 Task: Locate the nearby board game cafe for a game night.
Action: Mouse moved to (102, 78)
Screenshot: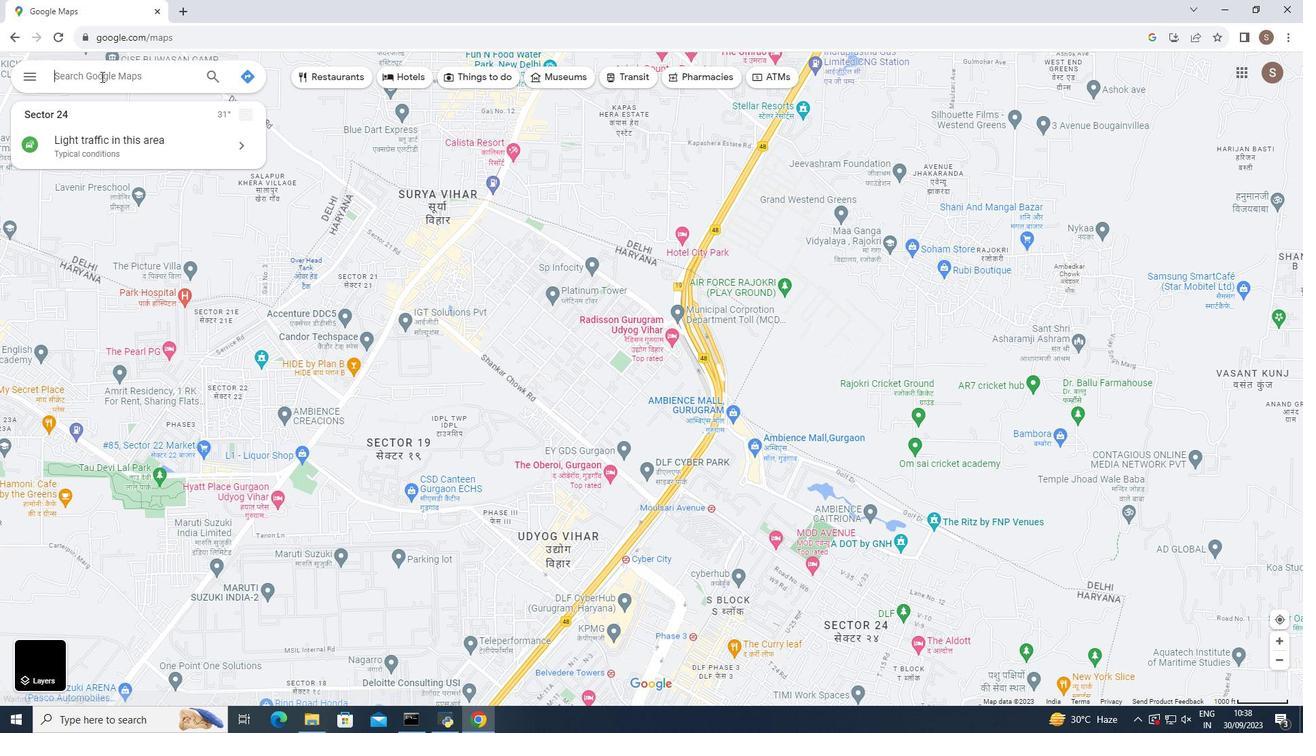 
Action: Mouse pressed left at (102, 78)
Screenshot: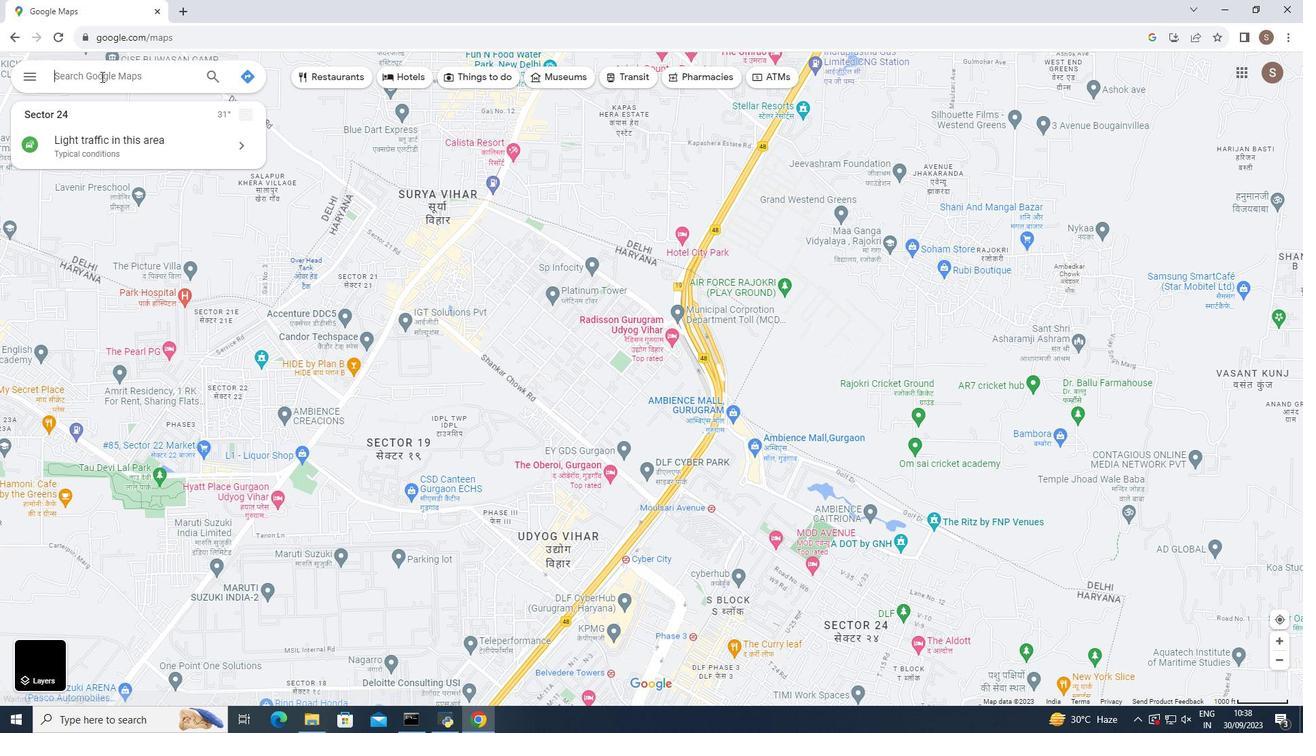 
Action: Key pressed game<Key.space>night
Screenshot: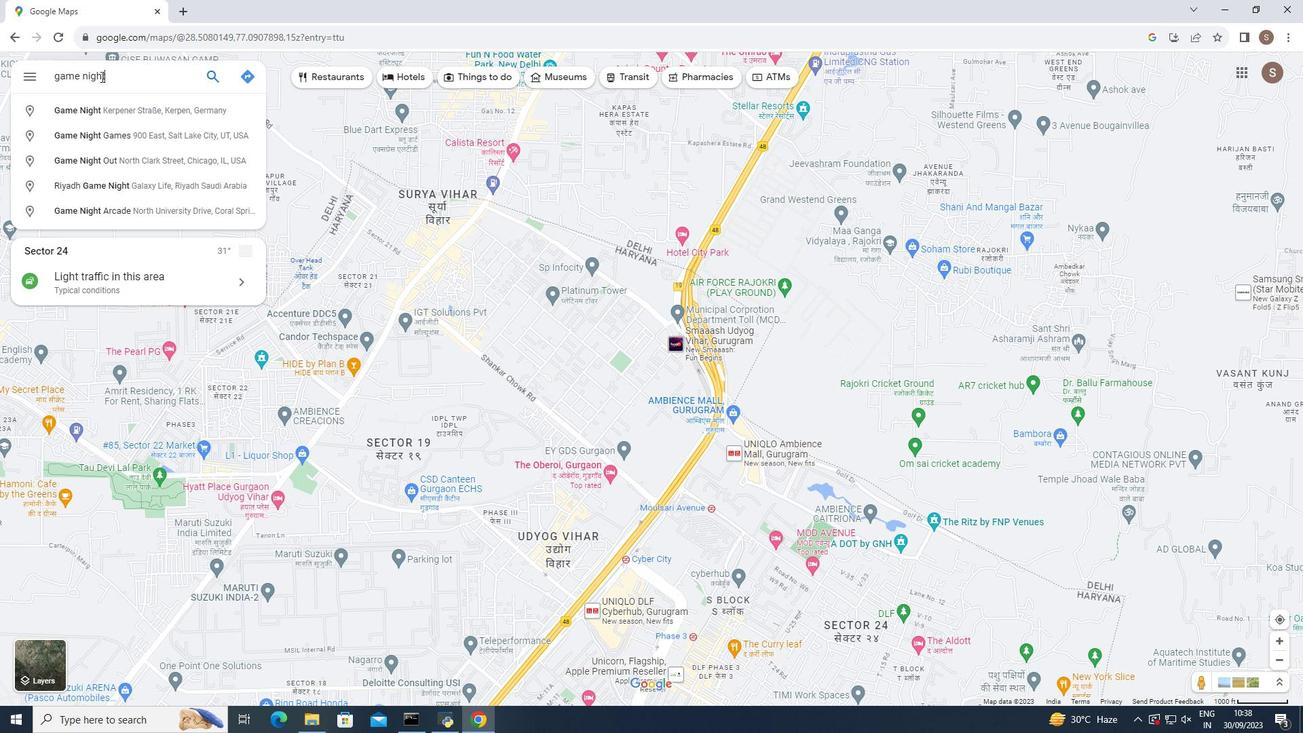 
Action: Mouse moved to (157, 107)
Screenshot: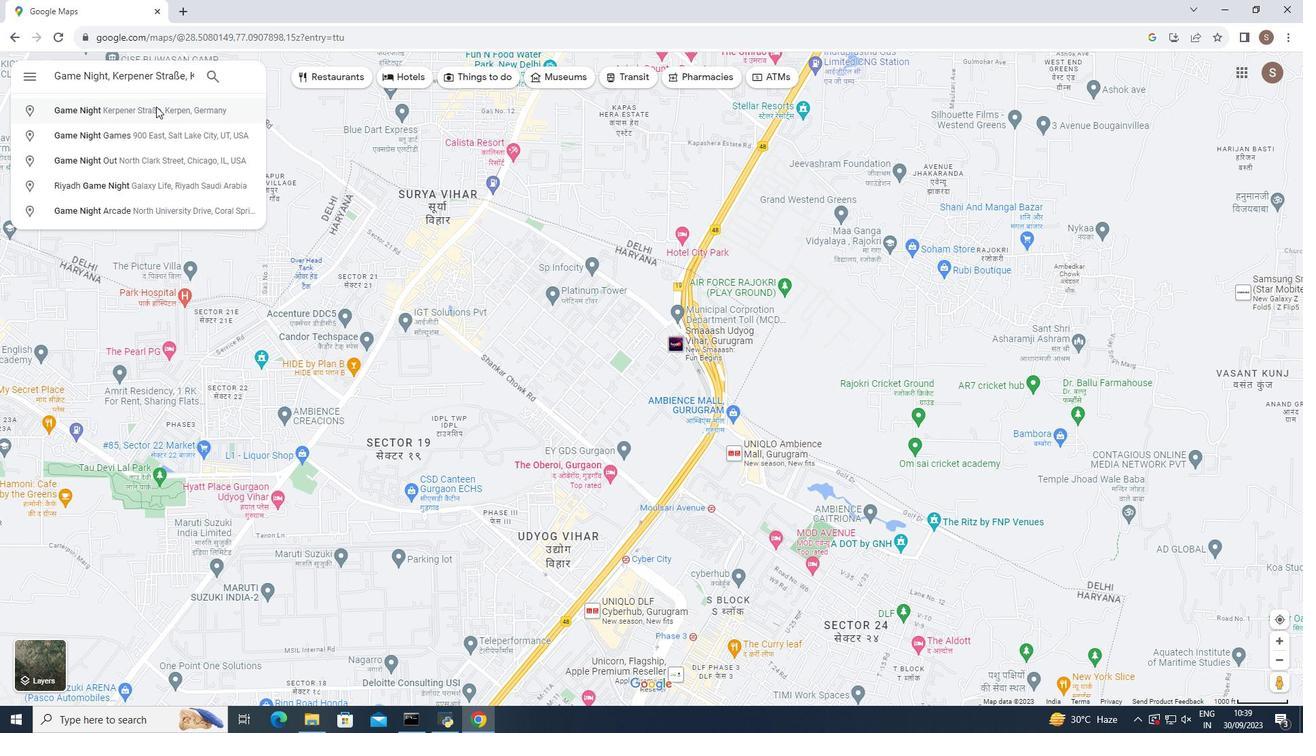 
Action: Mouse pressed left at (157, 107)
Screenshot: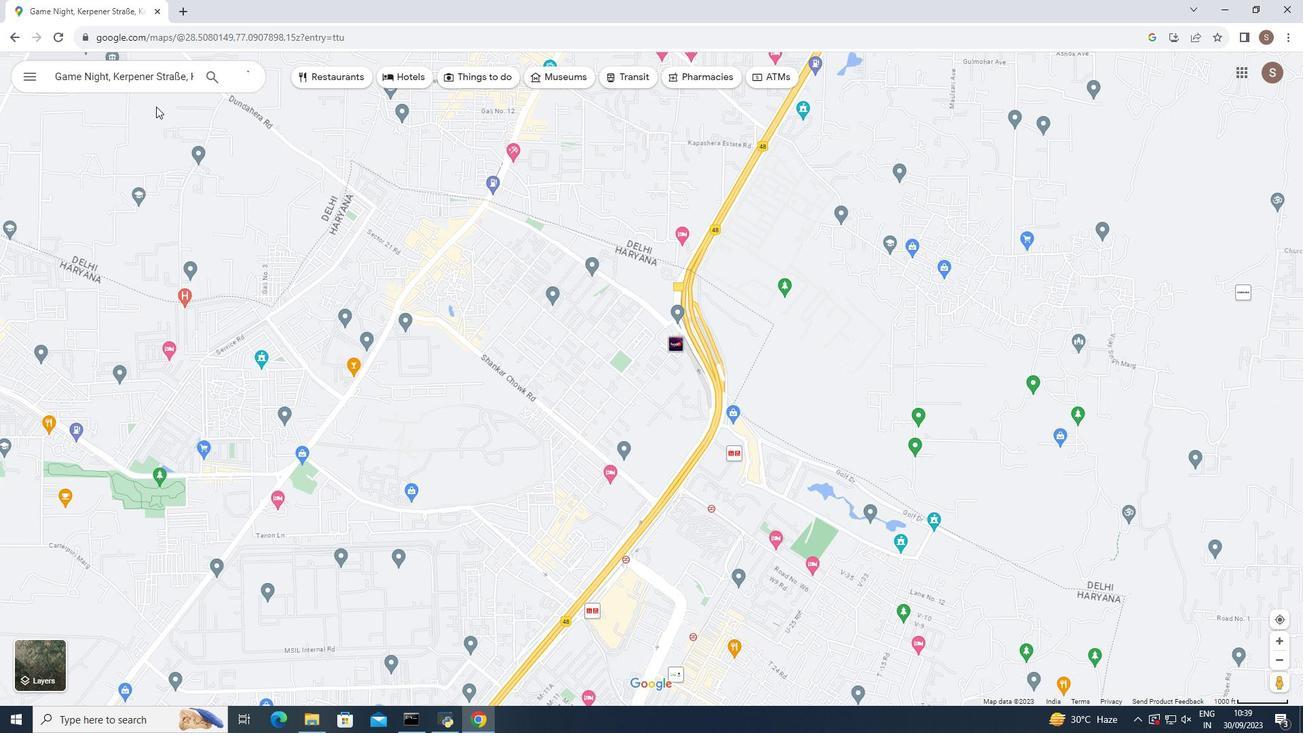 
Action: Mouse moved to (140, 335)
Screenshot: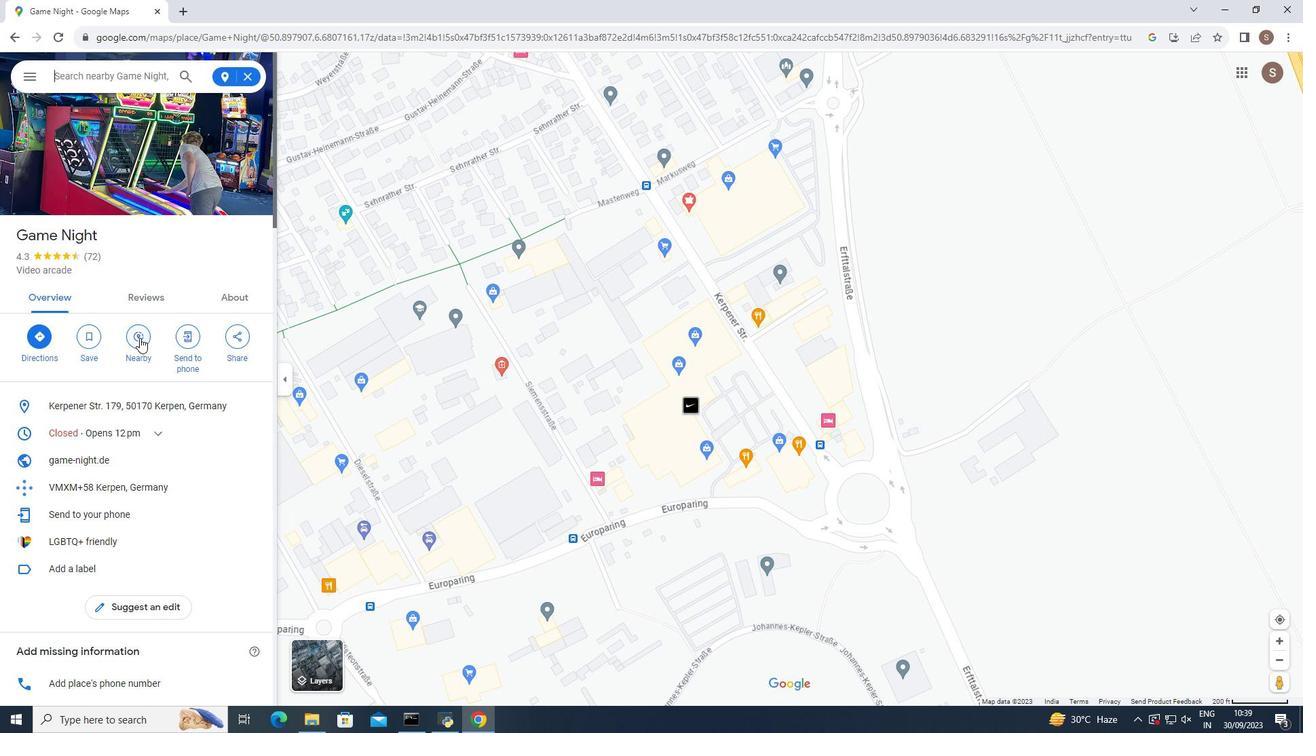 
Action: Mouse pressed left at (140, 335)
Screenshot: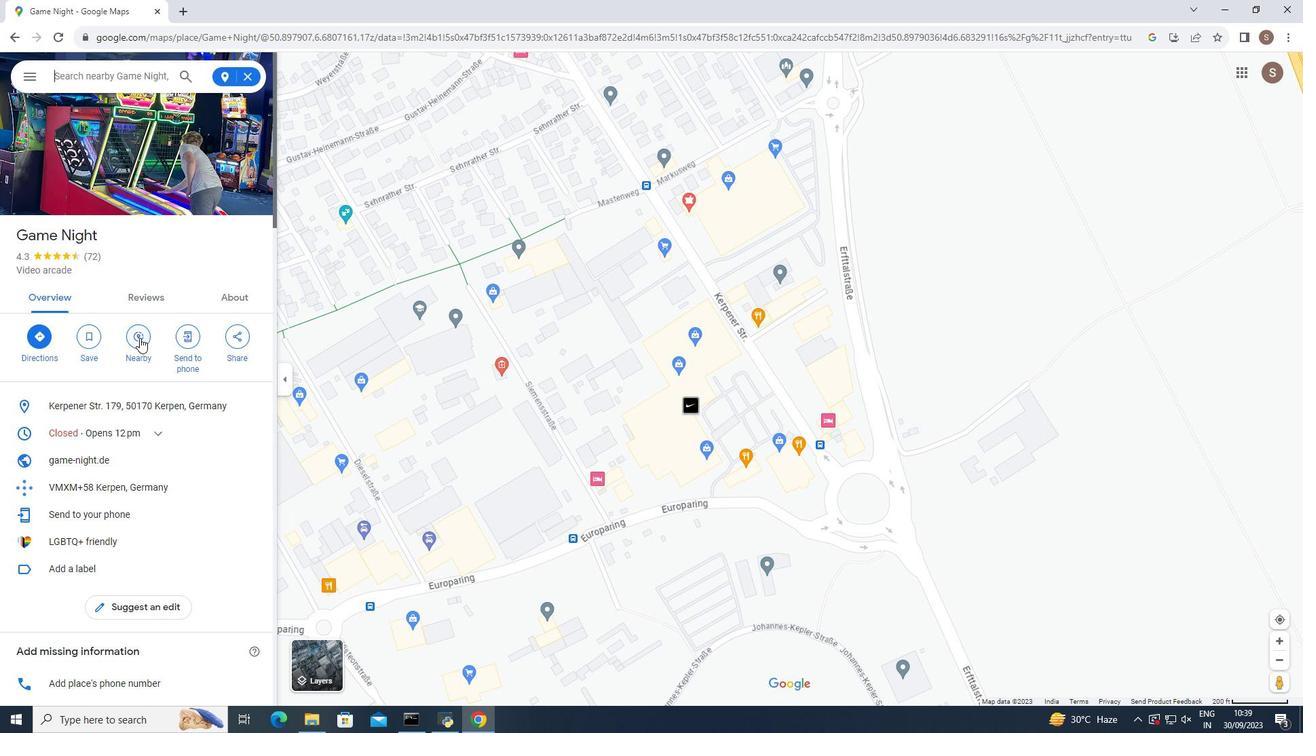 
Action: Mouse moved to (102, 76)
Screenshot: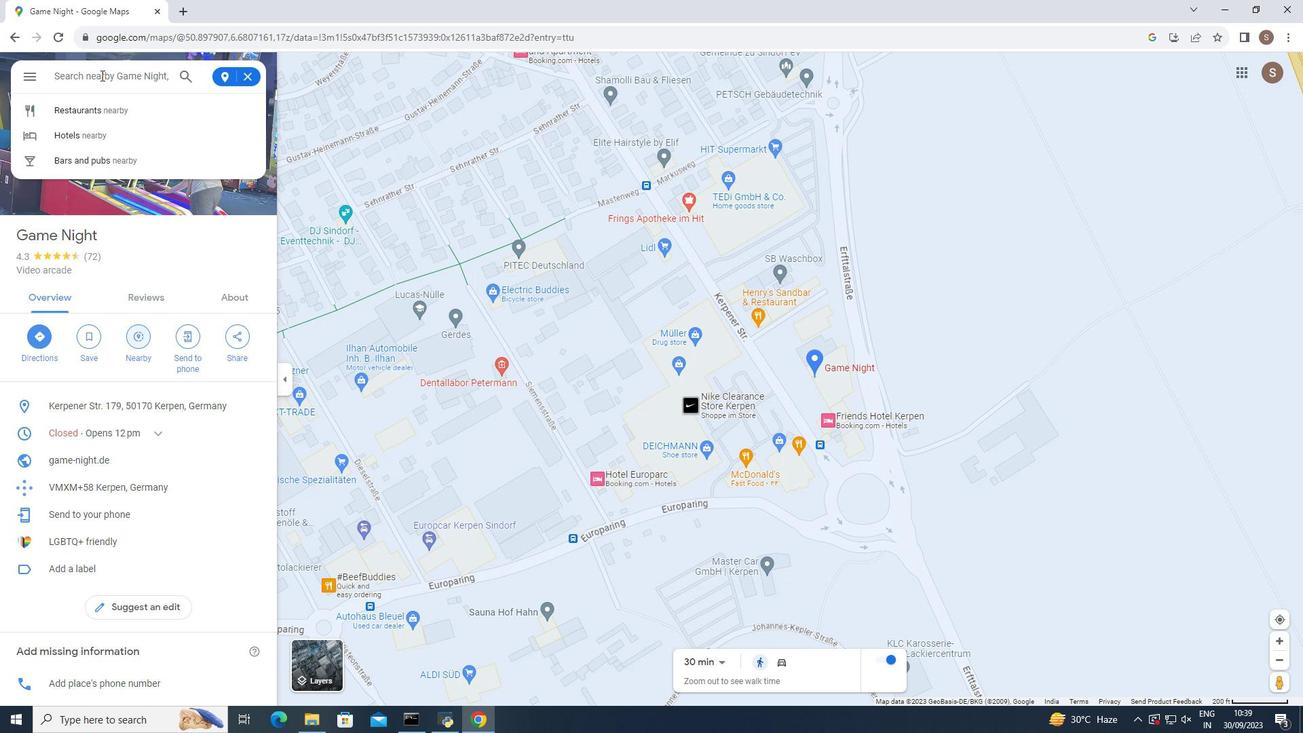 
Action: Mouse pressed left at (102, 76)
Screenshot: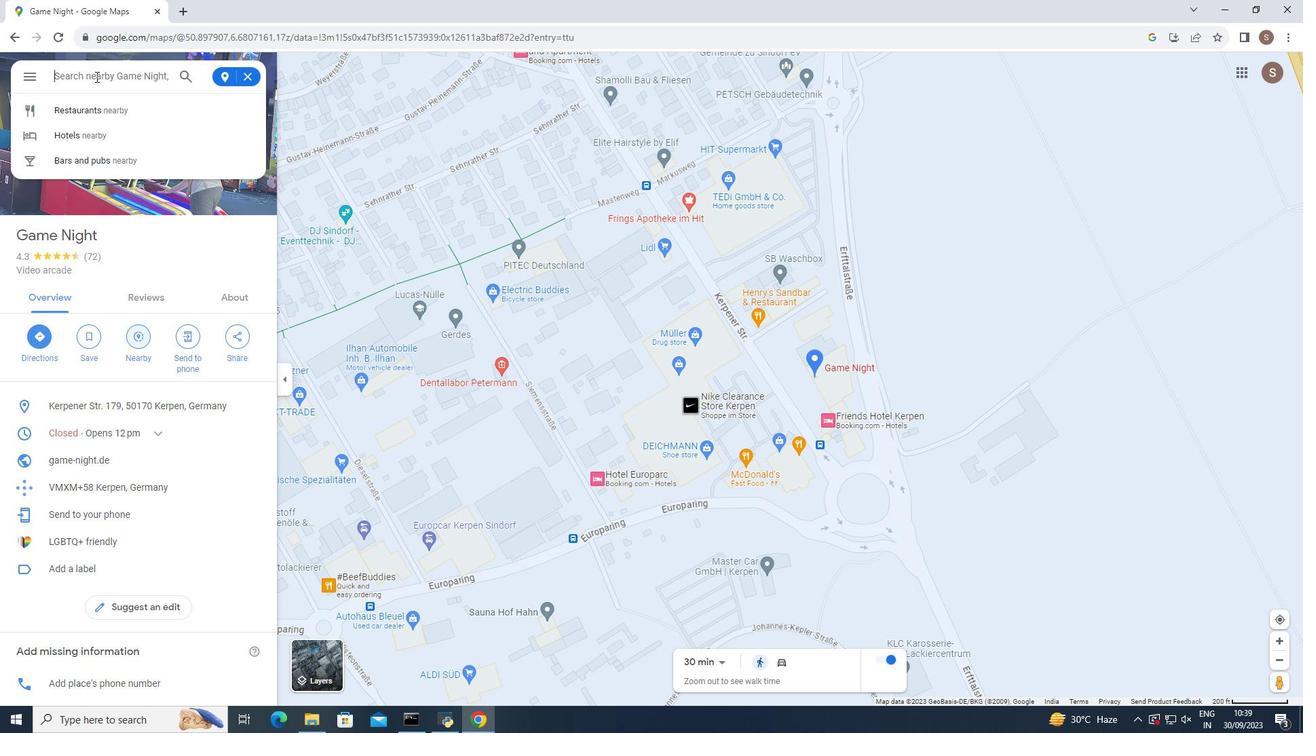 
Action: Mouse moved to (97, 78)
Screenshot: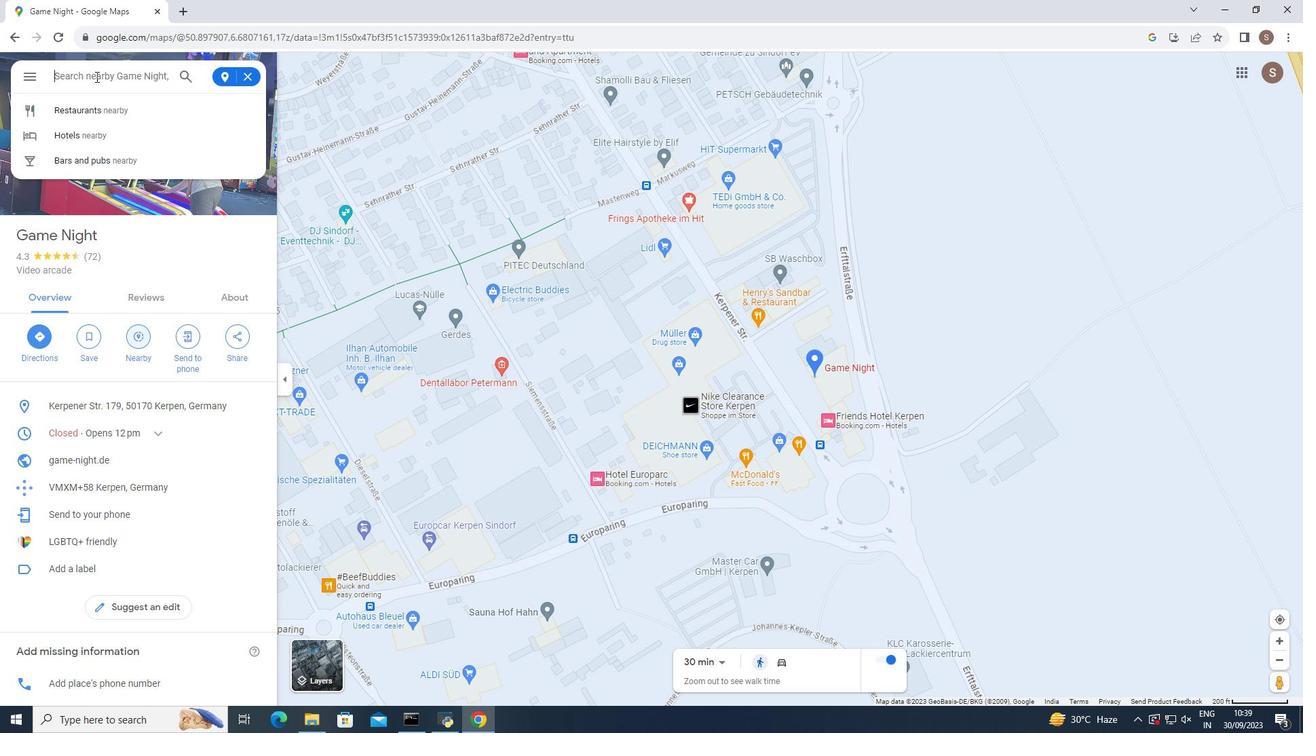 
Action: Key pressed board<Key.space>game<Key.space>cafe
Screenshot: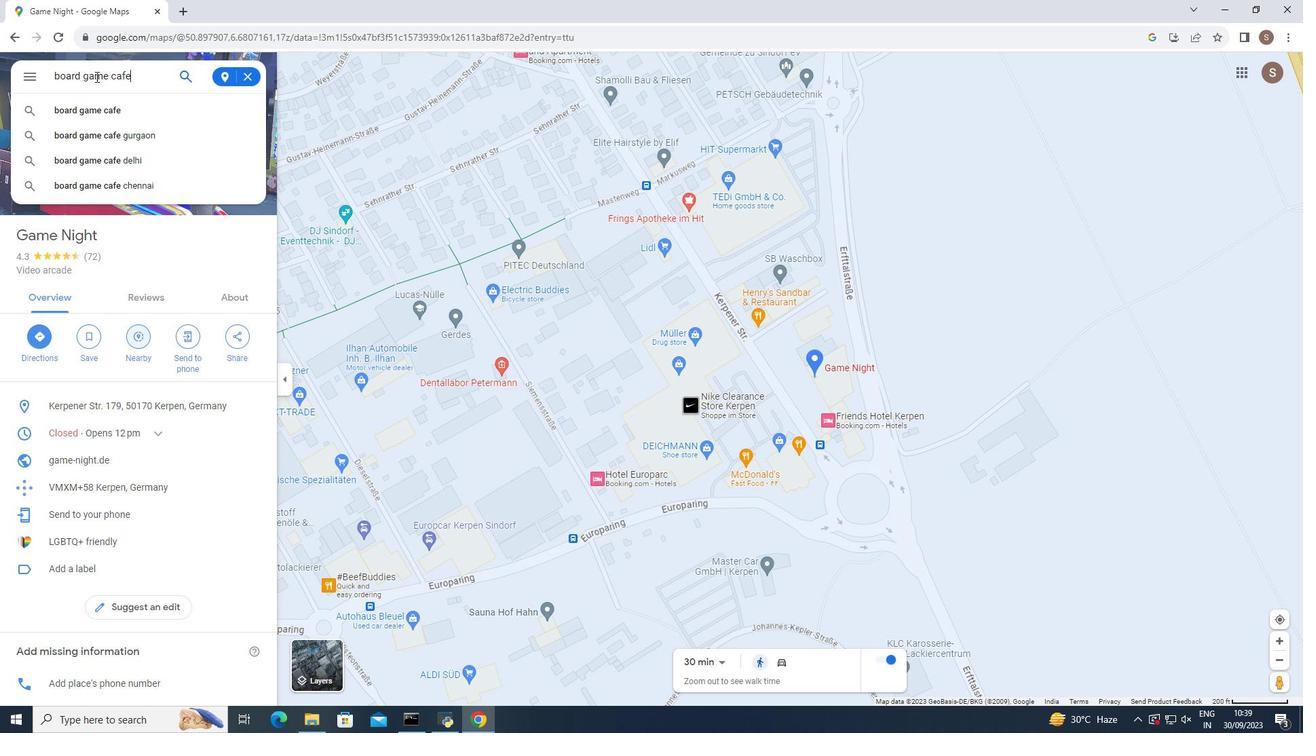 
Action: Mouse moved to (184, 70)
Screenshot: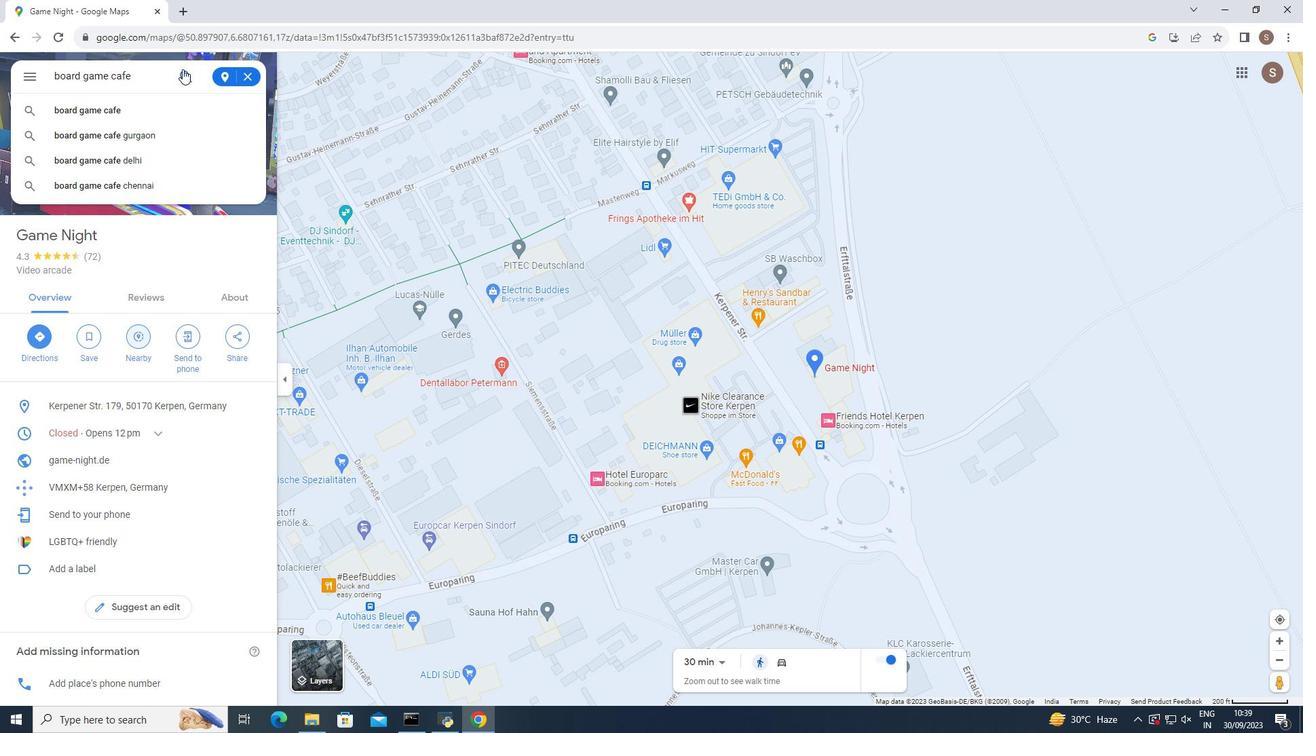 
Action: Mouse pressed left at (184, 70)
Screenshot: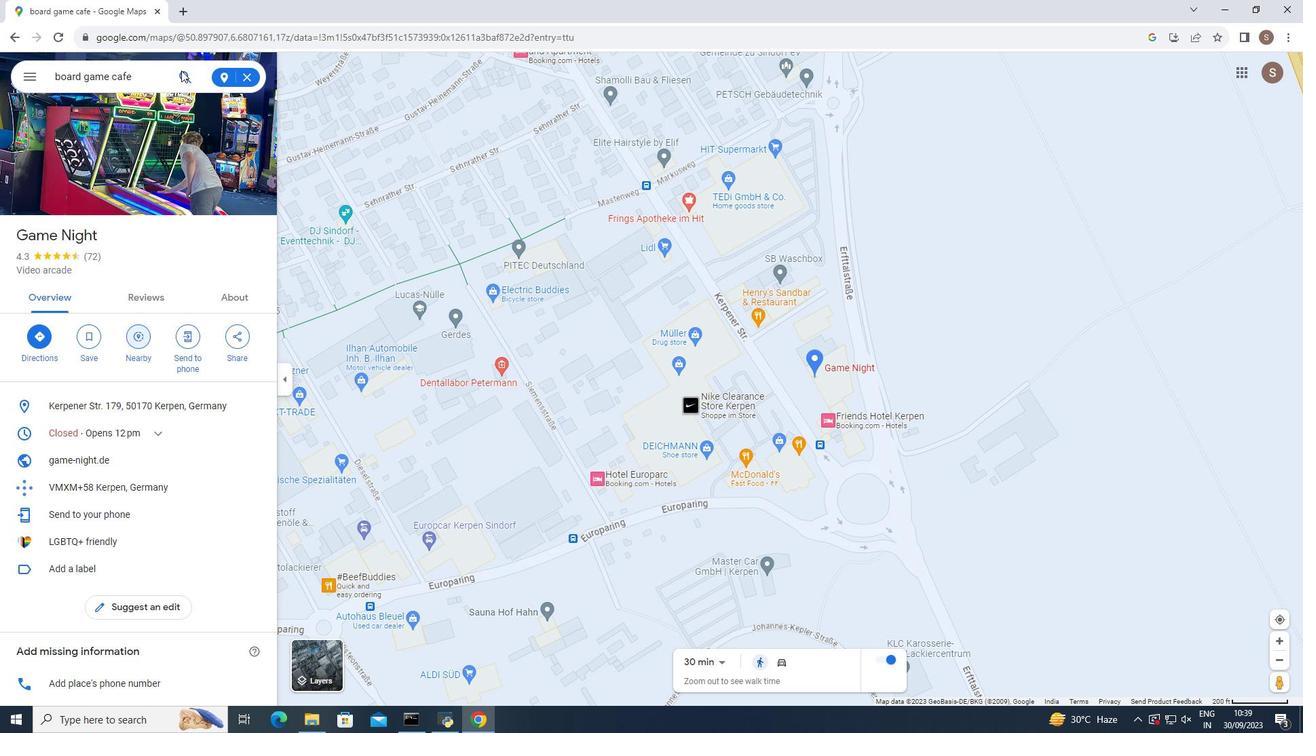 
Action: Mouse moved to (78, 126)
Screenshot: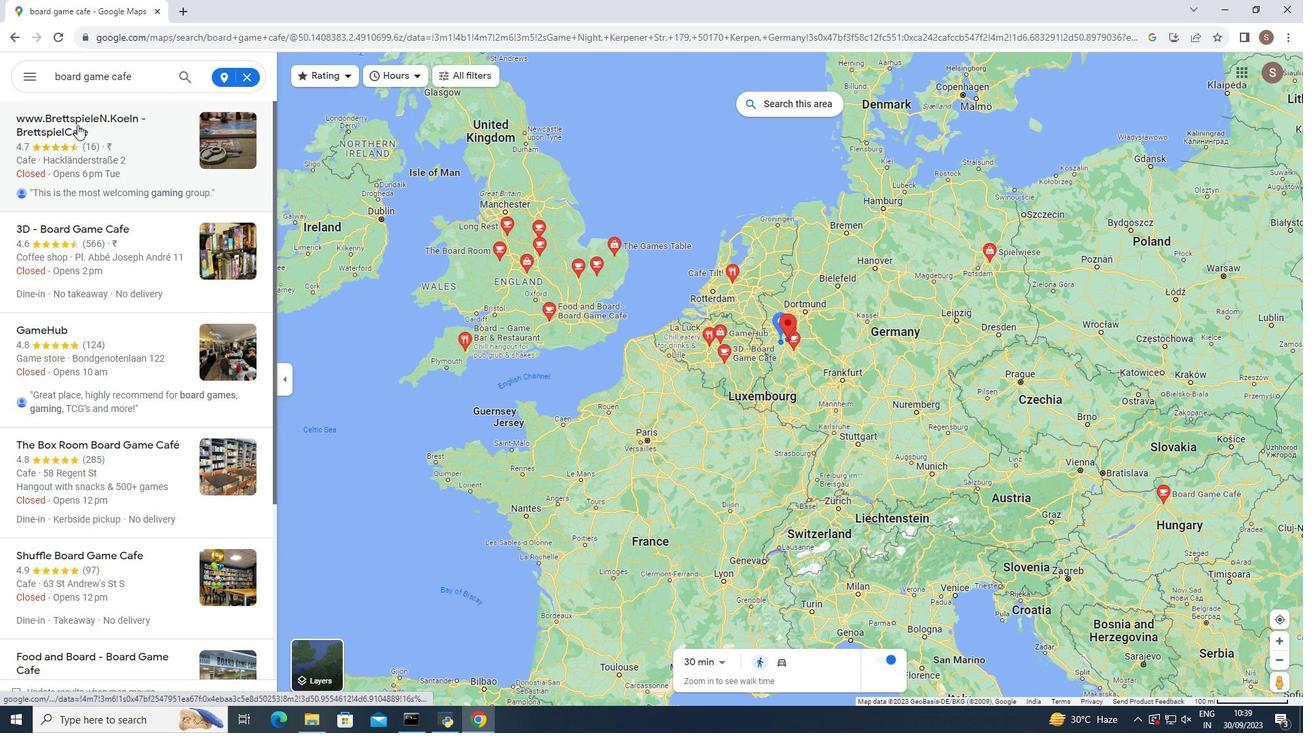 
Action: Mouse pressed left at (78, 126)
Screenshot: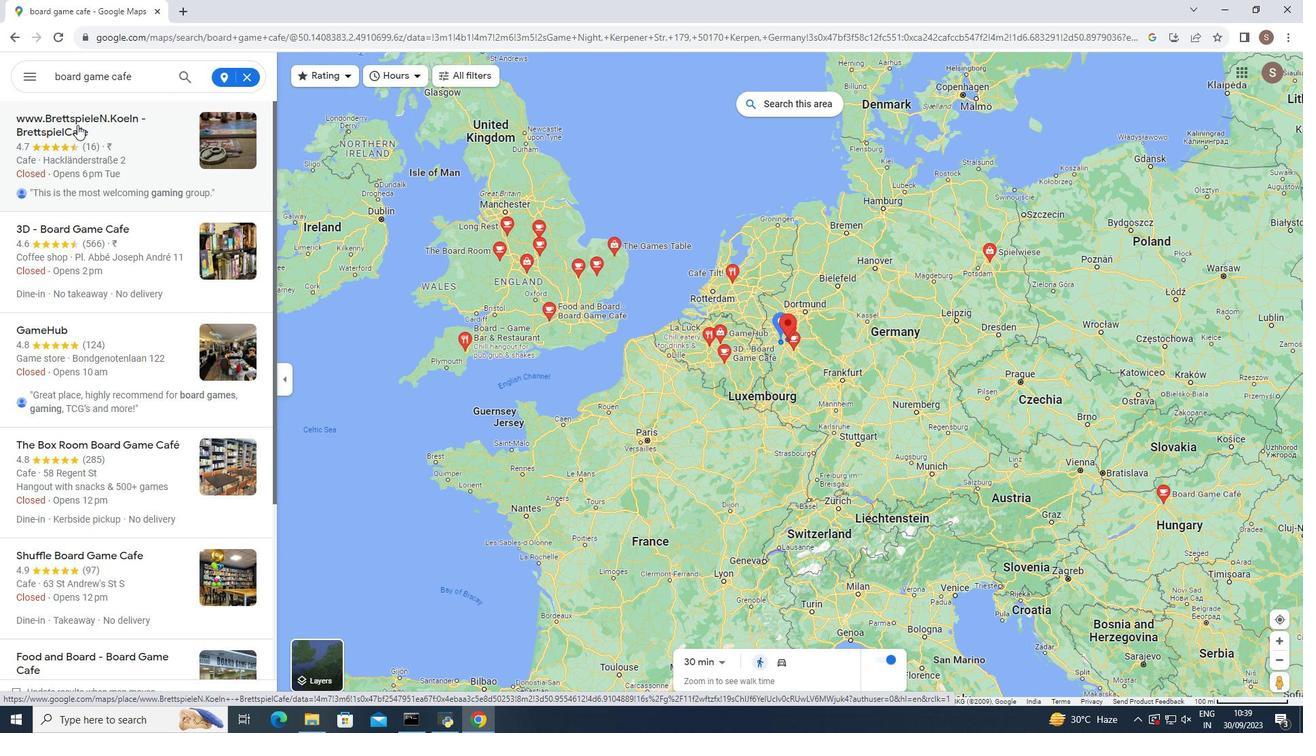 
Action: Mouse moved to (400, 355)
Screenshot: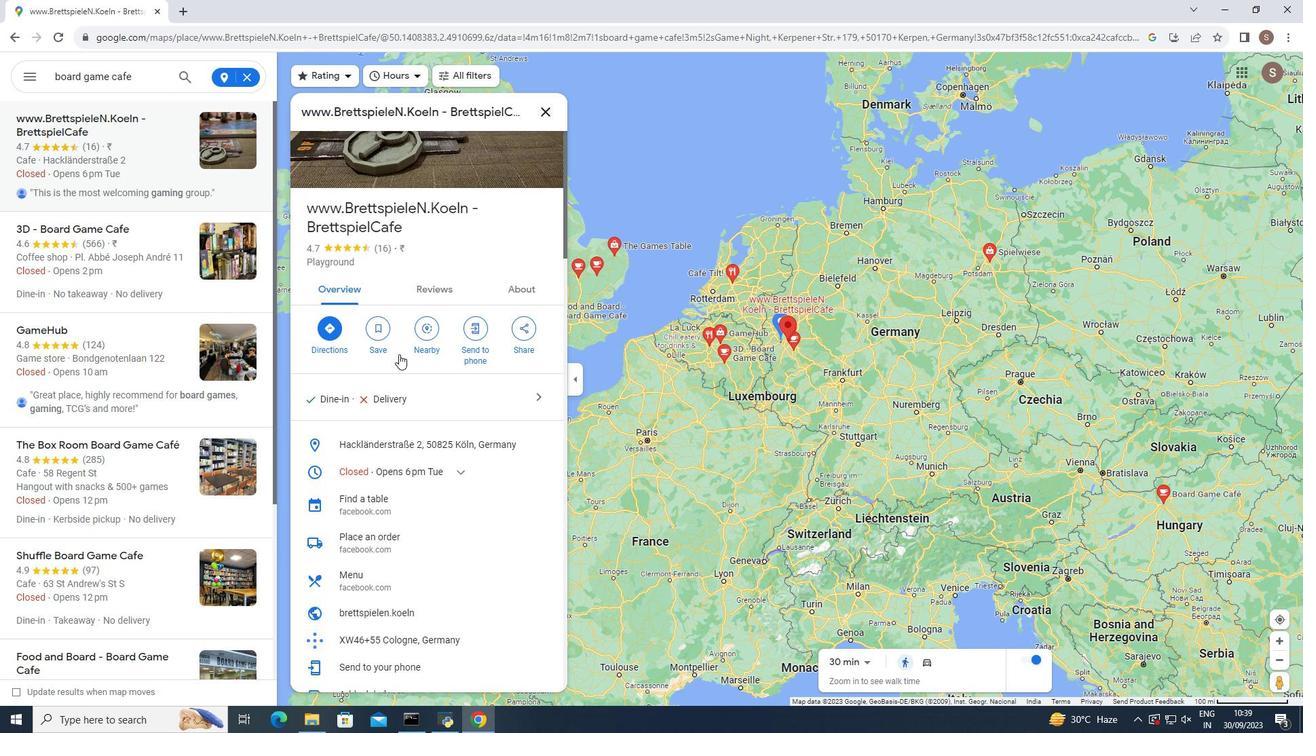 
Action: Mouse scrolled (400, 355) with delta (0, 0)
Screenshot: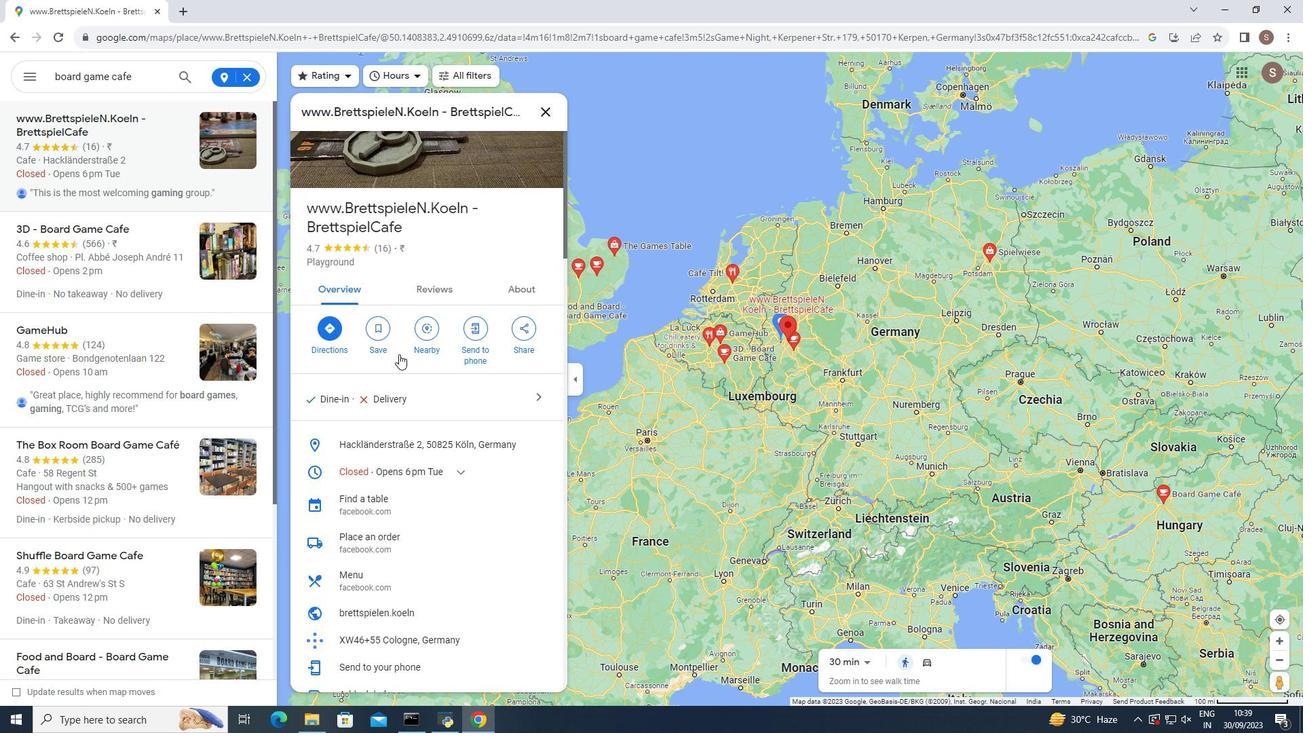 
Action: Mouse scrolled (400, 355) with delta (0, 0)
Screenshot: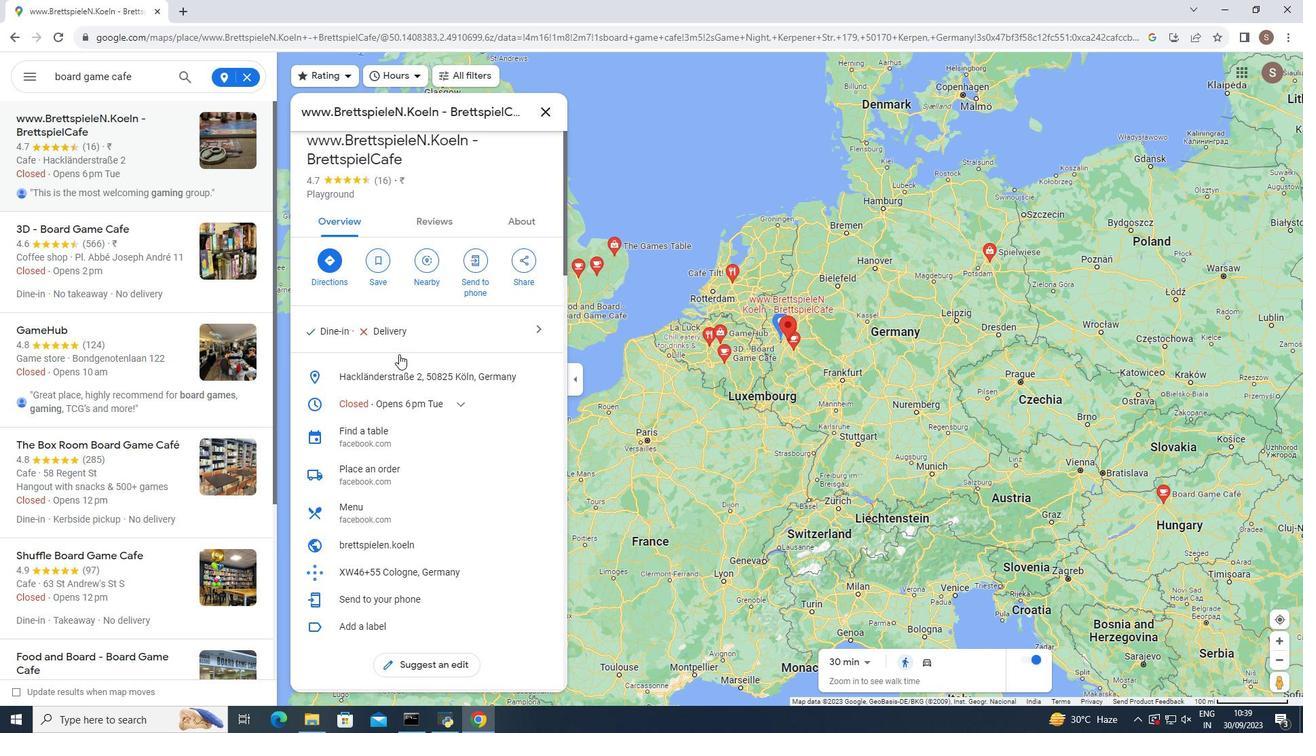 
Action: Mouse scrolled (400, 355) with delta (0, 0)
Screenshot: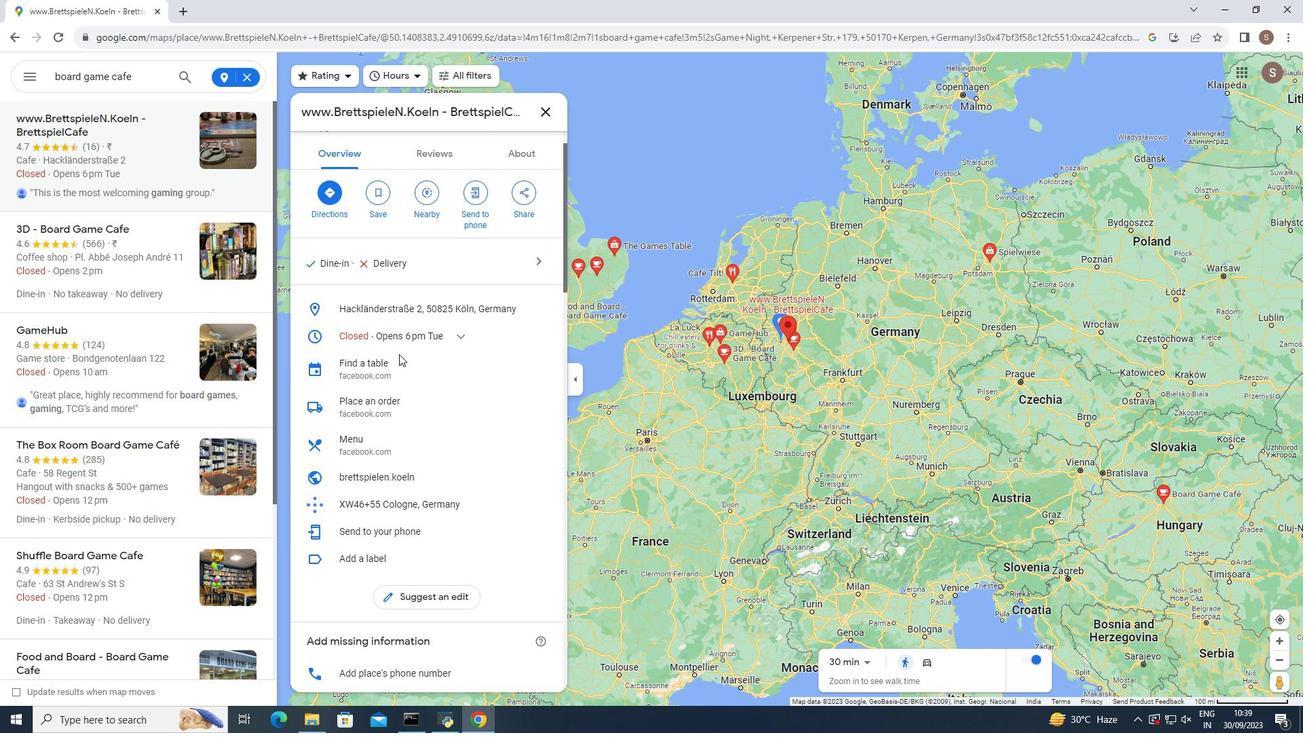 
Action: Mouse scrolled (400, 355) with delta (0, 0)
Screenshot: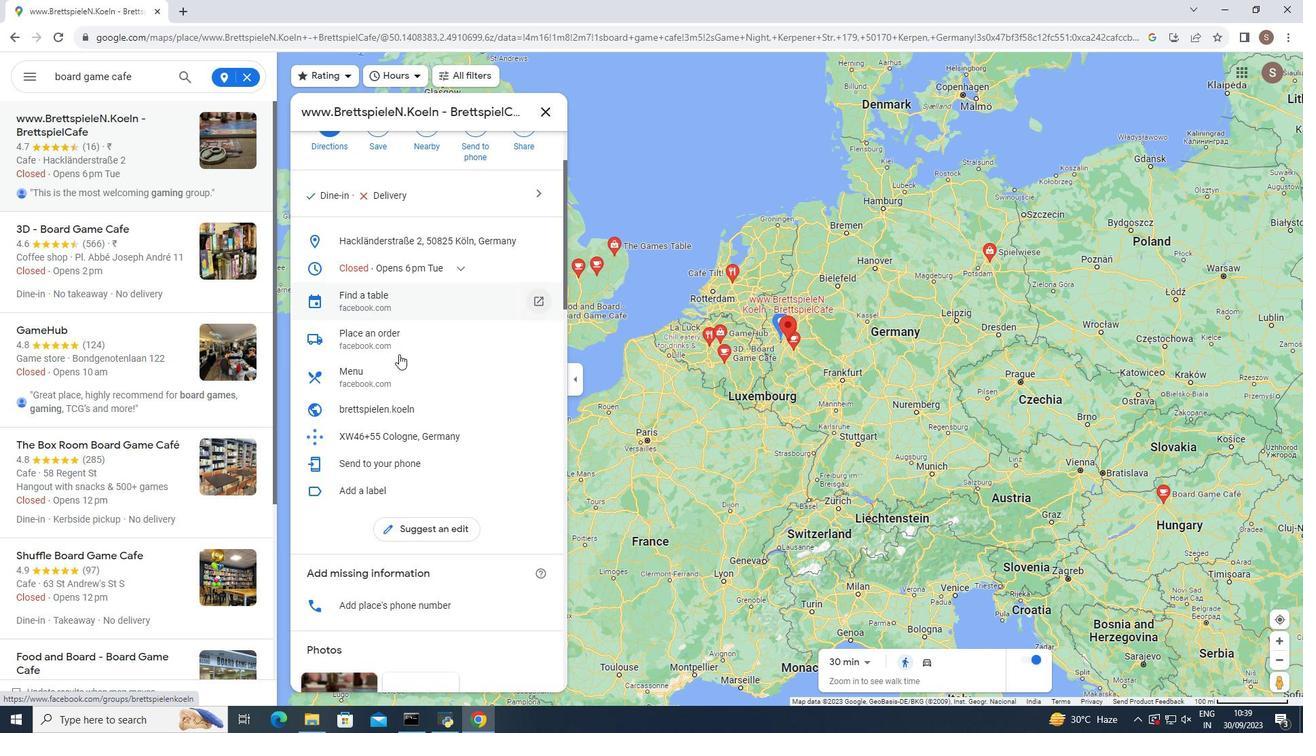 
Action: Mouse scrolled (400, 355) with delta (0, 0)
Screenshot: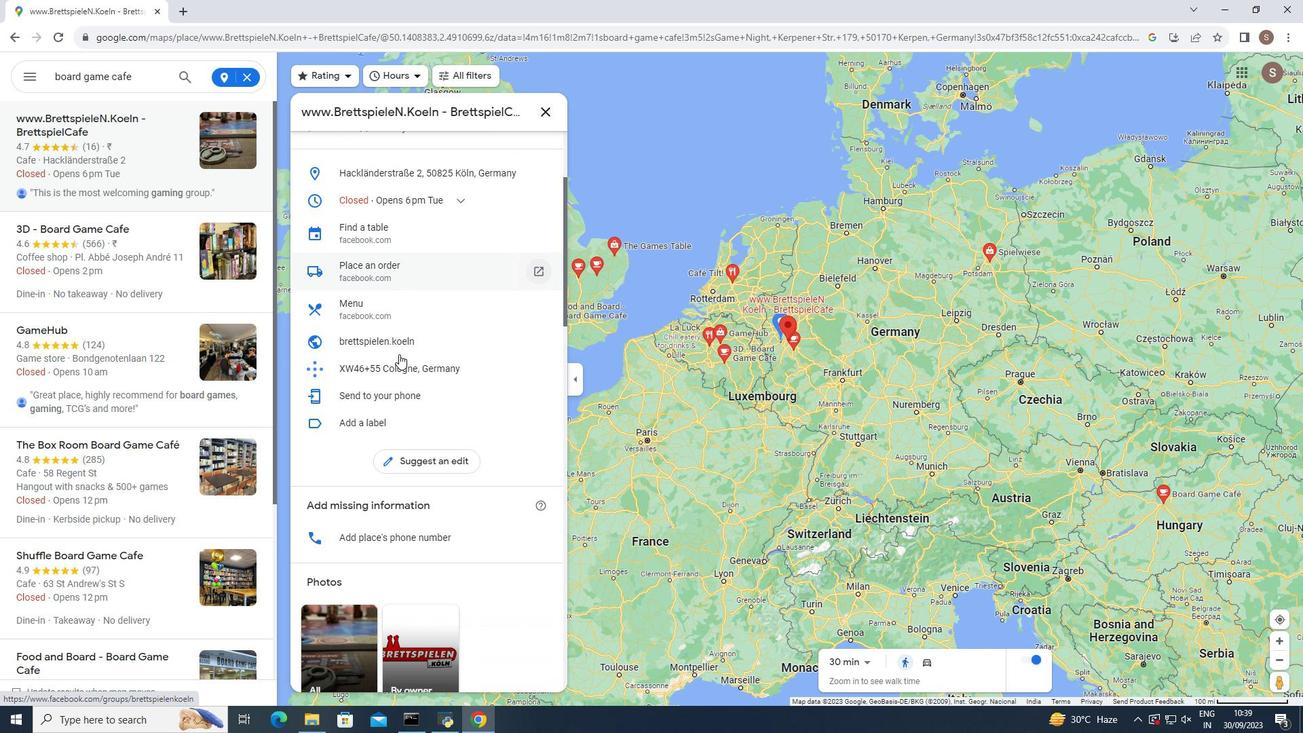 
Action: Mouse scrolled (400, 355) with delta (0, 0)
Screenshot: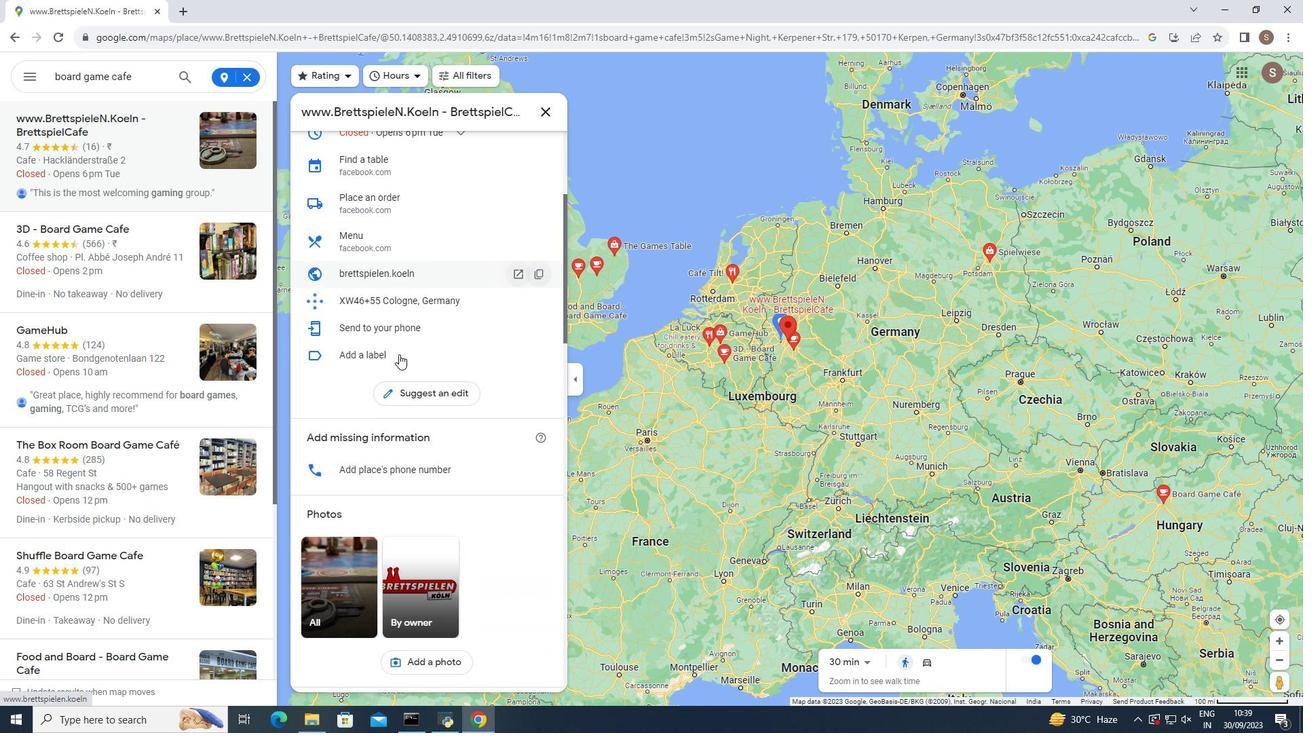 
Action: Mouse scrolled (400, 355) with delta (0, 0)
Screenshot: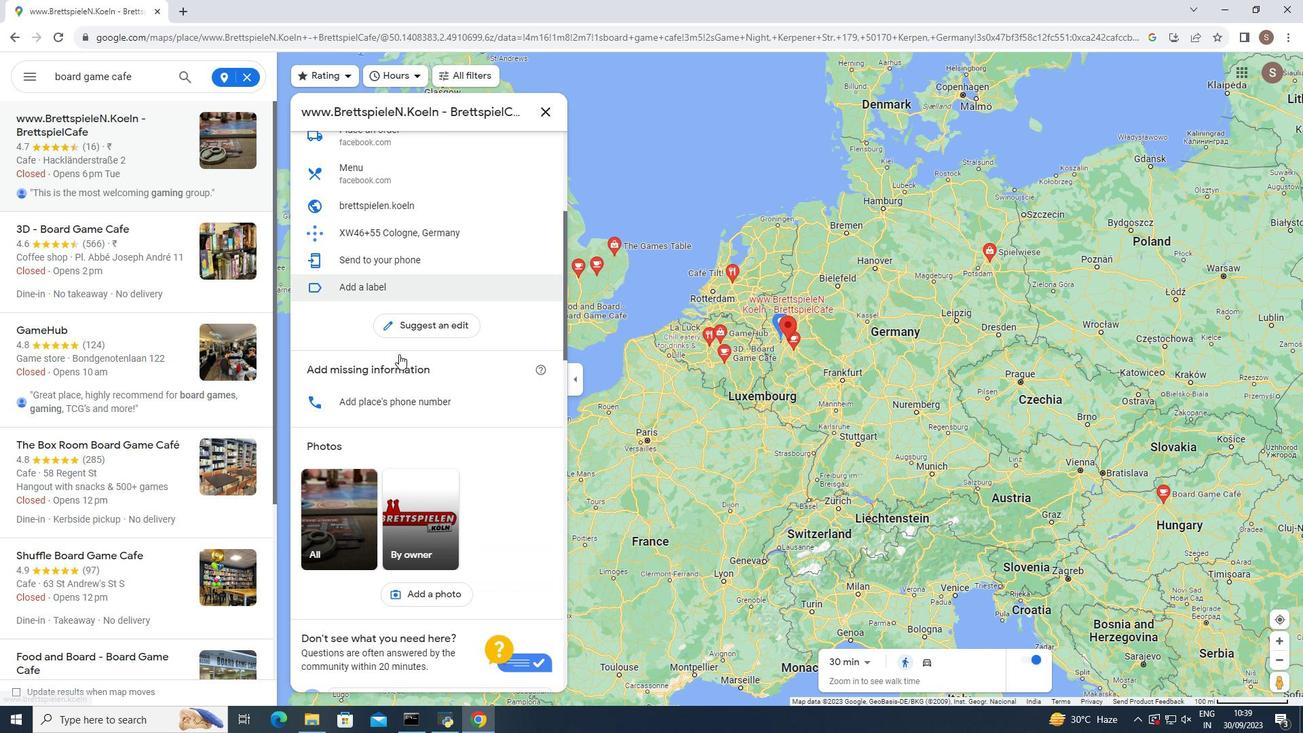 
Action: Mouse scrolled (400, 355) with delta (0, 0)
Screenshot: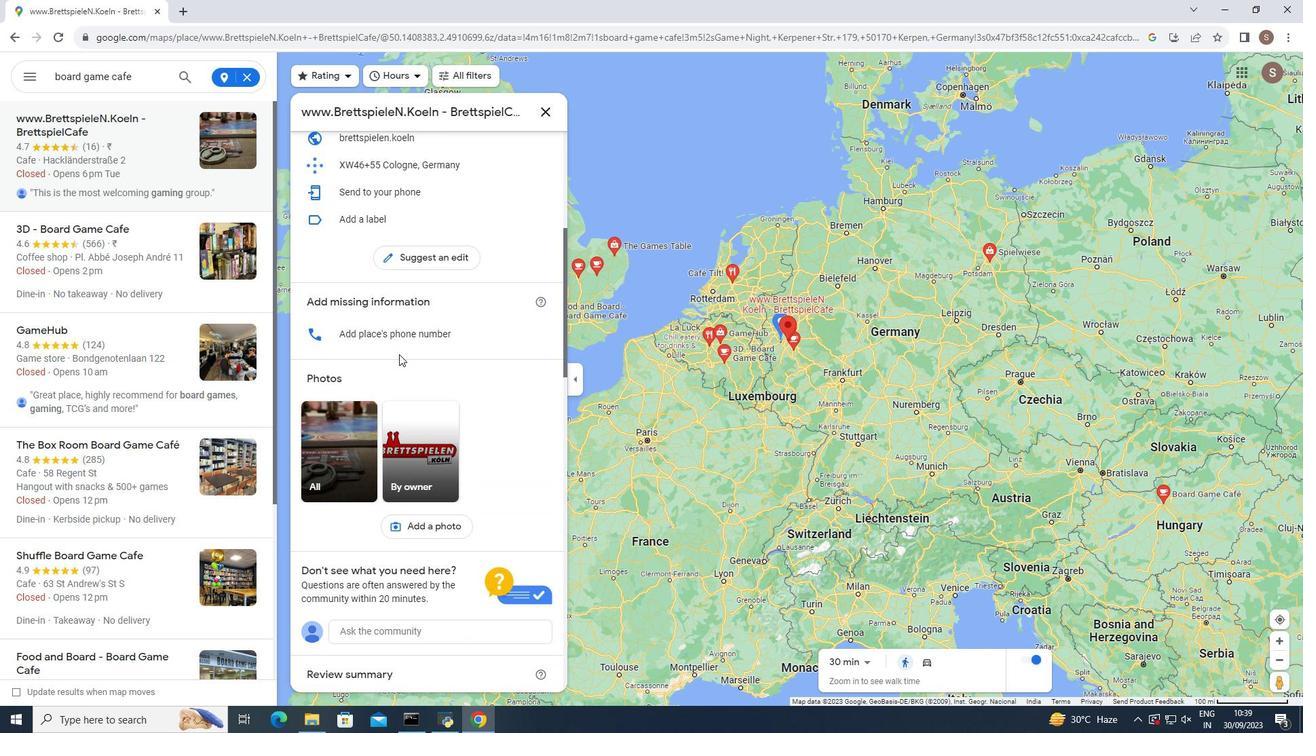 
Action: Mouse scrolled (400, 355) with delta (0, 0)
Screenshot: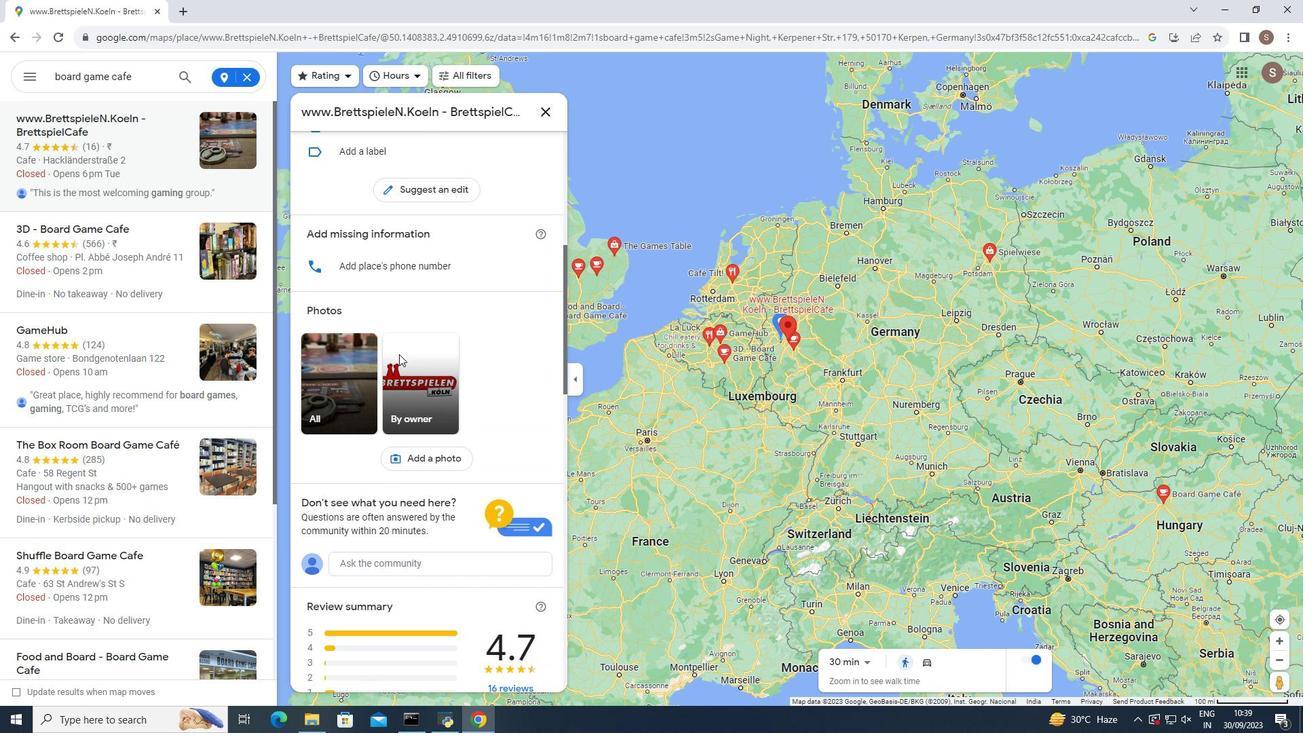
Action: Mouse scrolled (400, 355) with delta (0, 0)
Screenshot: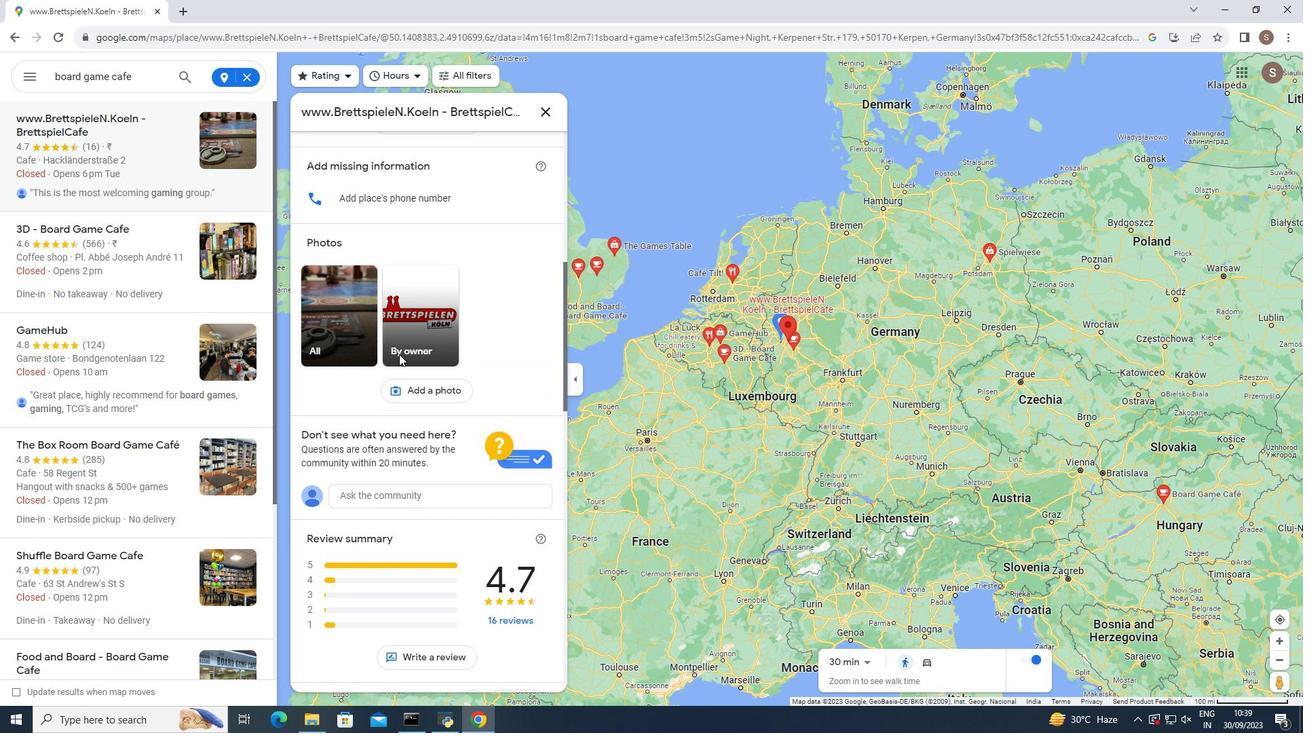 
Action: Mouse scrolled (400, 355) with delta (0, 0)
Screenshot: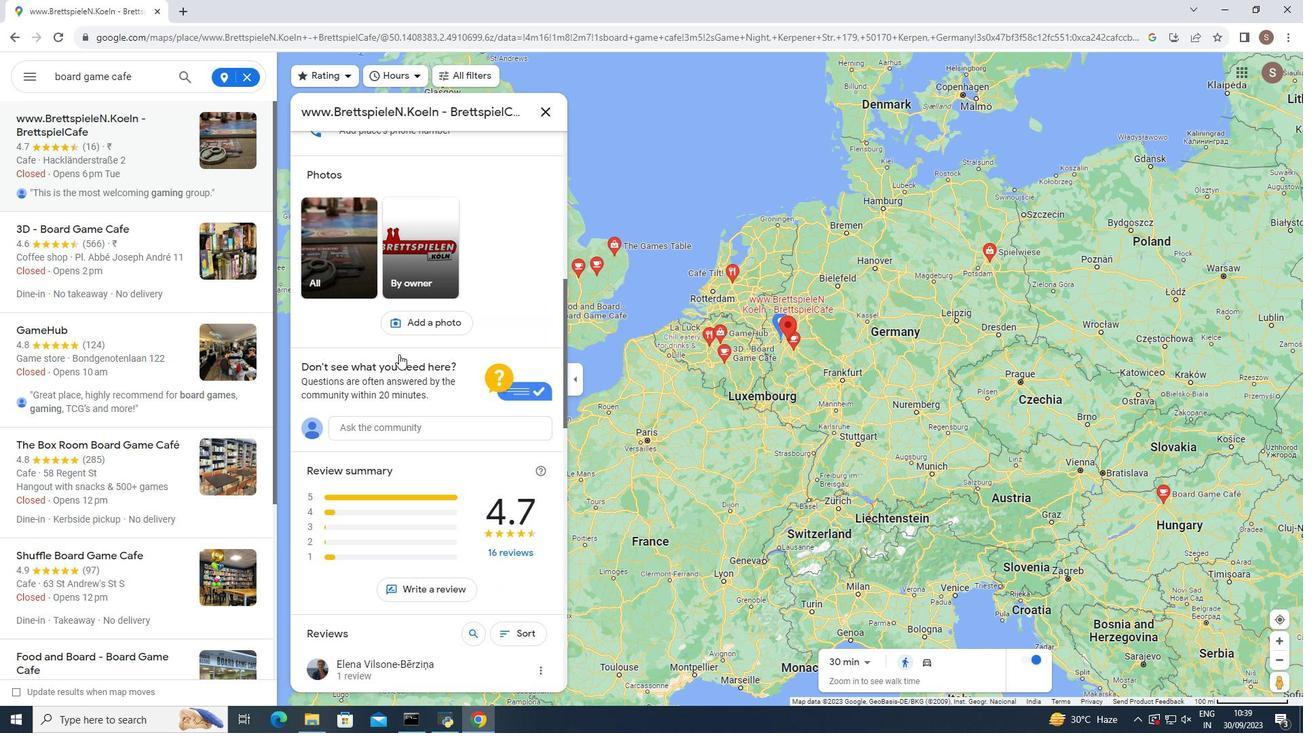 
Action: Mouse scrolled (400, 355) with delta (0, 0)
Screenshot: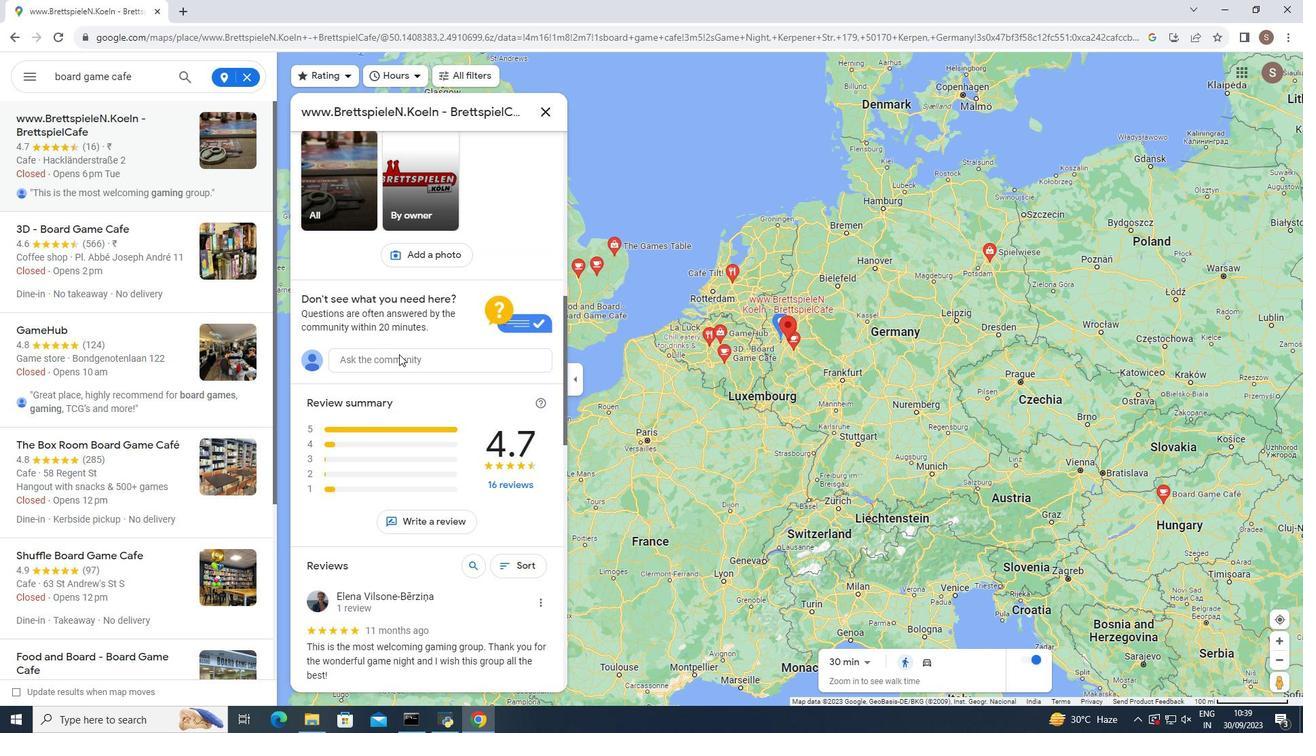 
Action: Mouse scrolled (400, 355) with delta (0, 0)
Screenshot: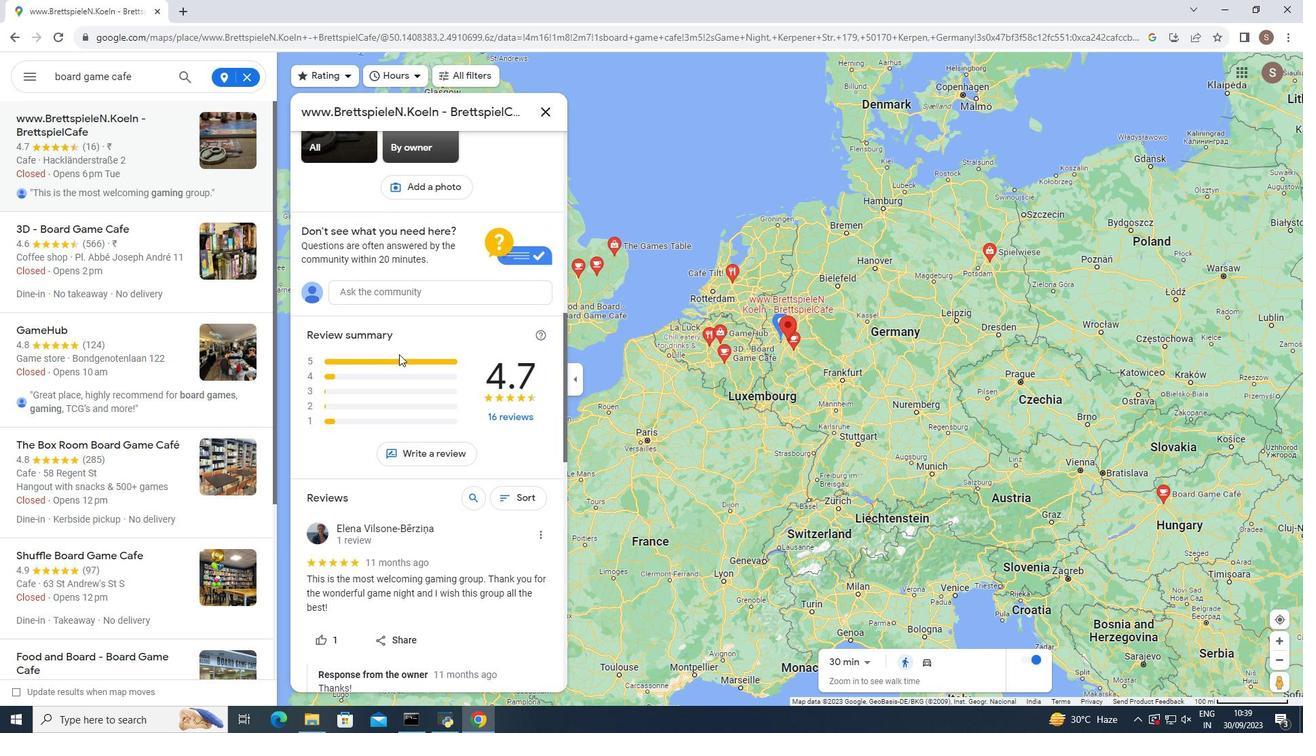 
Action: Mouse scrolled (400, 355) with delta (0, 0)
Screenshot: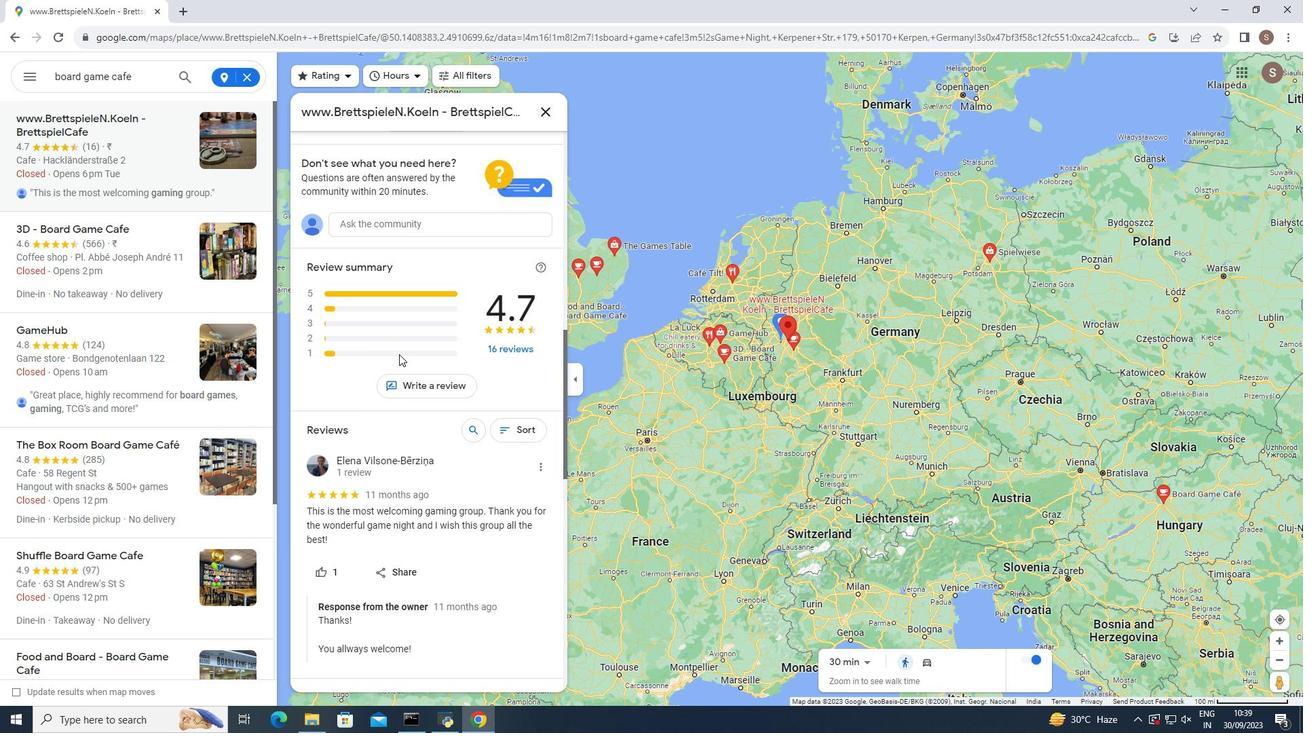 
Action: Mouse scrolled (400, 355) with delta (0, 0)
Screenshot: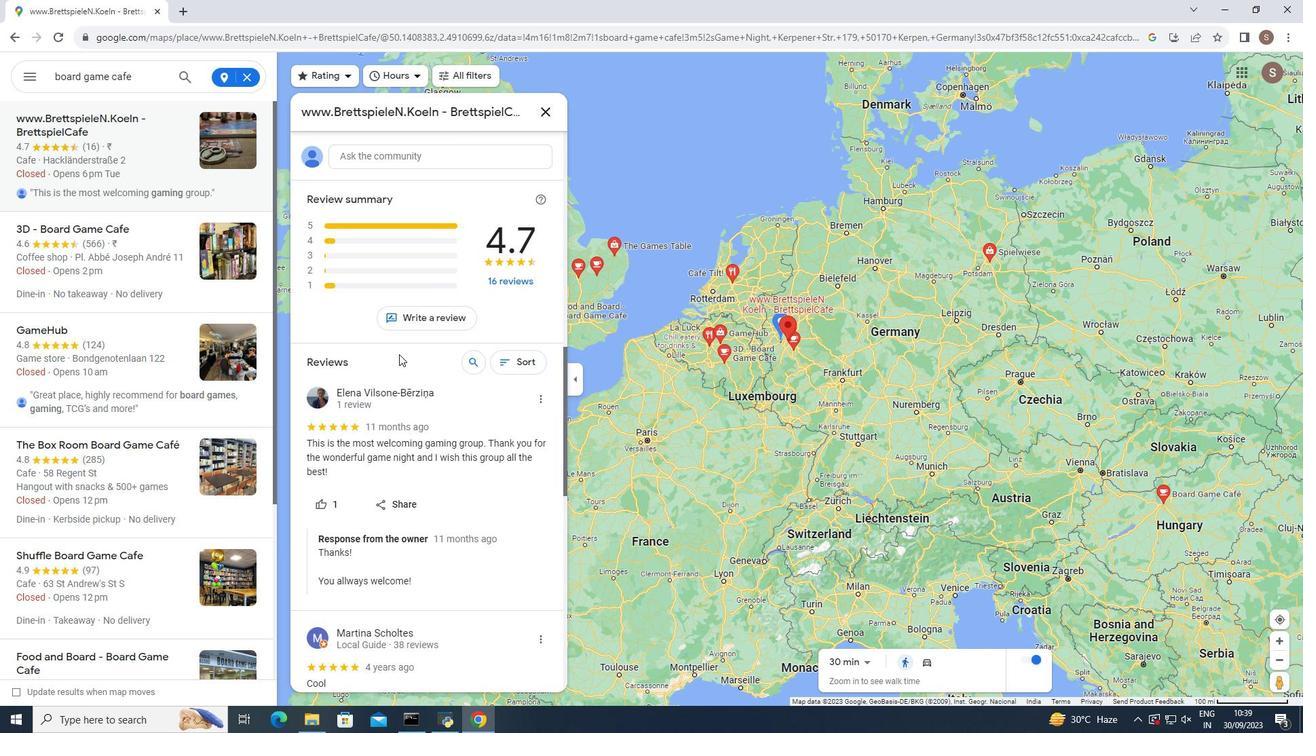 
Action: Mouse scrolled (400, 355) with delta (0, 0)
Screenshot: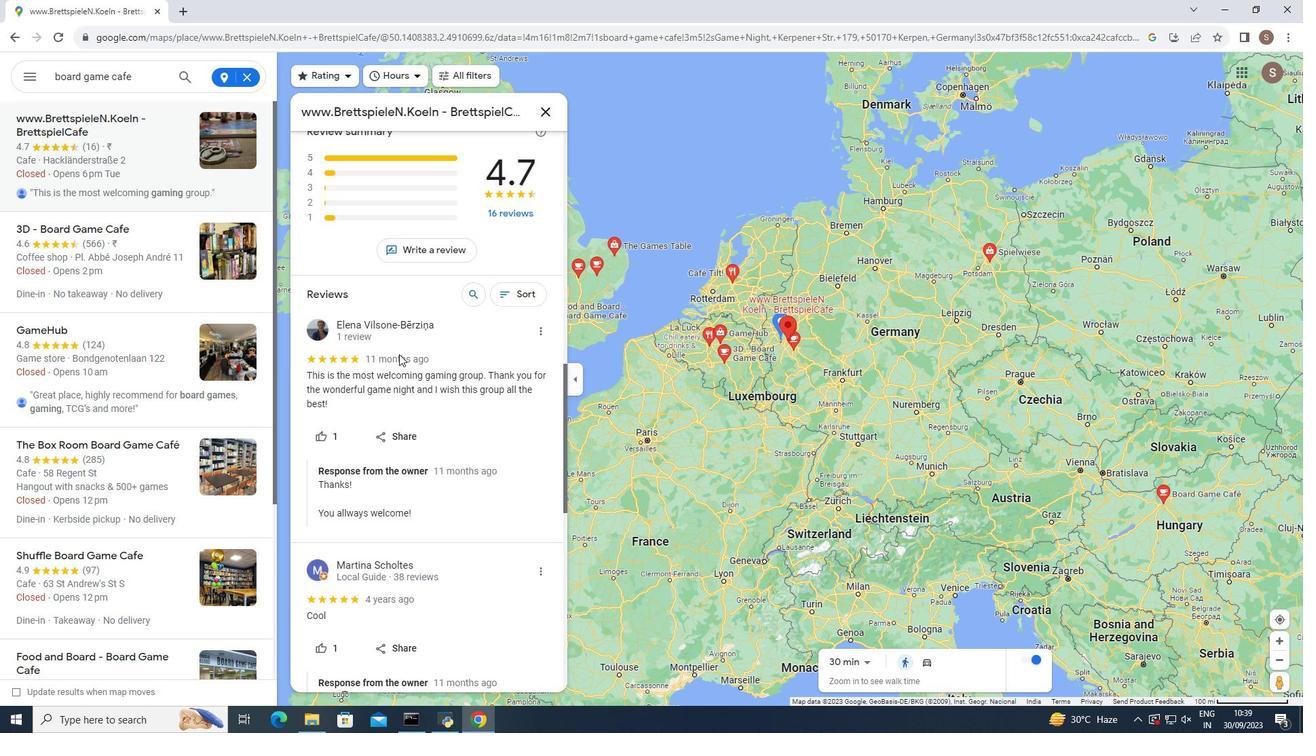 
Action: Mouse scrolled (400, 355) with delta (0, 0)
Screenshot: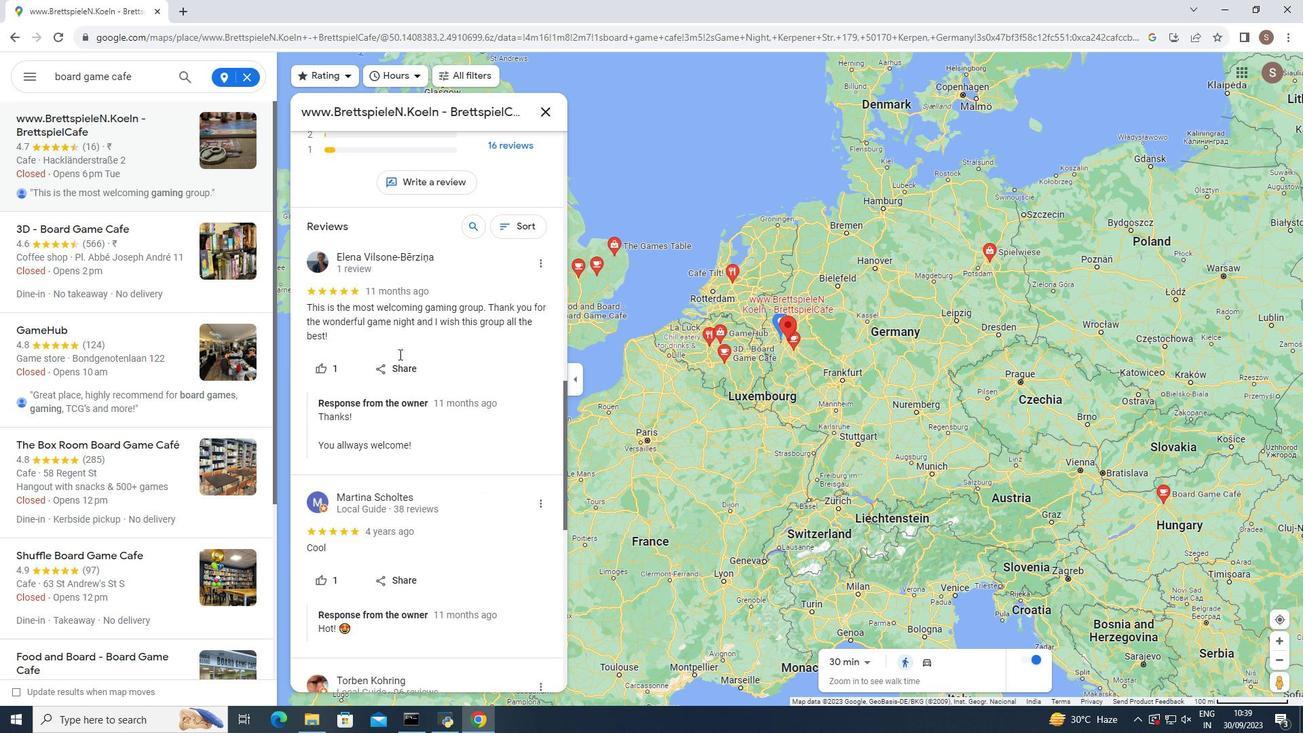 
Action: Mouse moved to (339, 341)
Screenshot: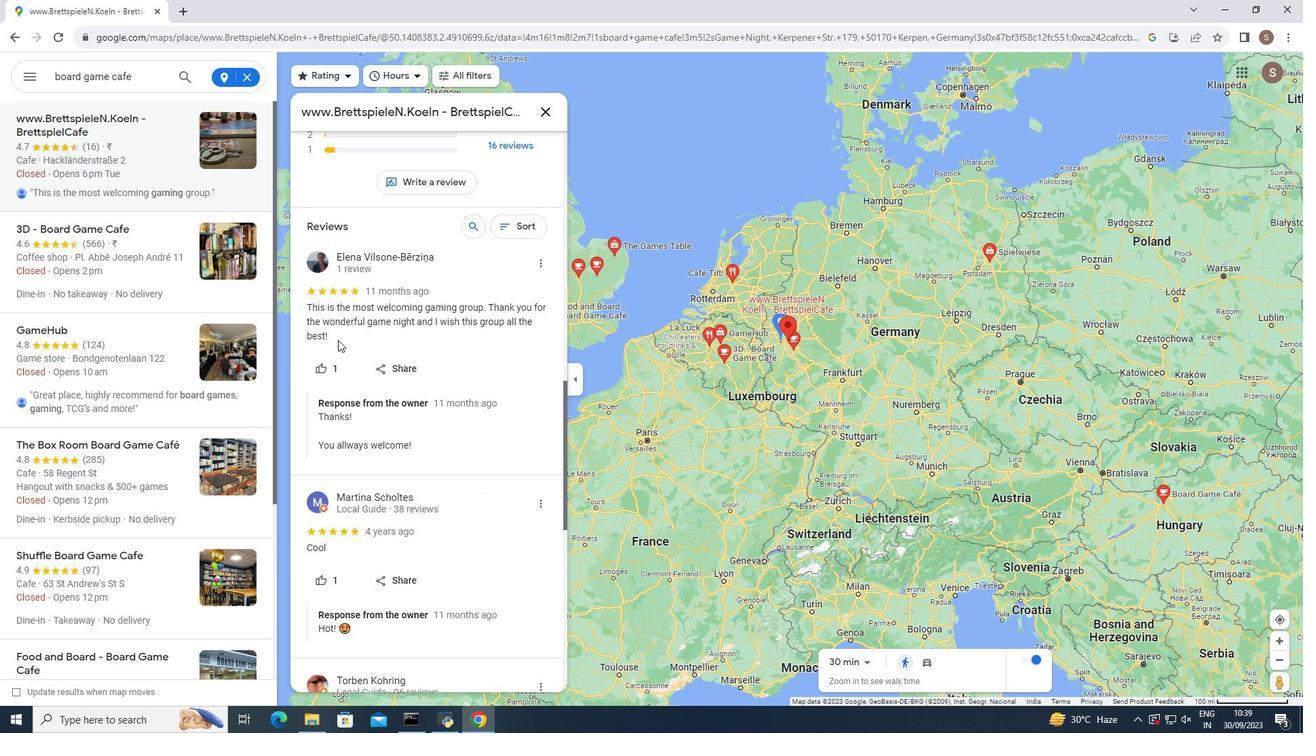
Action: Mouse scrolled (339, 340) with delta (0, 0)
Screenshot: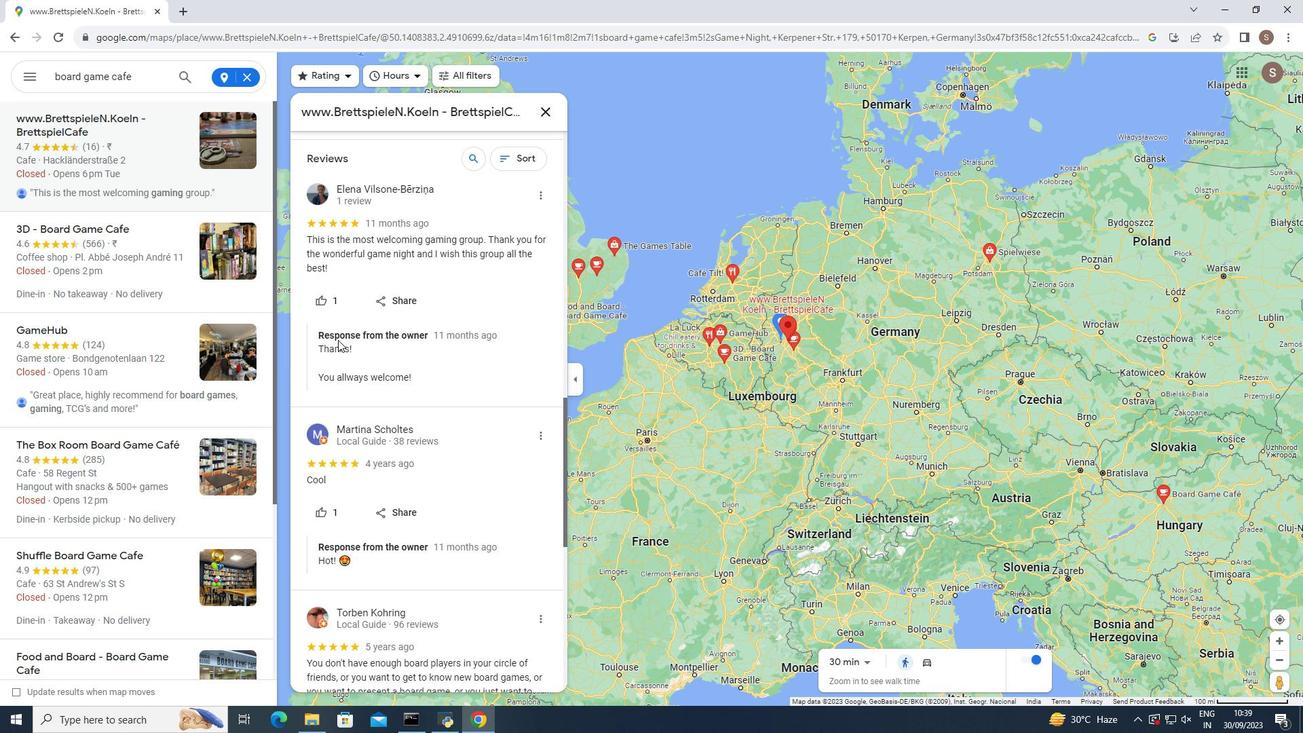
Action: Mouse scrolled (339, 340) with delta (0, 0)
Screenshot: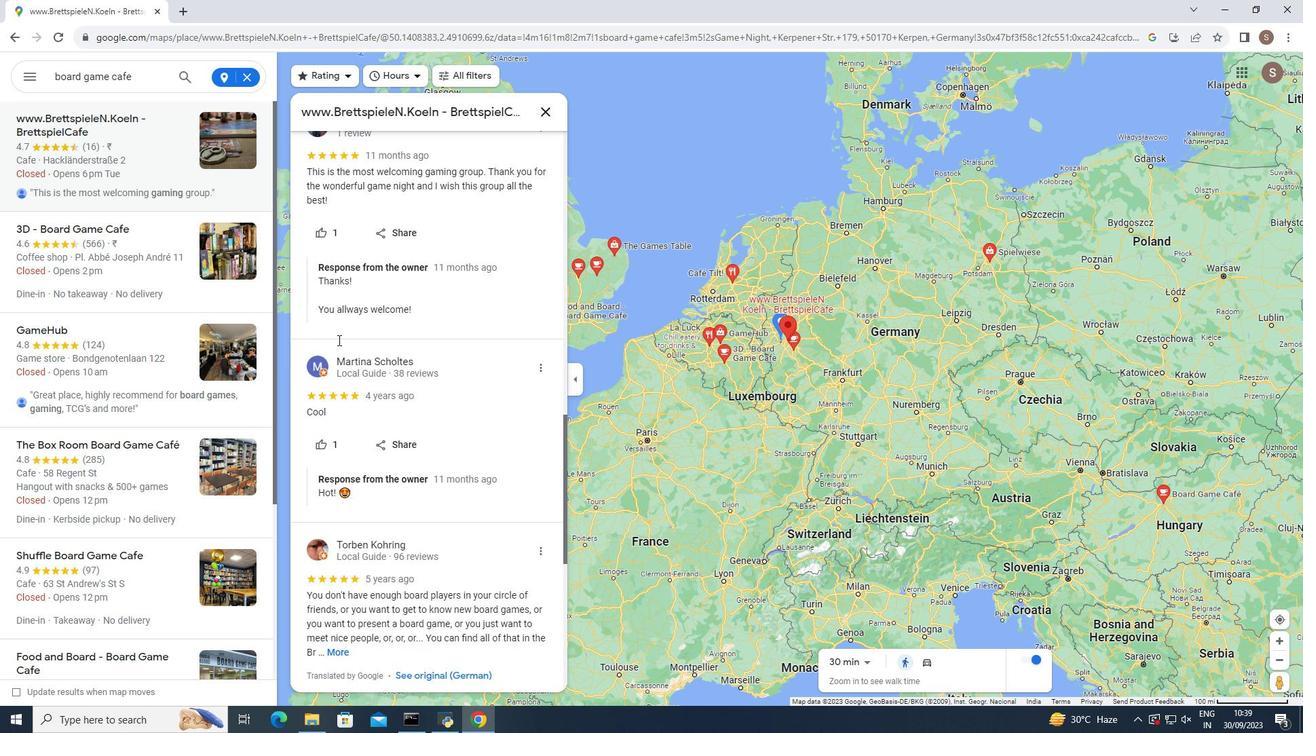
Action: Mouse moved to (338, 340)
Screenshot: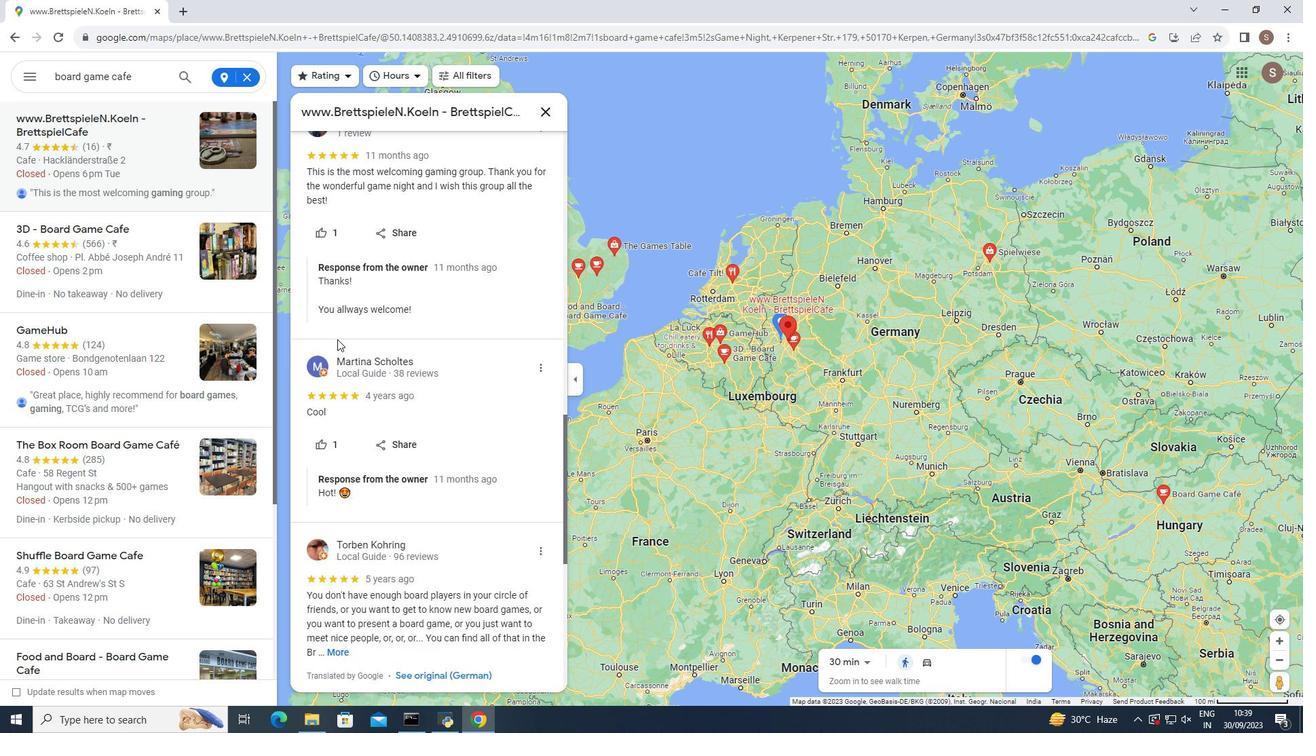 
Action: Mouse scrolled (338, 340) with delta (0, 0)
Screenshot: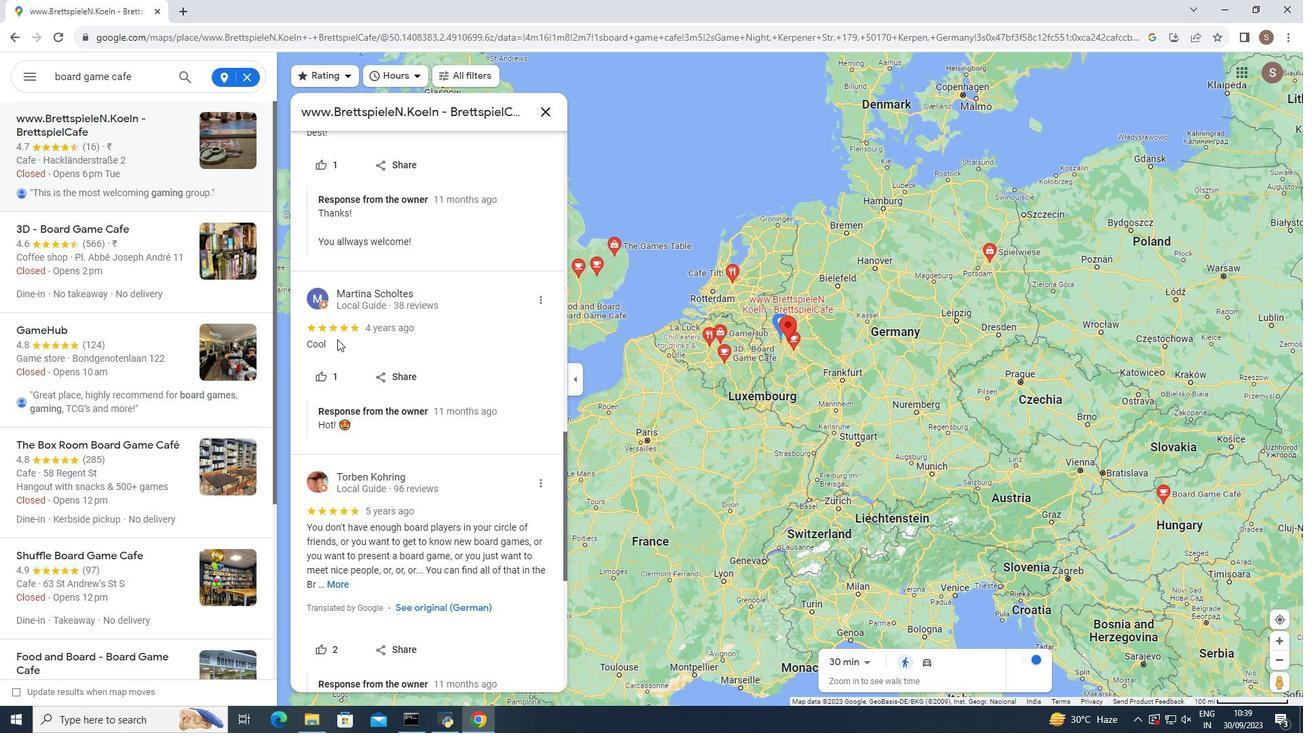 
Action: Mouse scrolled (338, 340) with delta (0, 0)
Screenshot: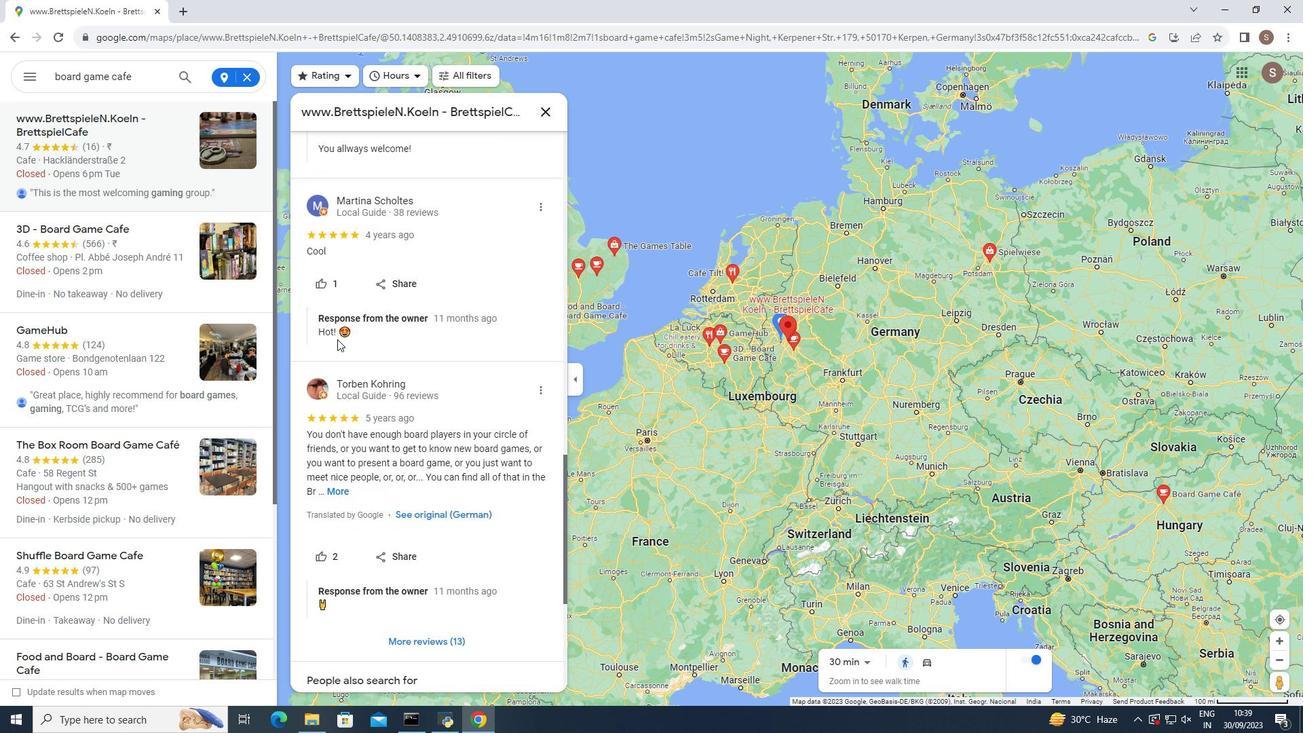 
Action: Mouse scrolled (338, 340) with delta (0, 0)
Screenshot: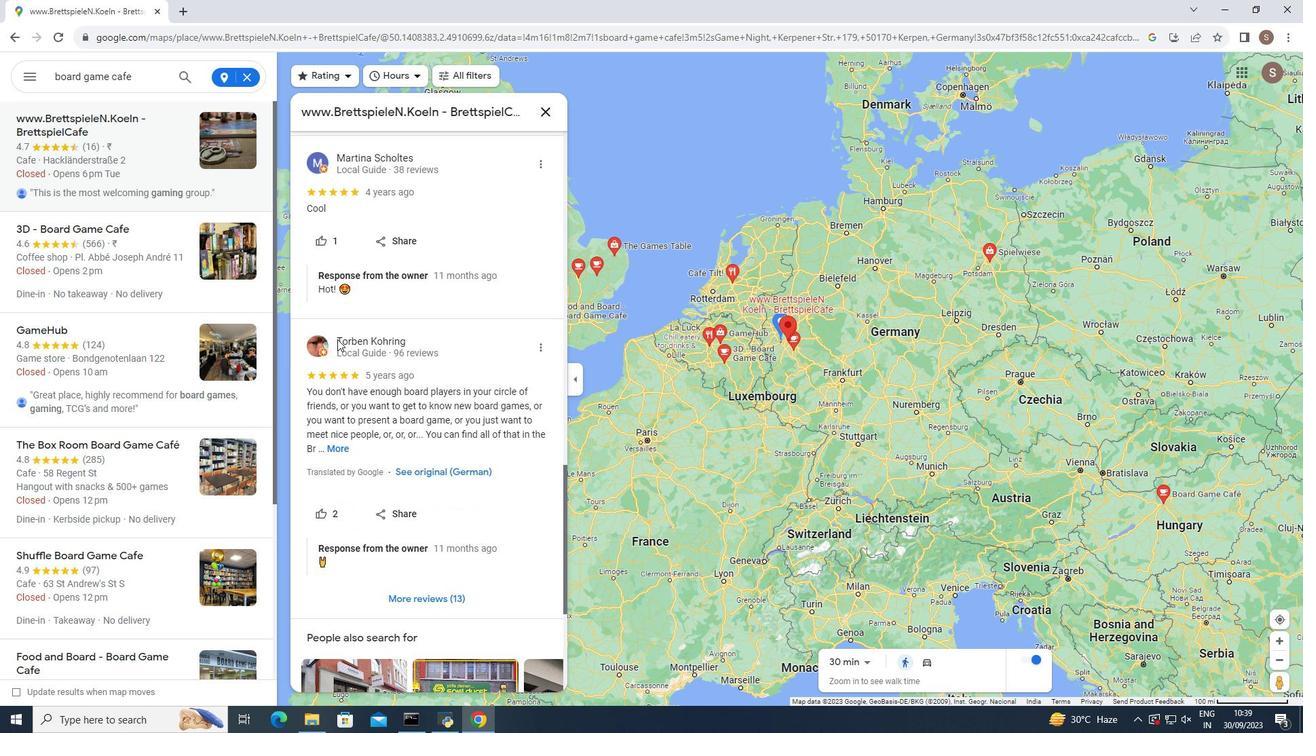 
Action: Mouse scrolled (338, 340) with delta (0, 0)
Screenshot: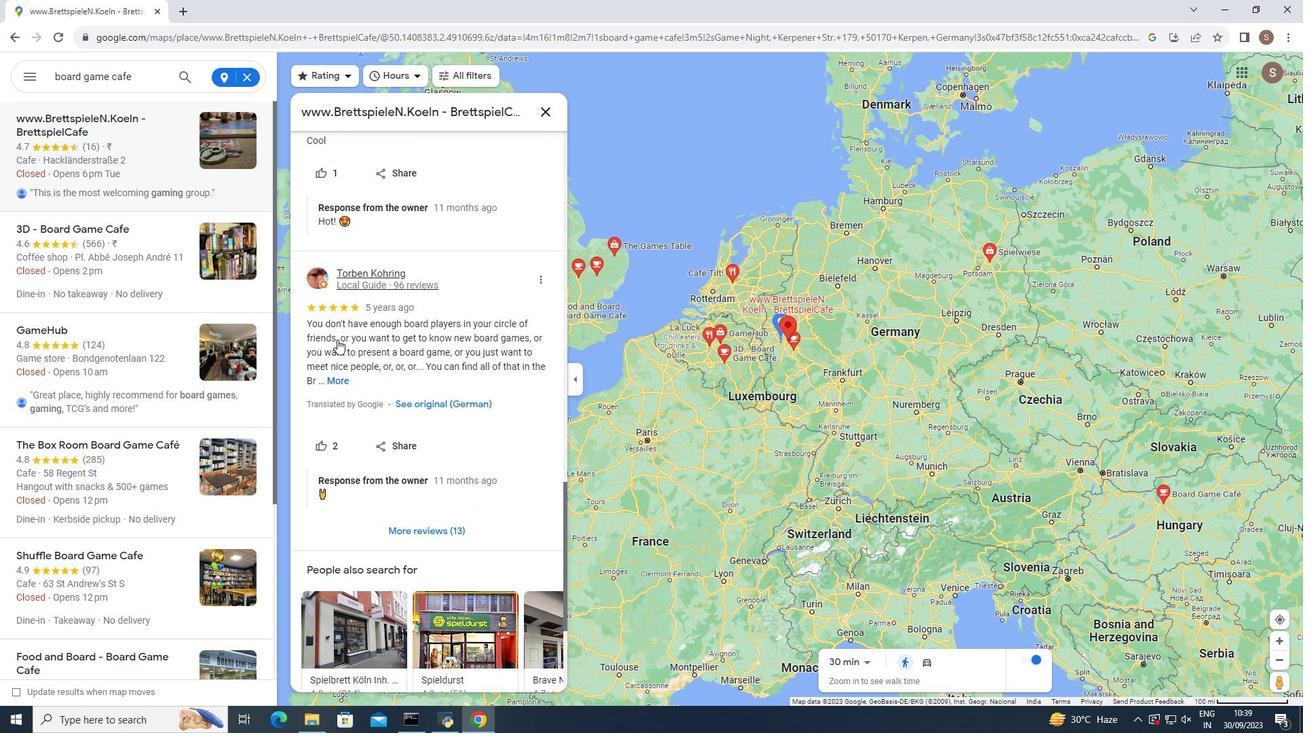 
Action: Mouse moved to (338, 340)
Screenshot: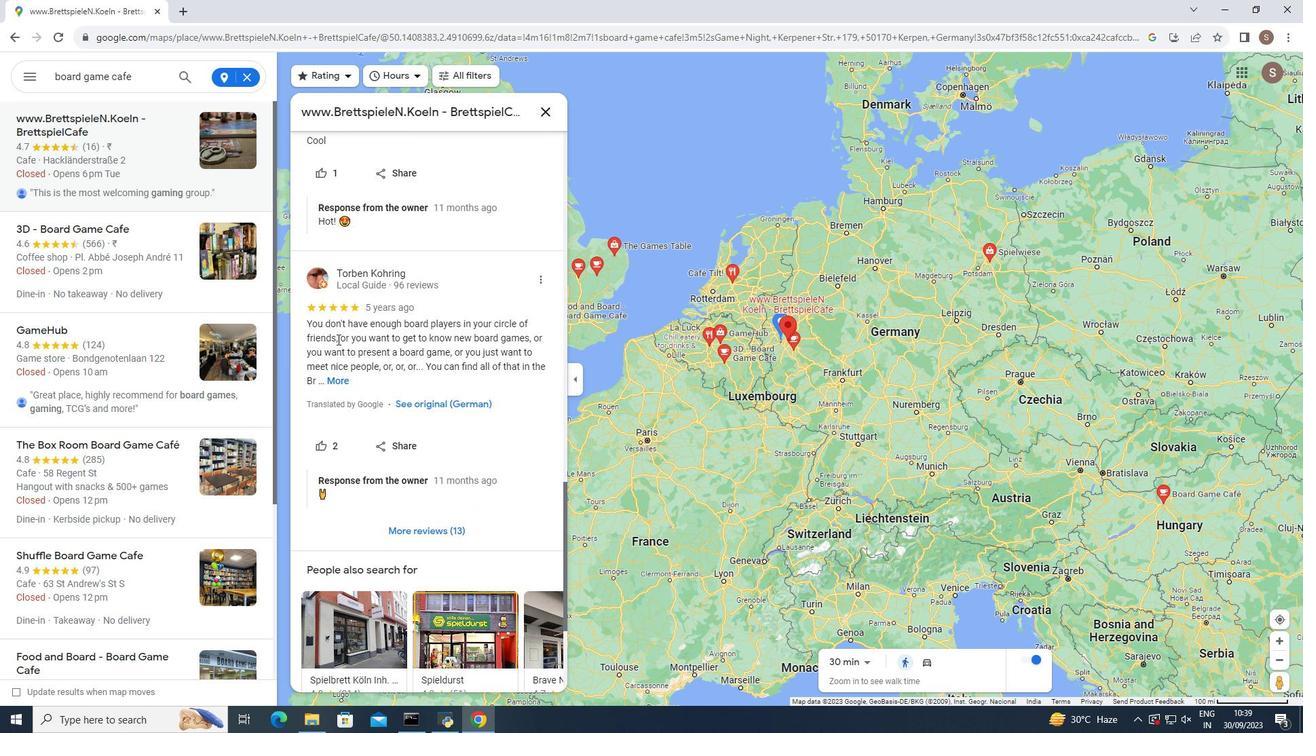 
Action: Mouse scrolled (338, 340) with delta (0, 0)
Screenshot: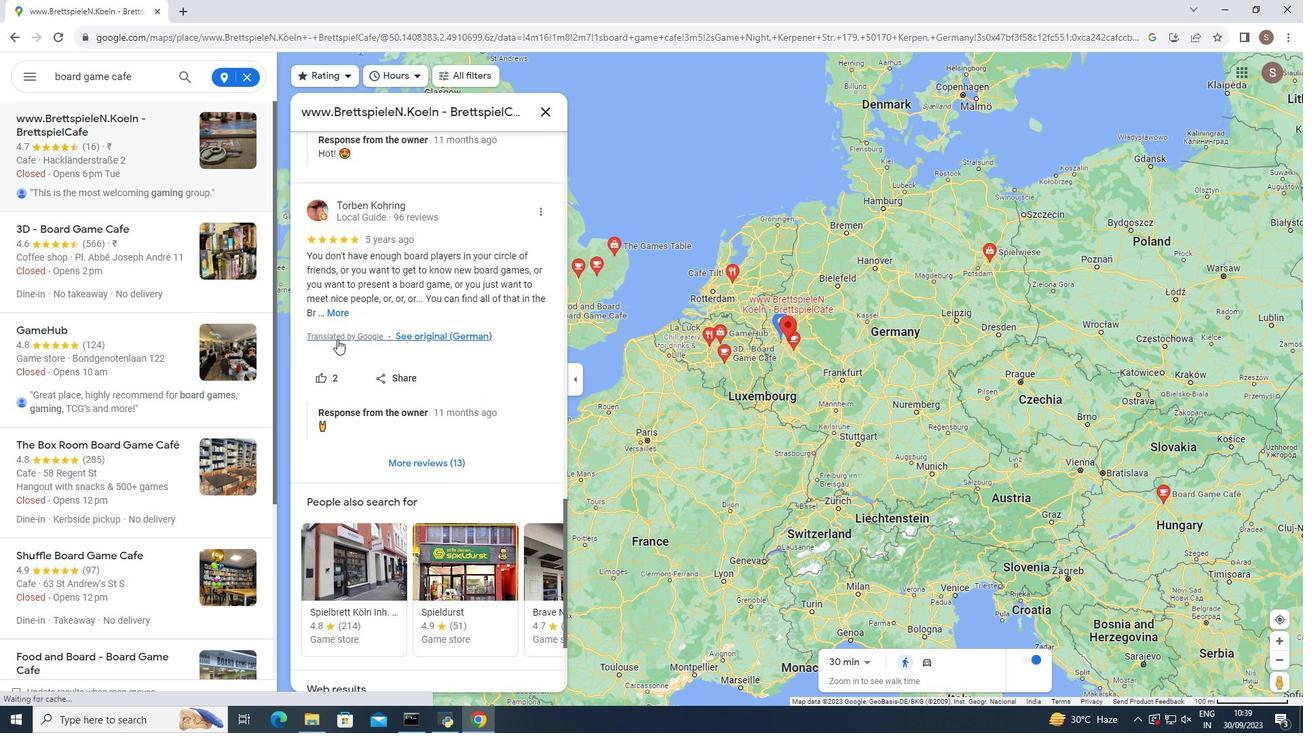 
Action: Mouse scrolled (338, 340) with delta (0, 0)
Screenshot: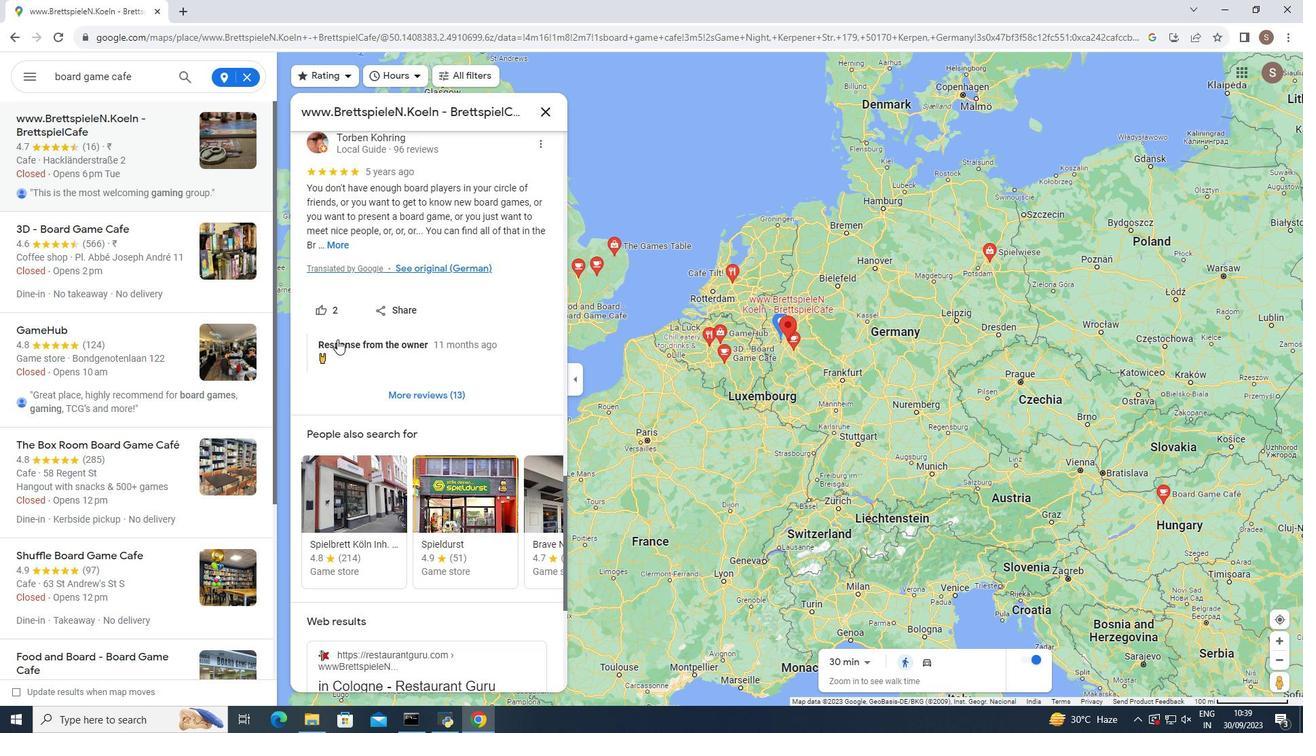 
Action: Mouse moved to (339, 339)
Screenshot: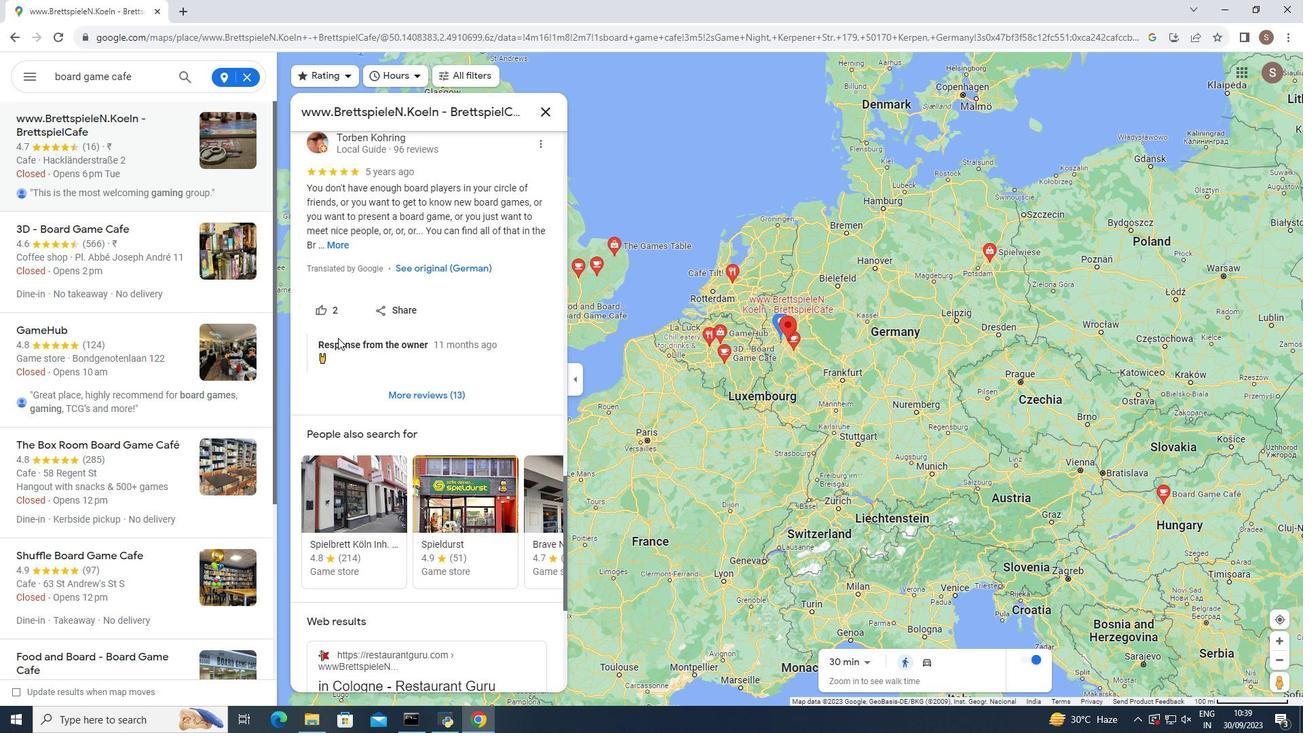 
Action: Mouse scrolled (339, 338) with delta (0, 0)
Screenshot: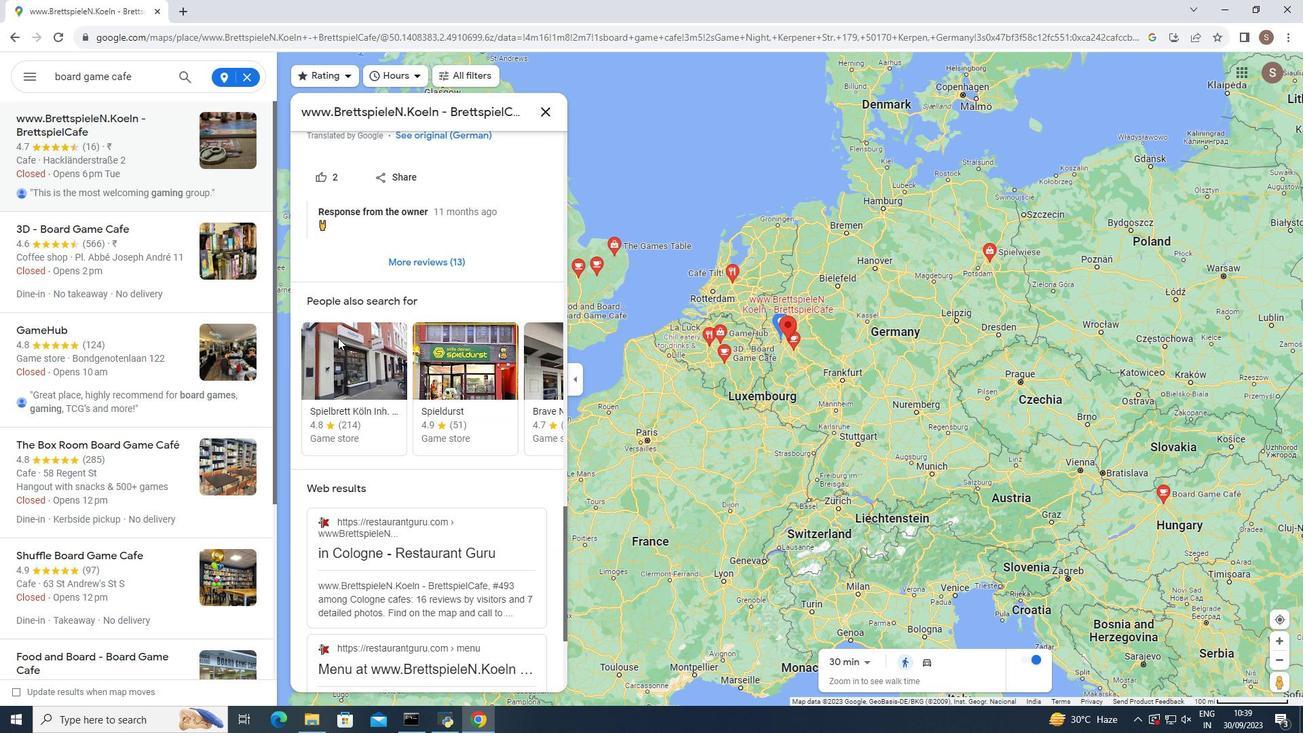 
Action: Mouse scrolled (339, 338) with delta (0, 0)
Screenshot: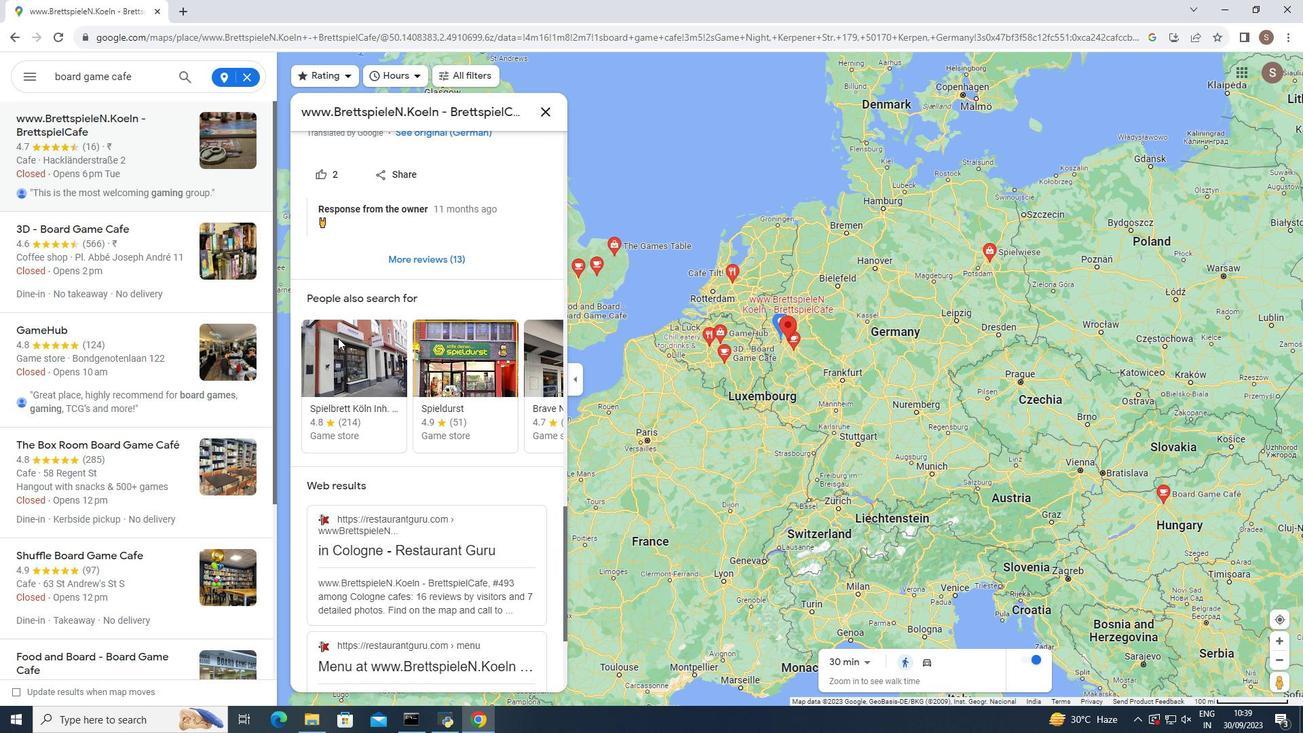 
Action: Mouse scrolled (339, 338) with delta (0, 0)
Screenshot: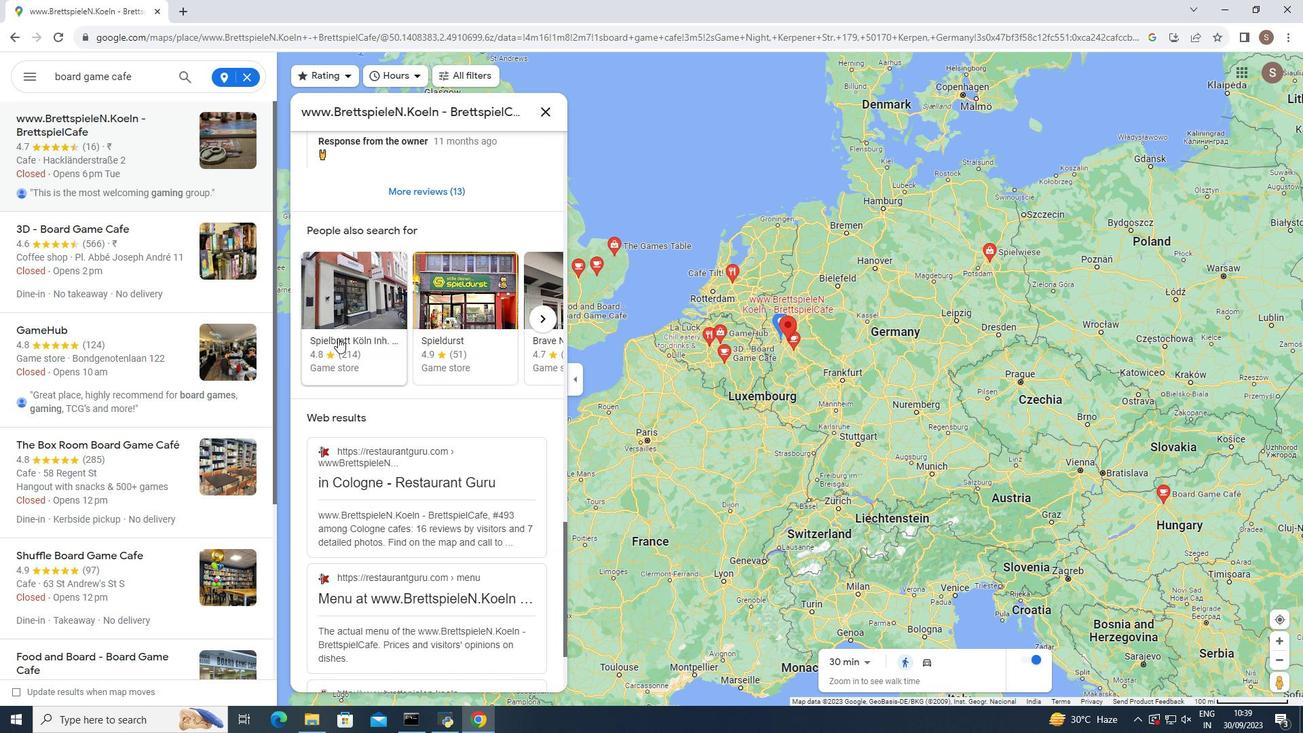 
Action: Mouse scrolled (339, 338) with delta (0, 0)
Screenshot: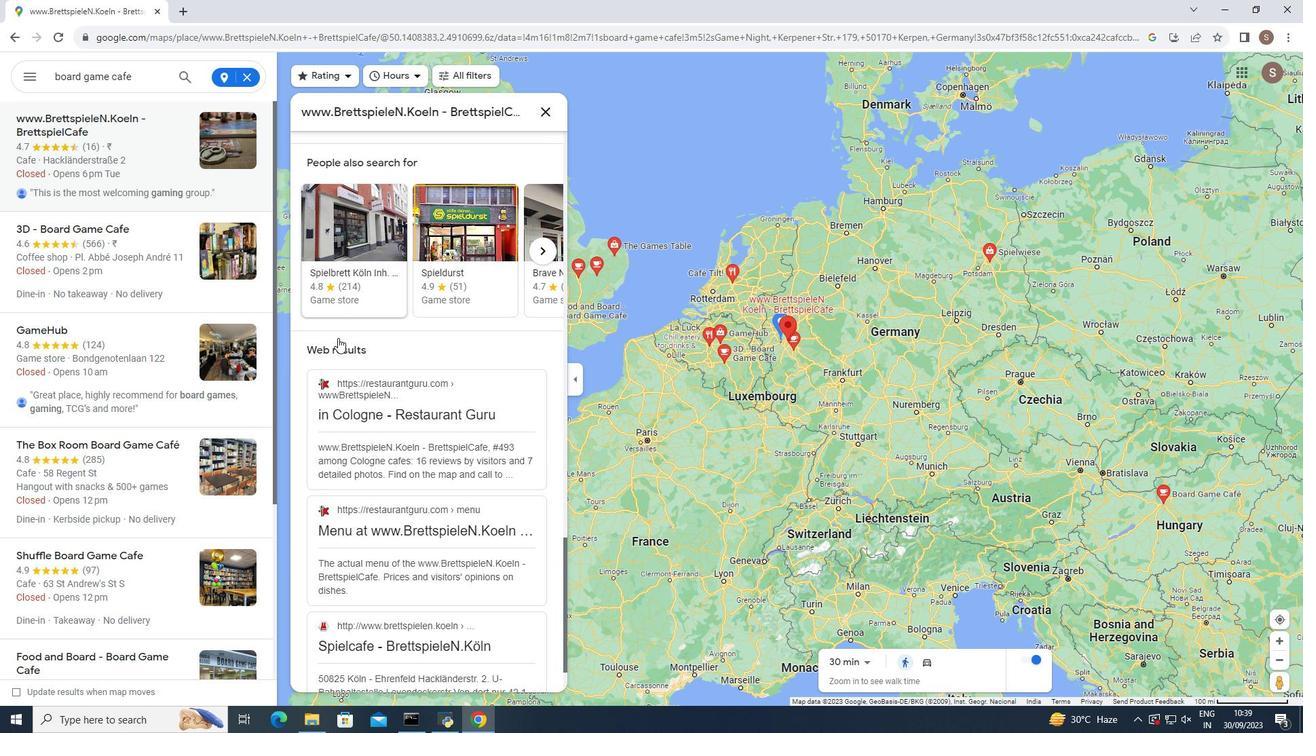 
Action: Mouse scrolled (339, 338) with delta (0, 0)
Screenshot: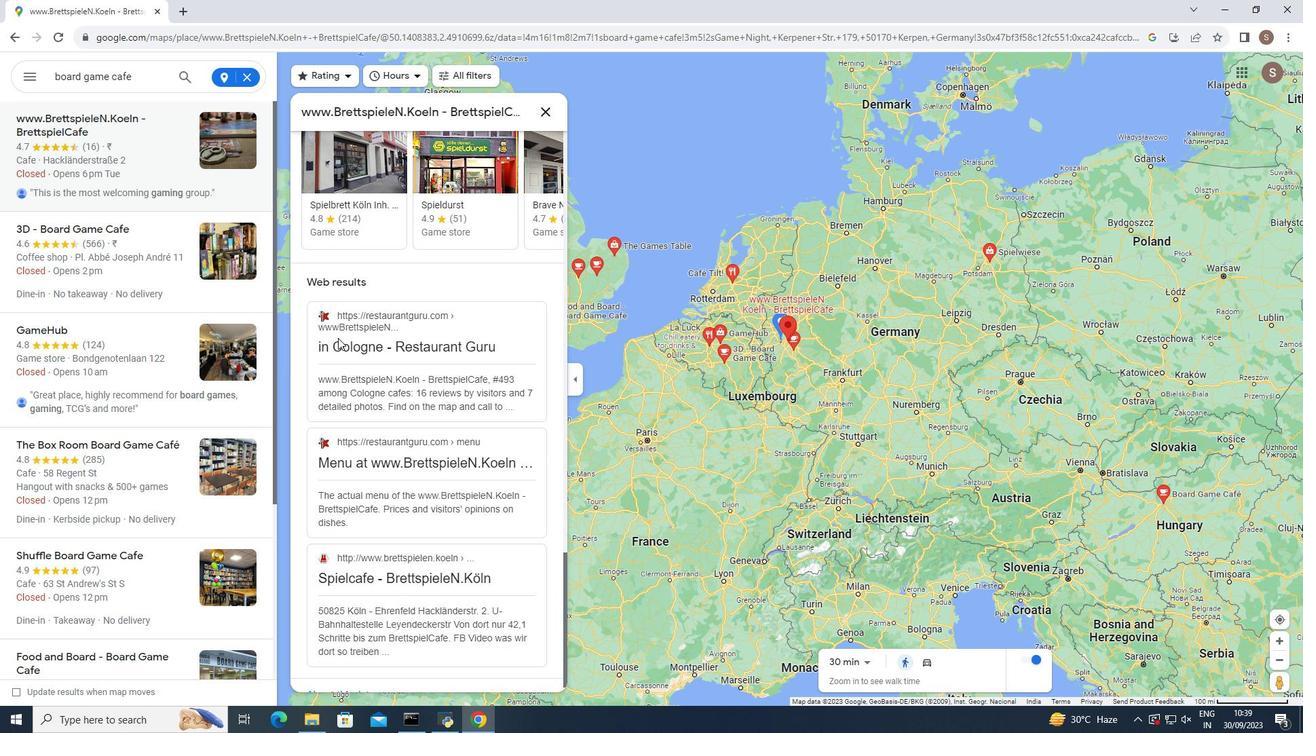 
Action: Mouse moved to (340, 338)
Screenshot: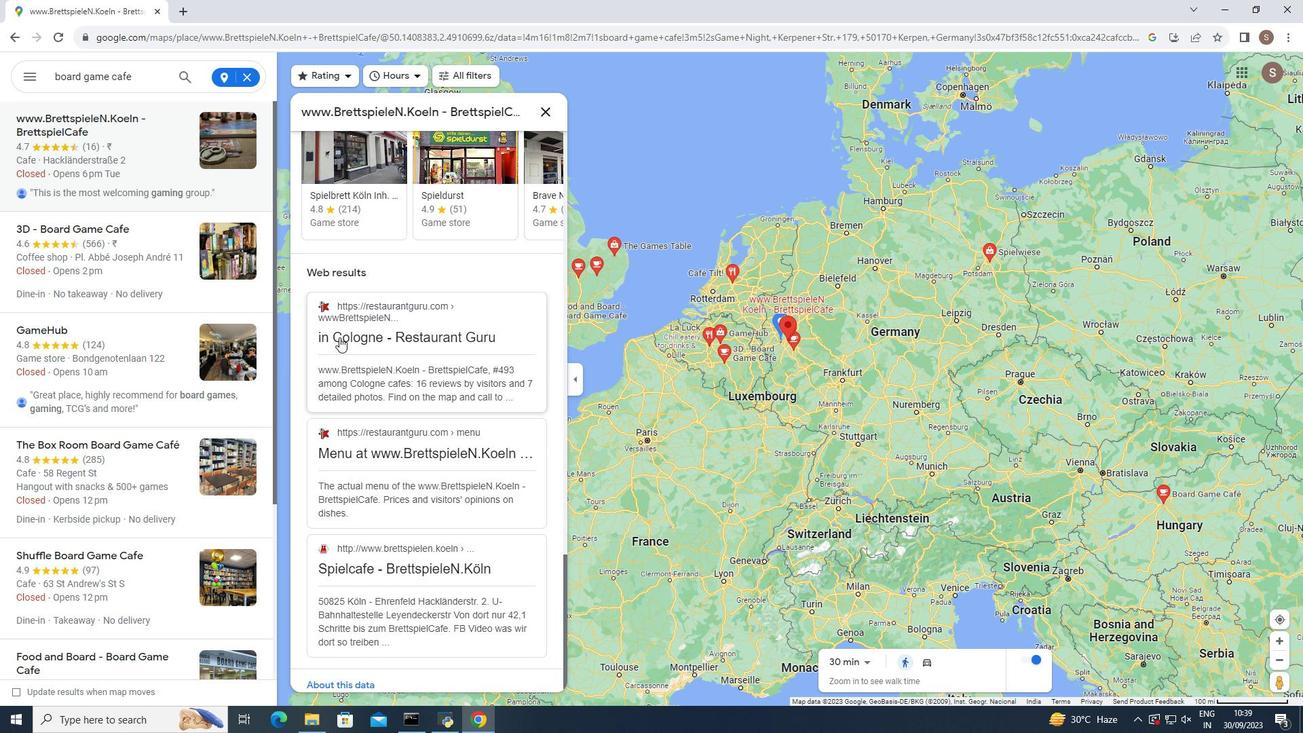 
Action: Mouse scrolled (340, 338) with delta (0, 0)
Screenshot: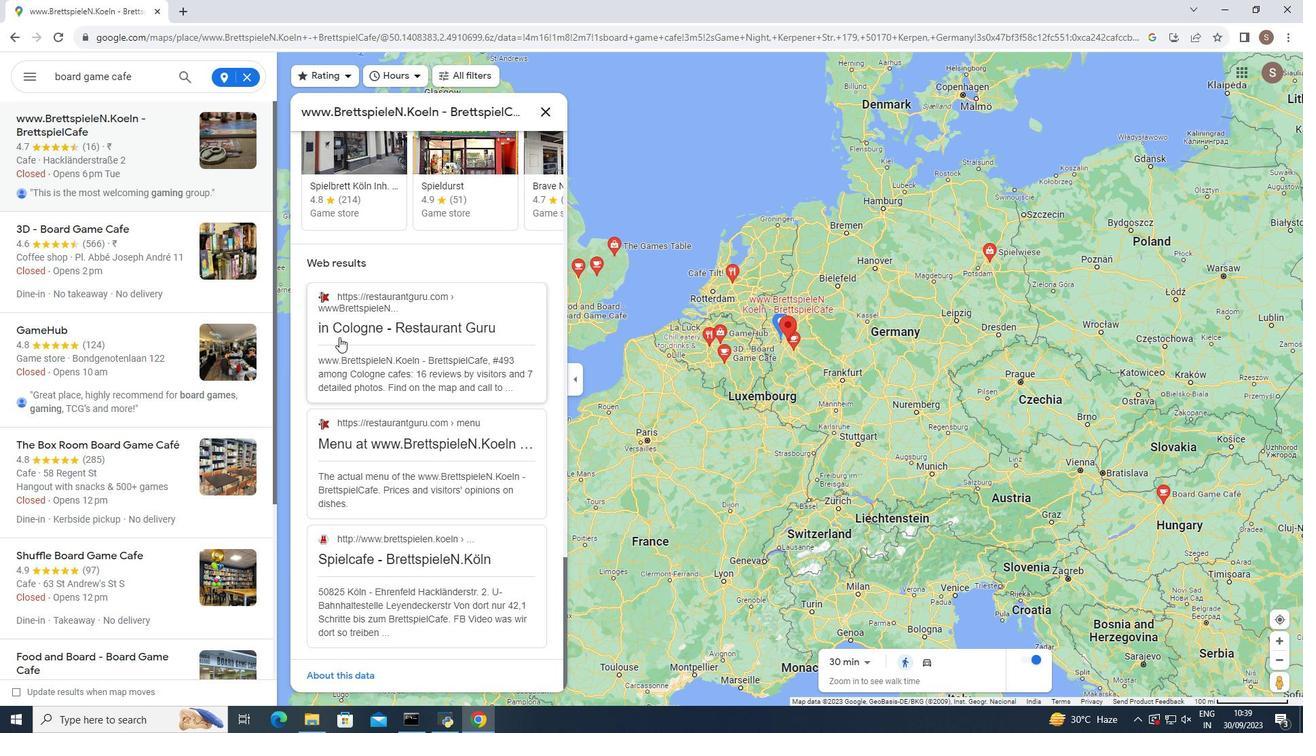 
Action: Mouse moved to (341, 338)
Screenshot: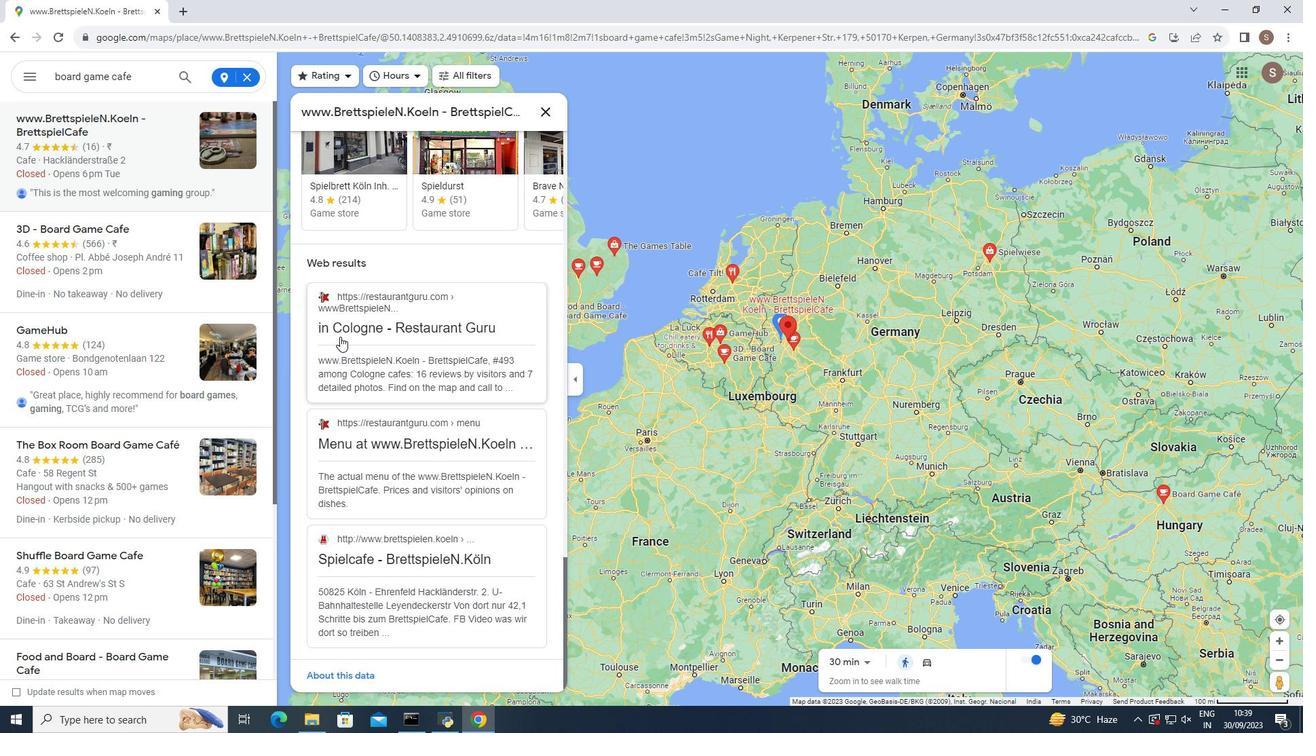 
Action: Mouse scrolled (341, 337) with delta (0, 0)
Screenshot: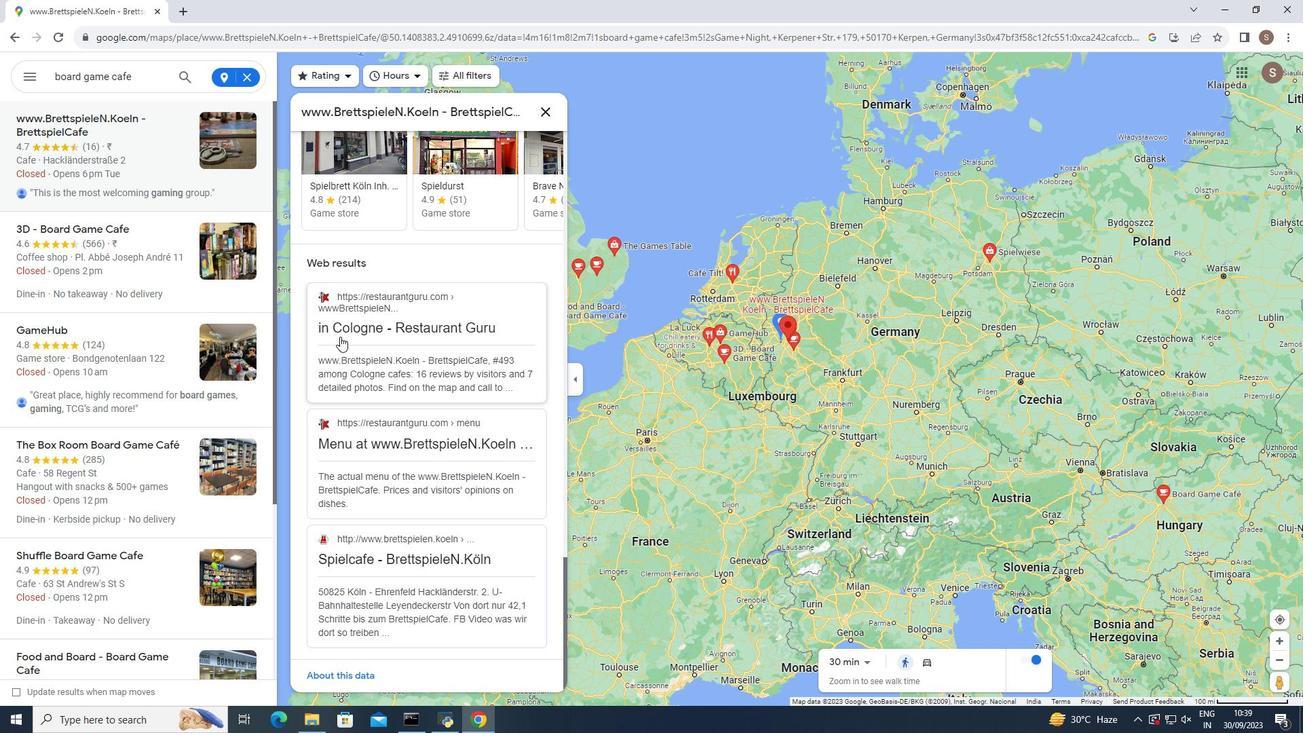 
Action: Mouse moved to (540, 104)
Screenshot: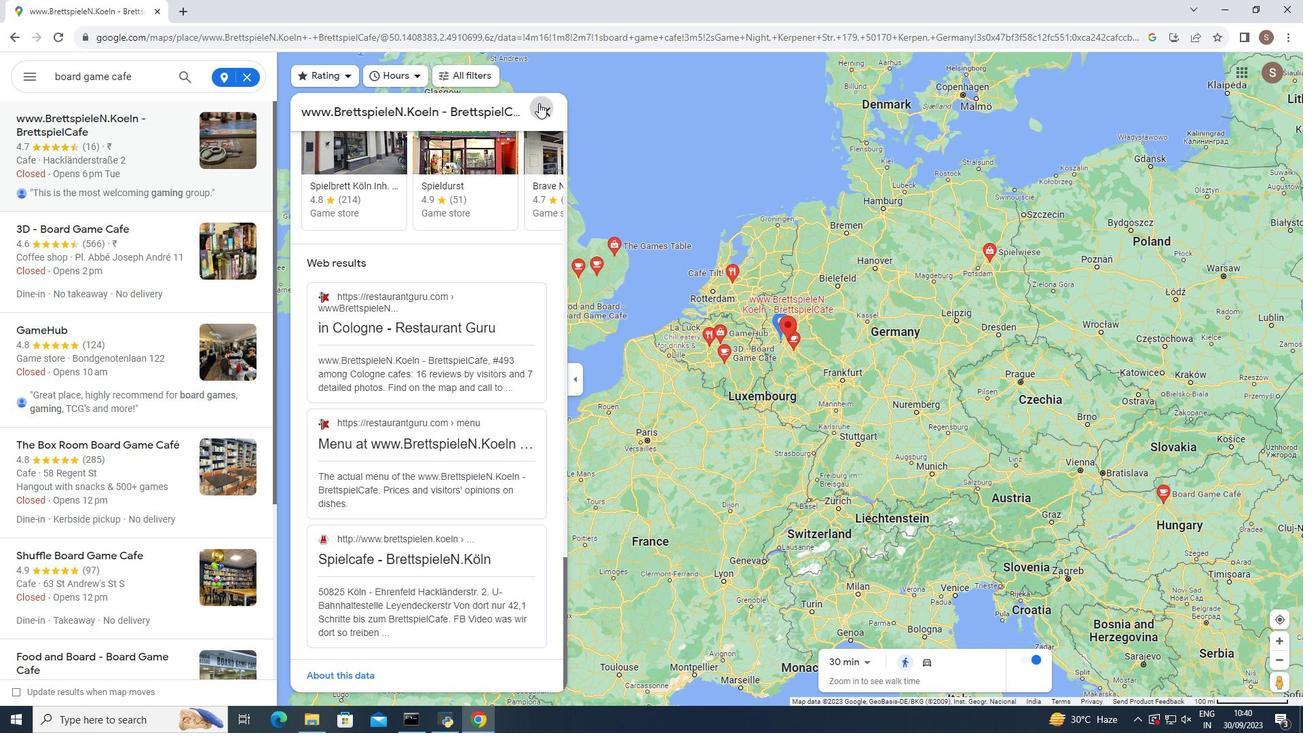 
Action: Mouse pressed left at (540, 104)
Screenshot: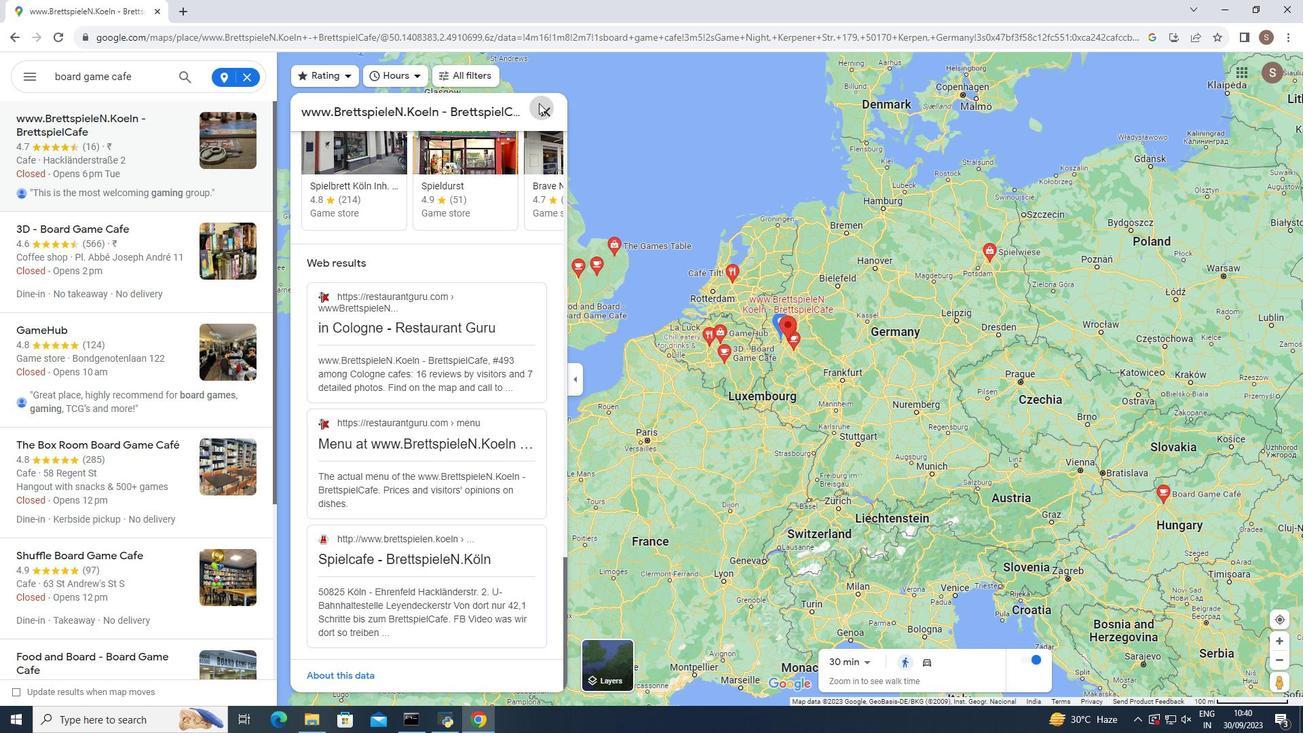 
Action: Mouse moved to (795, 349)
Screenshot: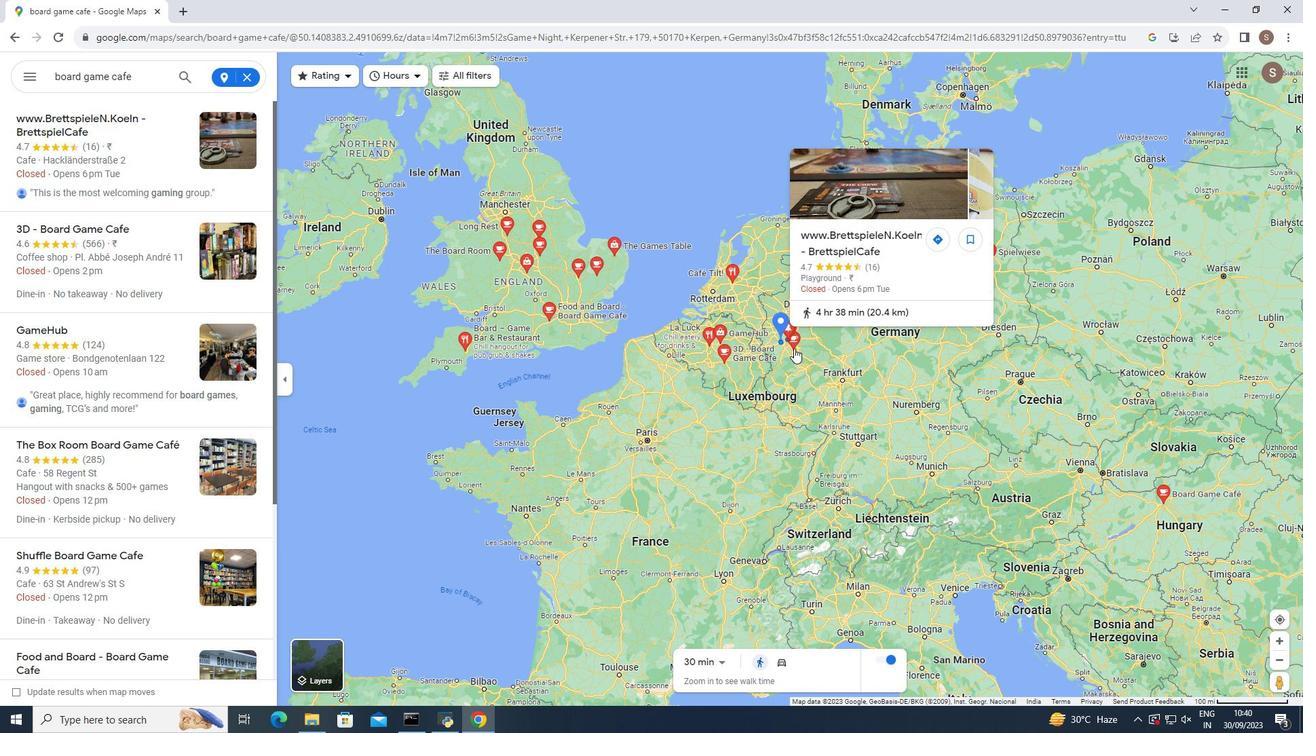 
Action: Mouse pressed left at (795, 349)
Screenshot: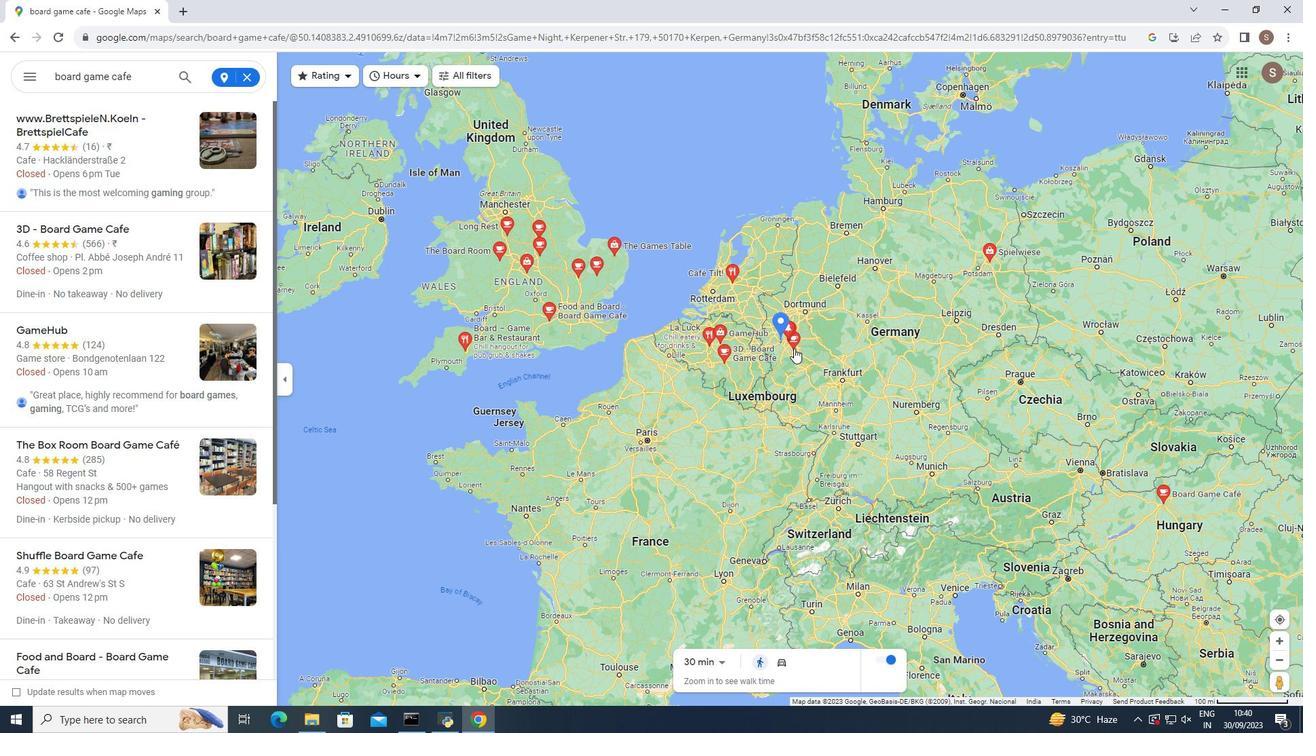 
Action: Mouse moved to (484, 442)
Screenshot: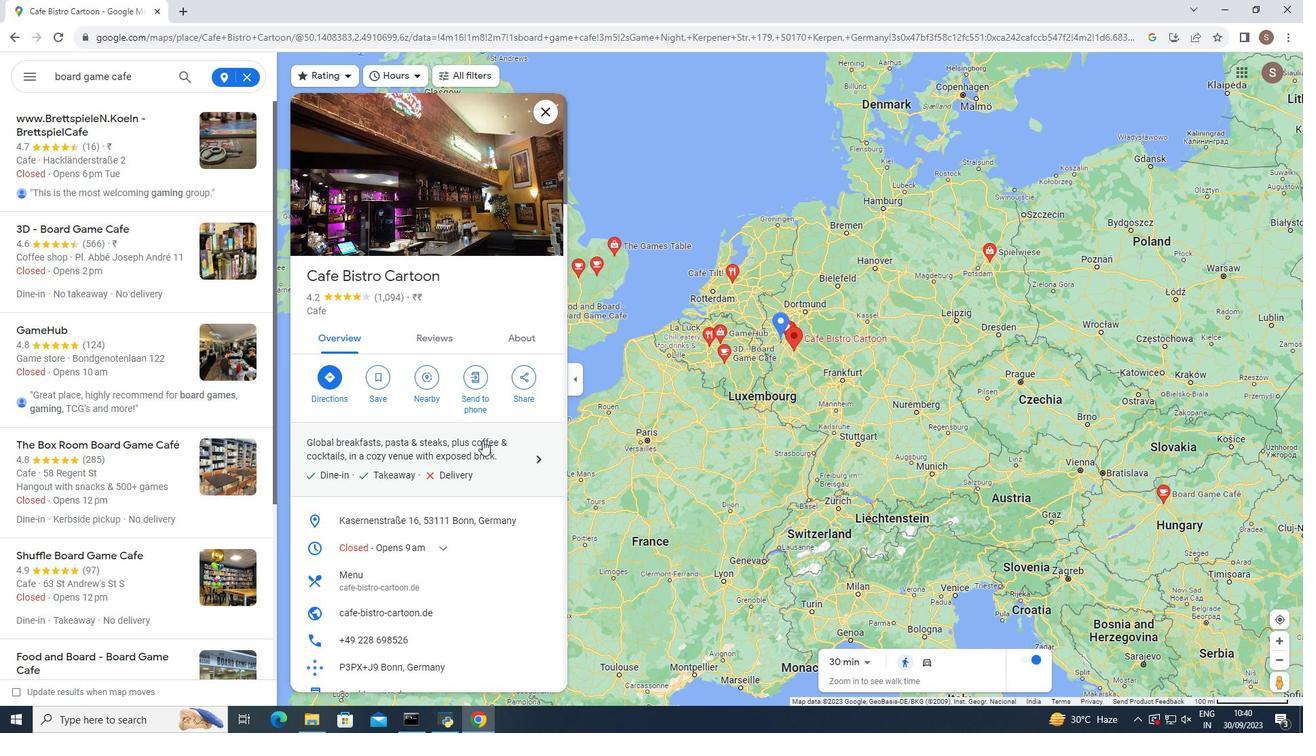 
Action: Mouse scrolled (484, 441) with delta (0, 0)
Screenshot: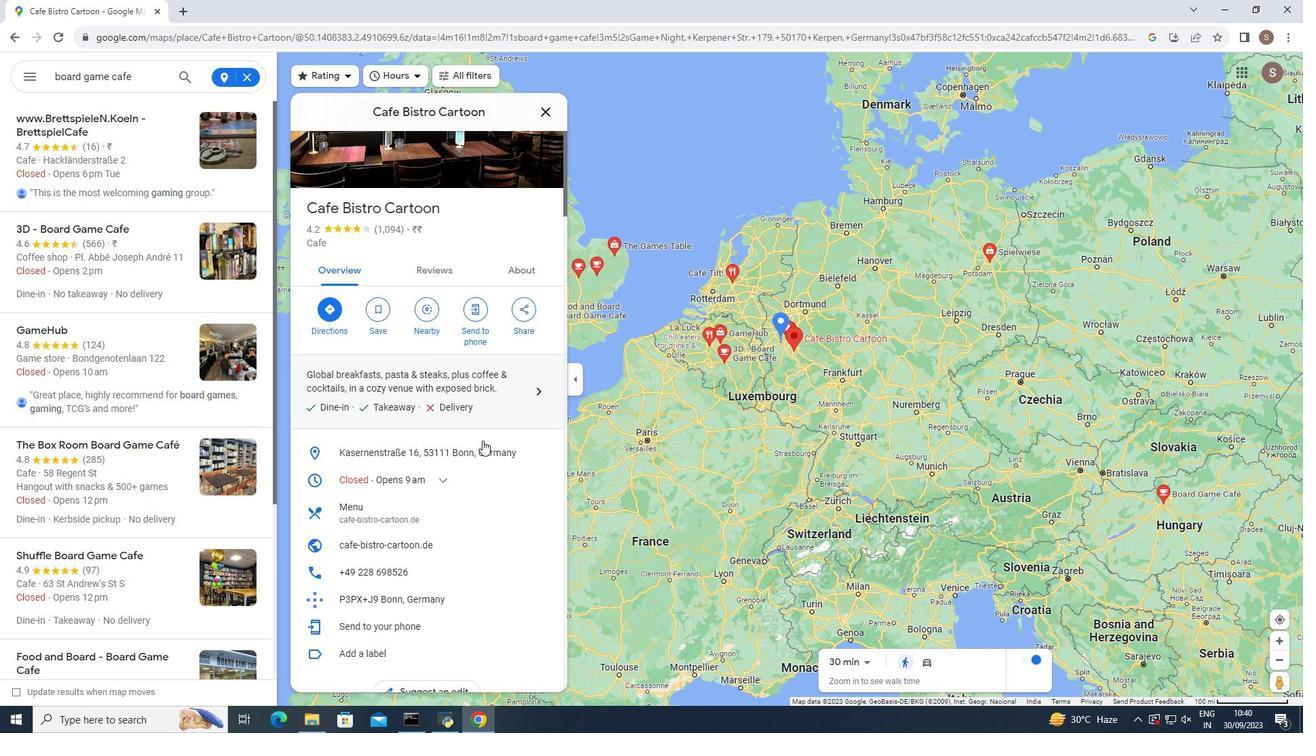 
Action: Mouse scrolled (484, 441) with delta (0, 0)
Screenshot: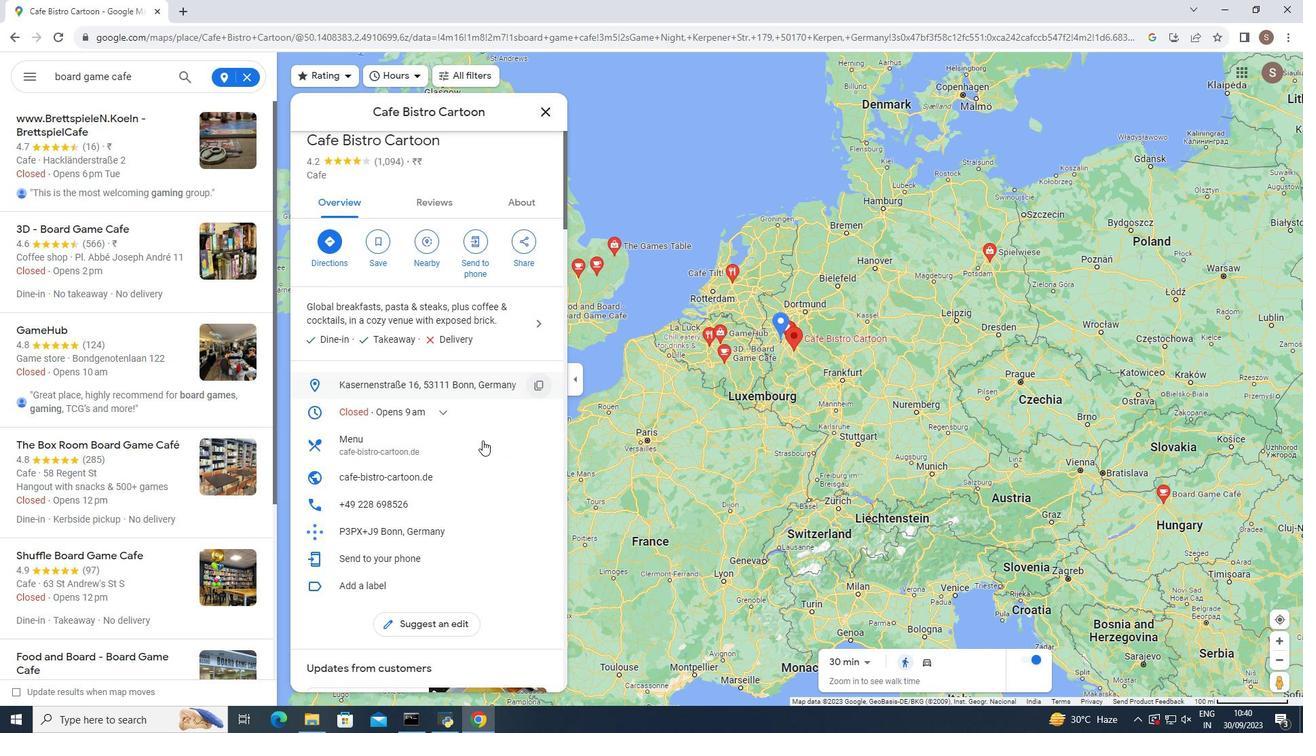 
Action: Mouse scrolled (484, 441) with delta (0, 0)
Screenshot: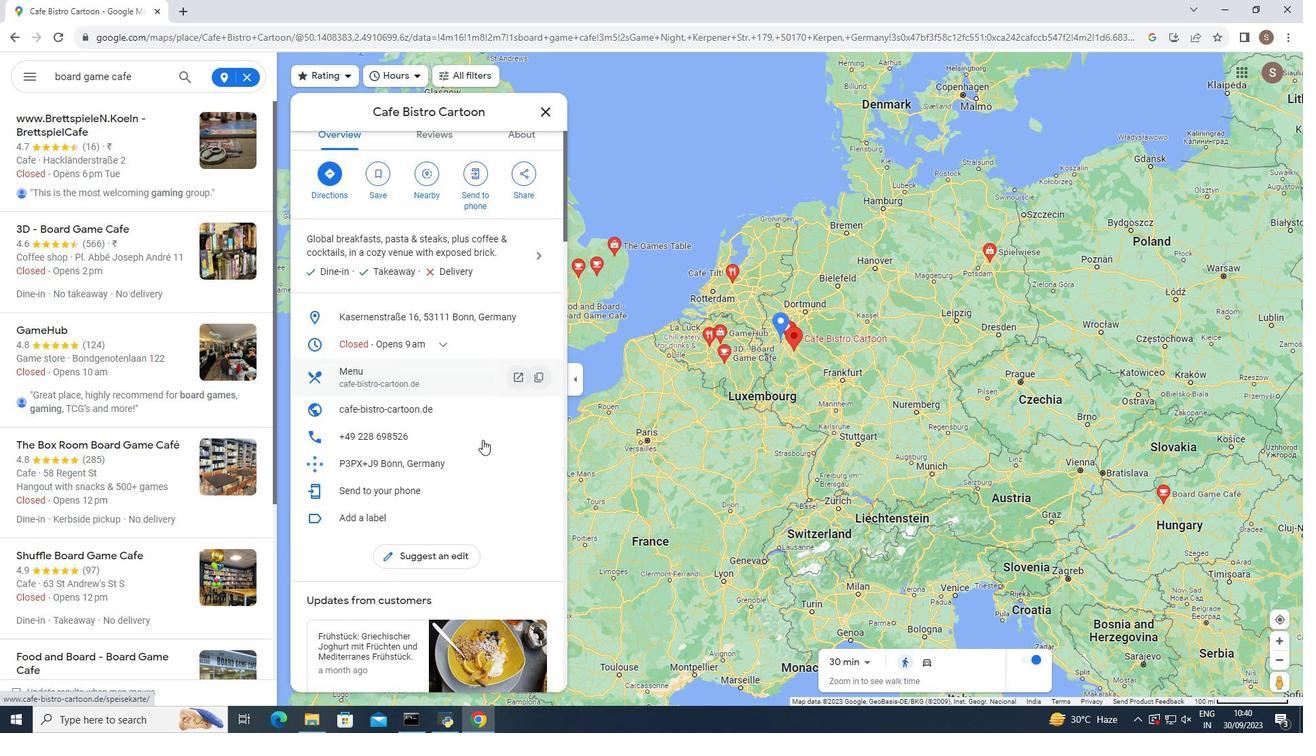 
Action: Mouse moved to (484, 441)
Screenshot: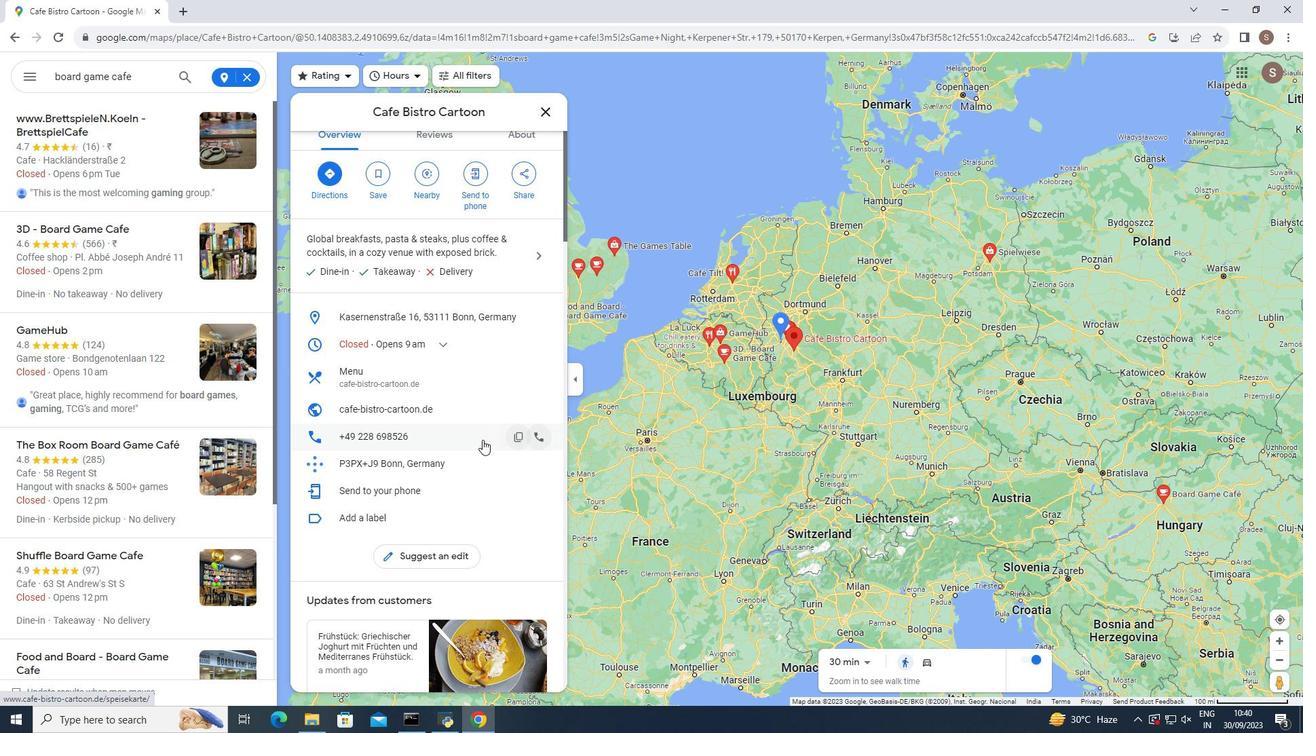 
Action: Mouse scrolled (484, 440) with delta (0, 0)
Screenshot: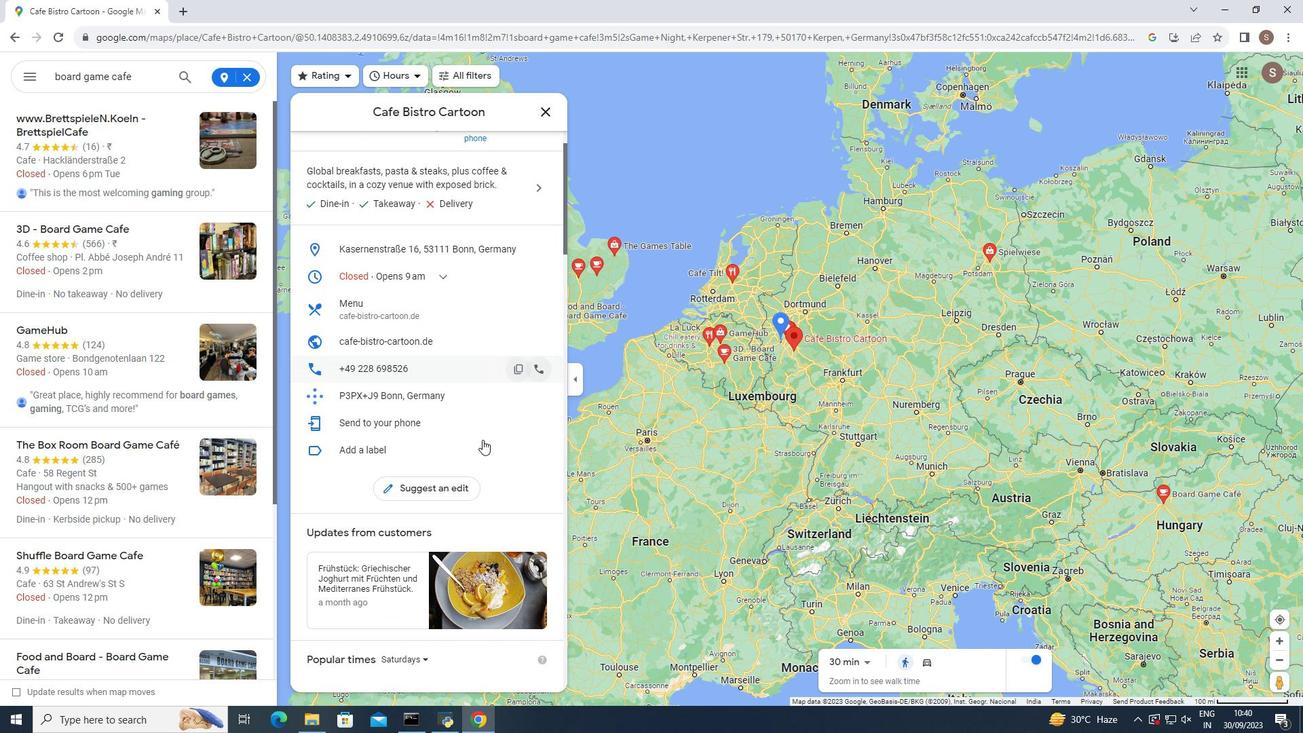 
Action: Mouse scrolled (484, 440) with delta (0, 0)
Screenshot: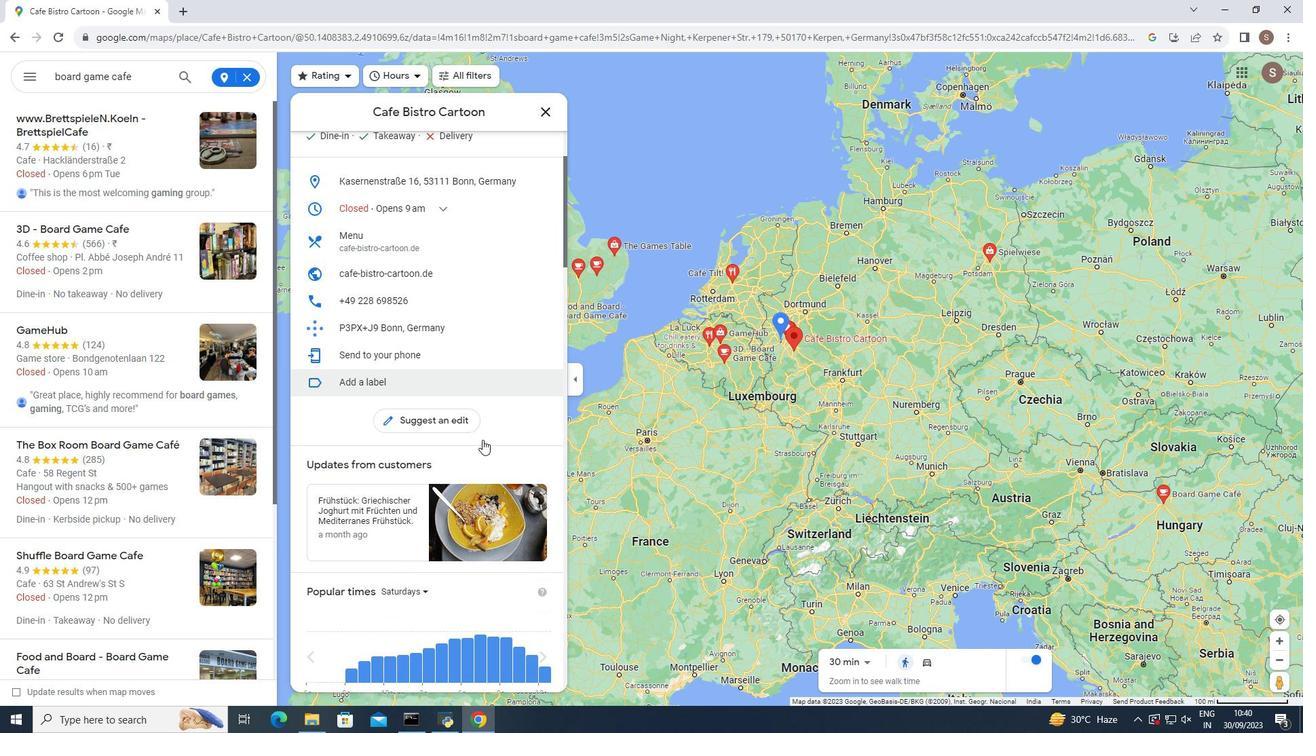 
Action: Mouse scrolled (484, 442) with delta (0, 0)
Screenshot: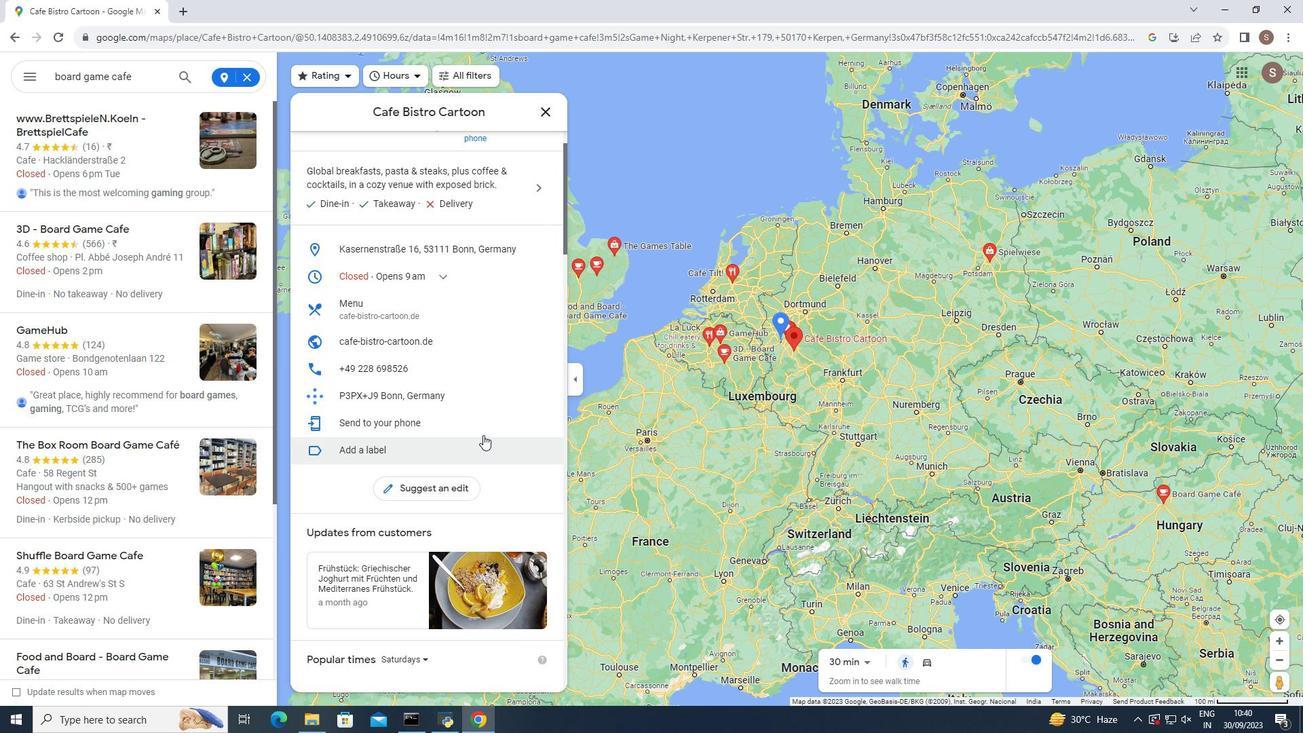 
Action: Mouse moved to (484, 437)
Screenshot: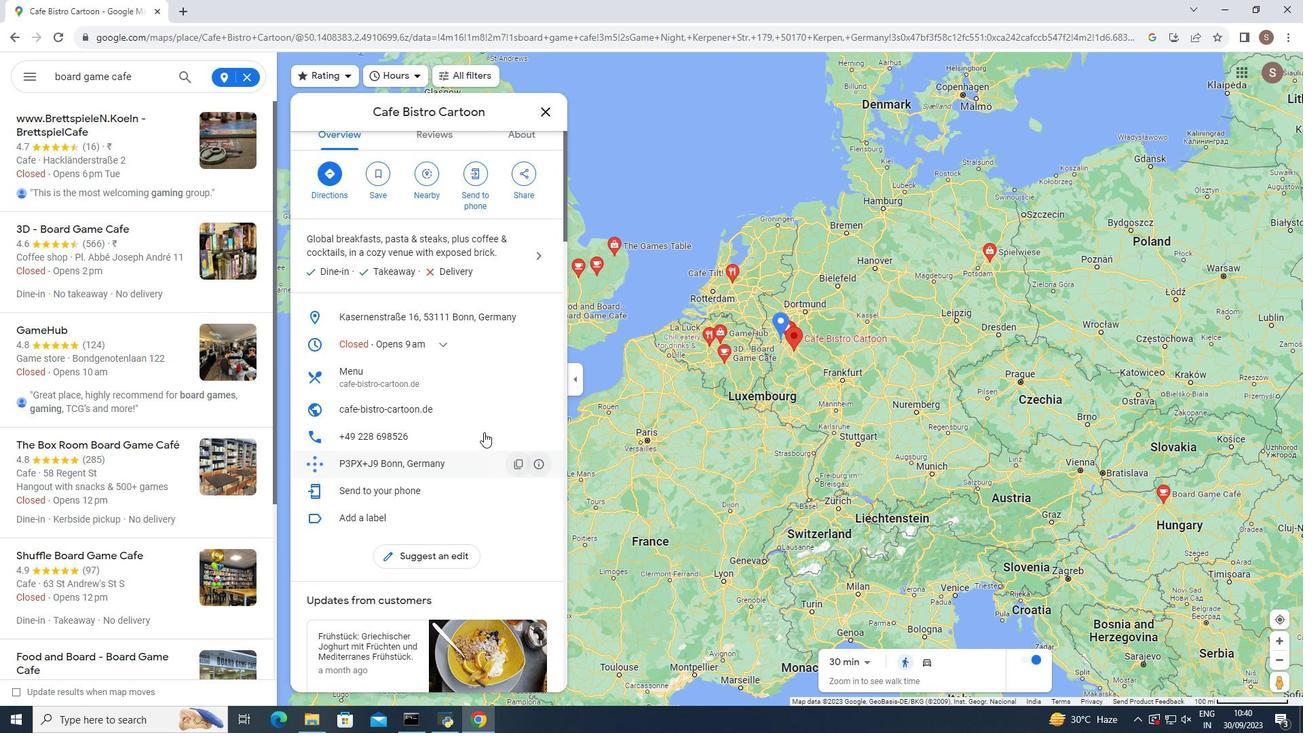
Action: Mouse scrolled (484, 438) with delta (0, 0)
Screenshot: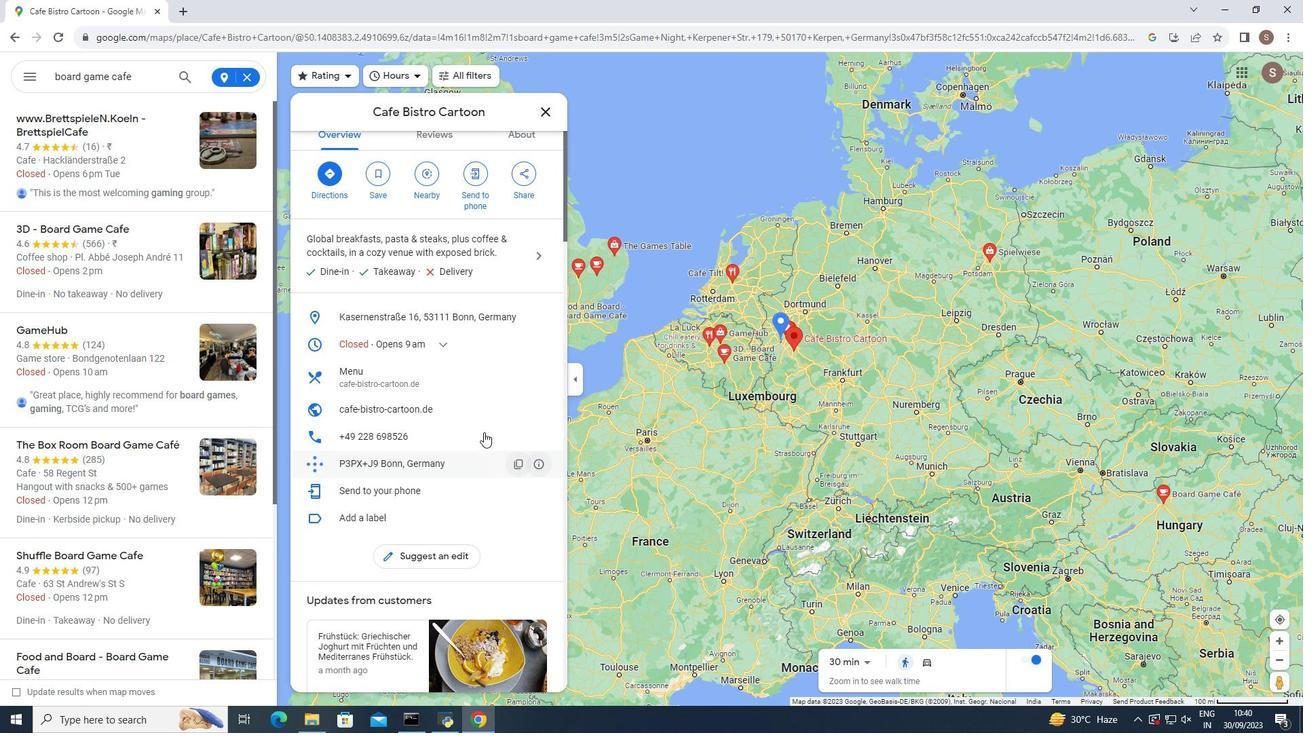 
Action: Mouse moved to (485, 433)
Screenshot: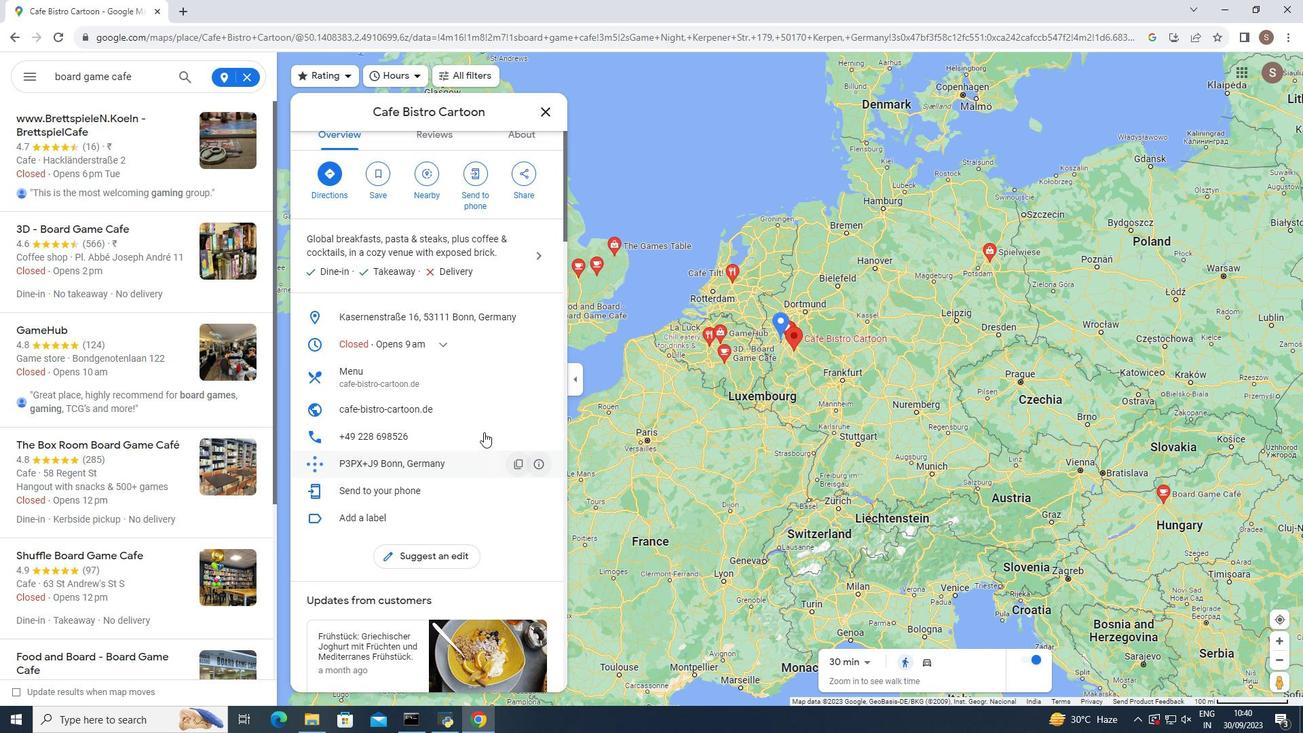 
Action: Mouse scrolled (485, 434) with delta (0, 0)
Screenshot: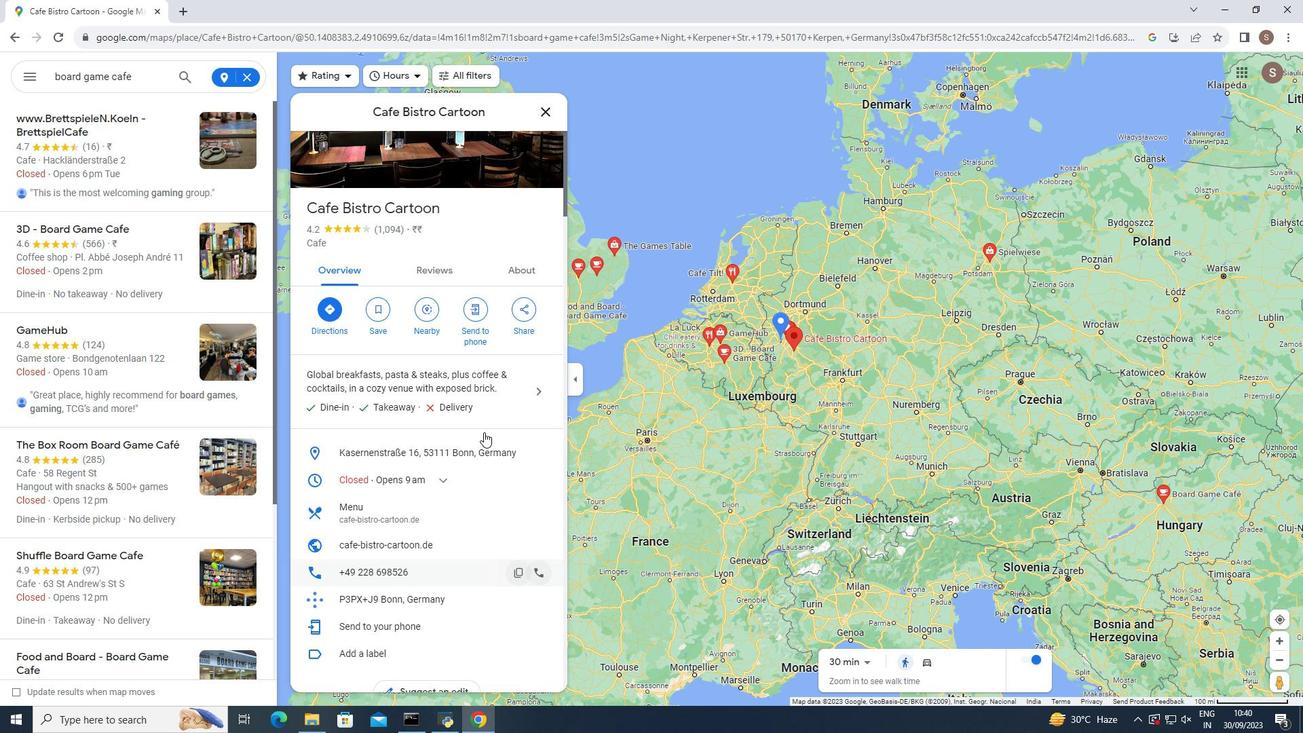 
Action: Mouse scrolled (485, 434) with delta (0, 0)
Screenshot: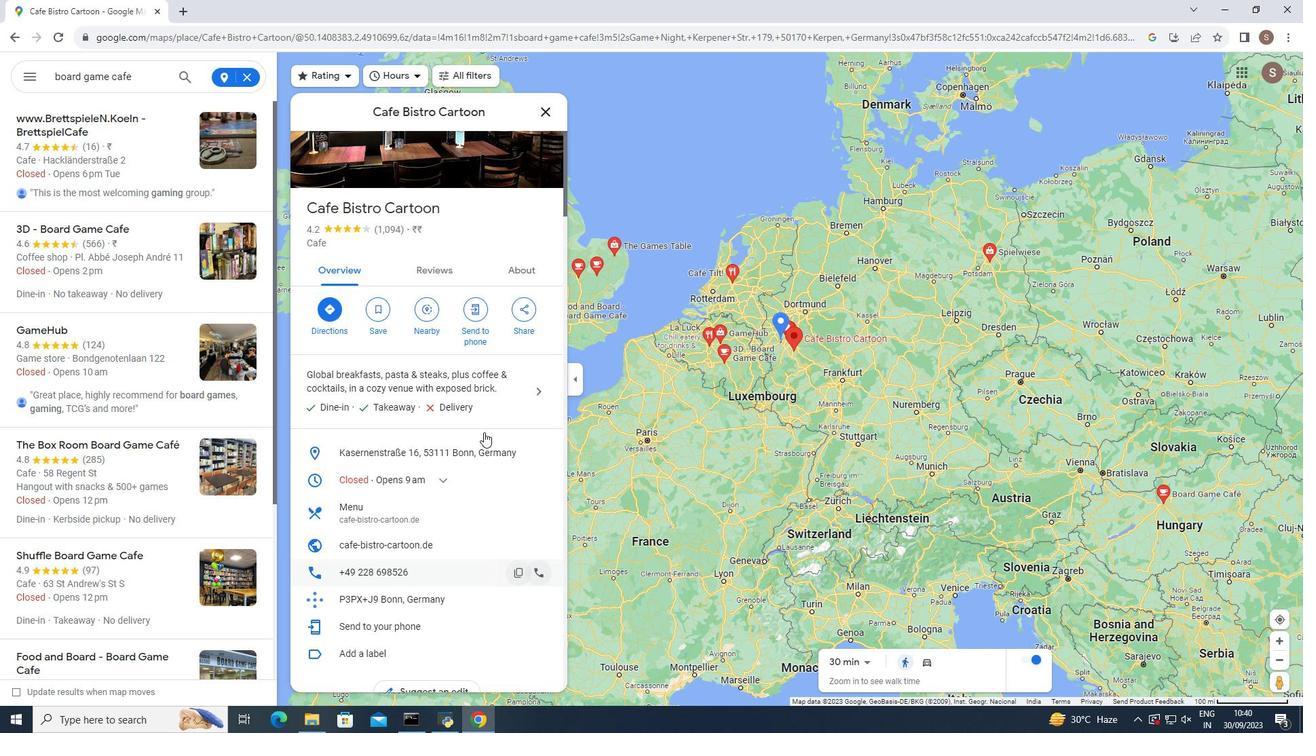 
Action: Mouse moved to (460, 401)
Screenshot: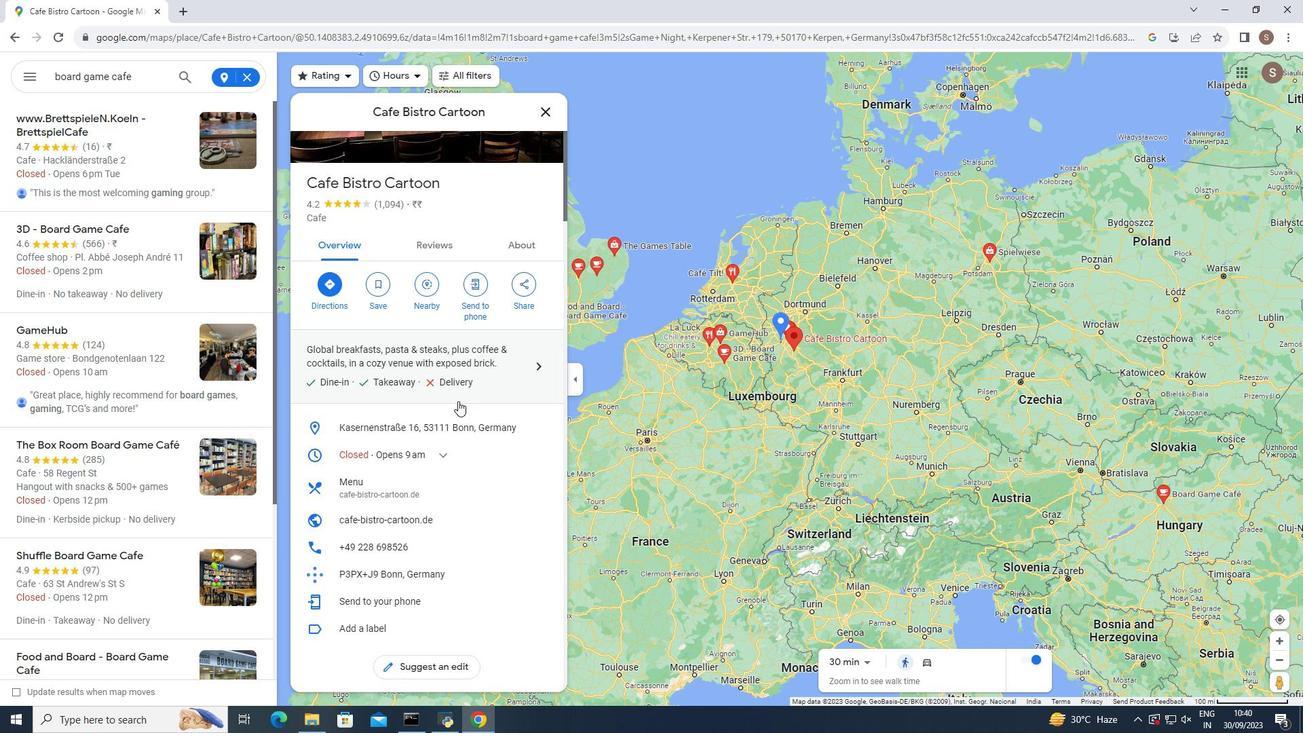 
Action: Mouse scrolled (460, 400) with delta (0, 0)
Screenshot: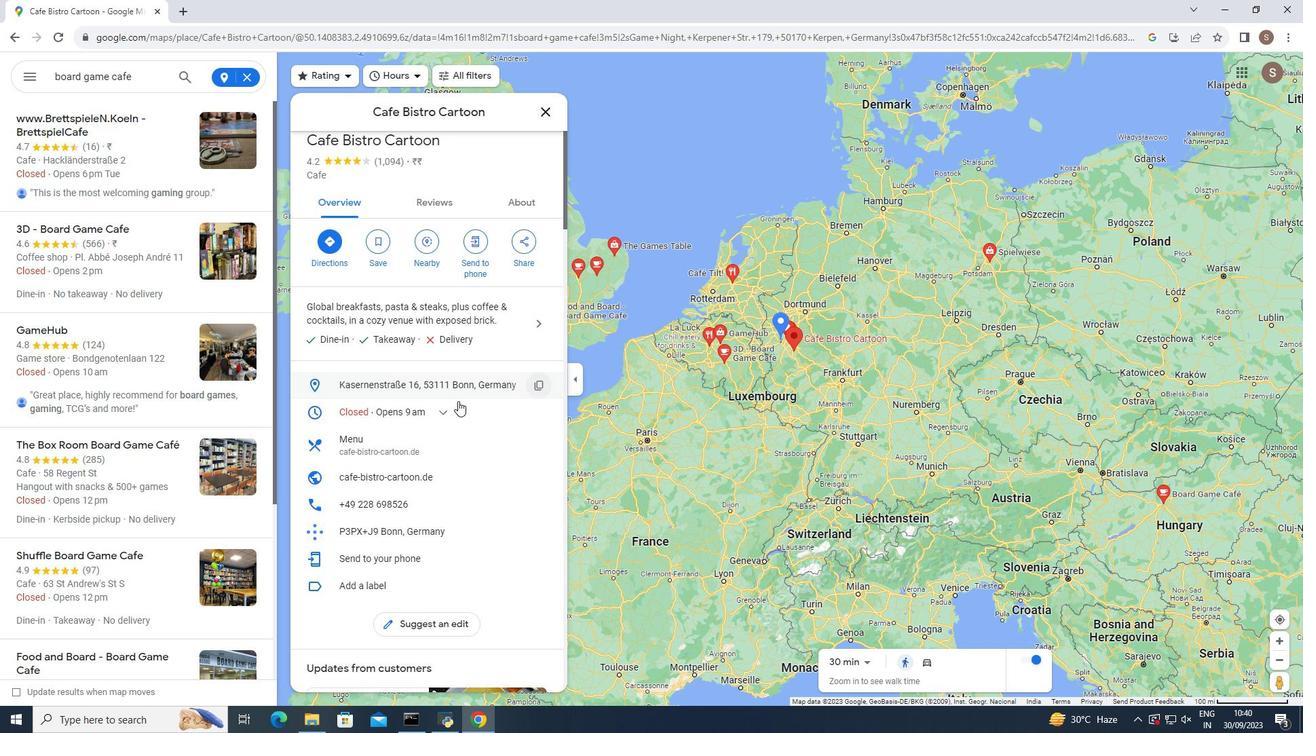 
Action: Mouse moved to (459, 402)
Screenshot: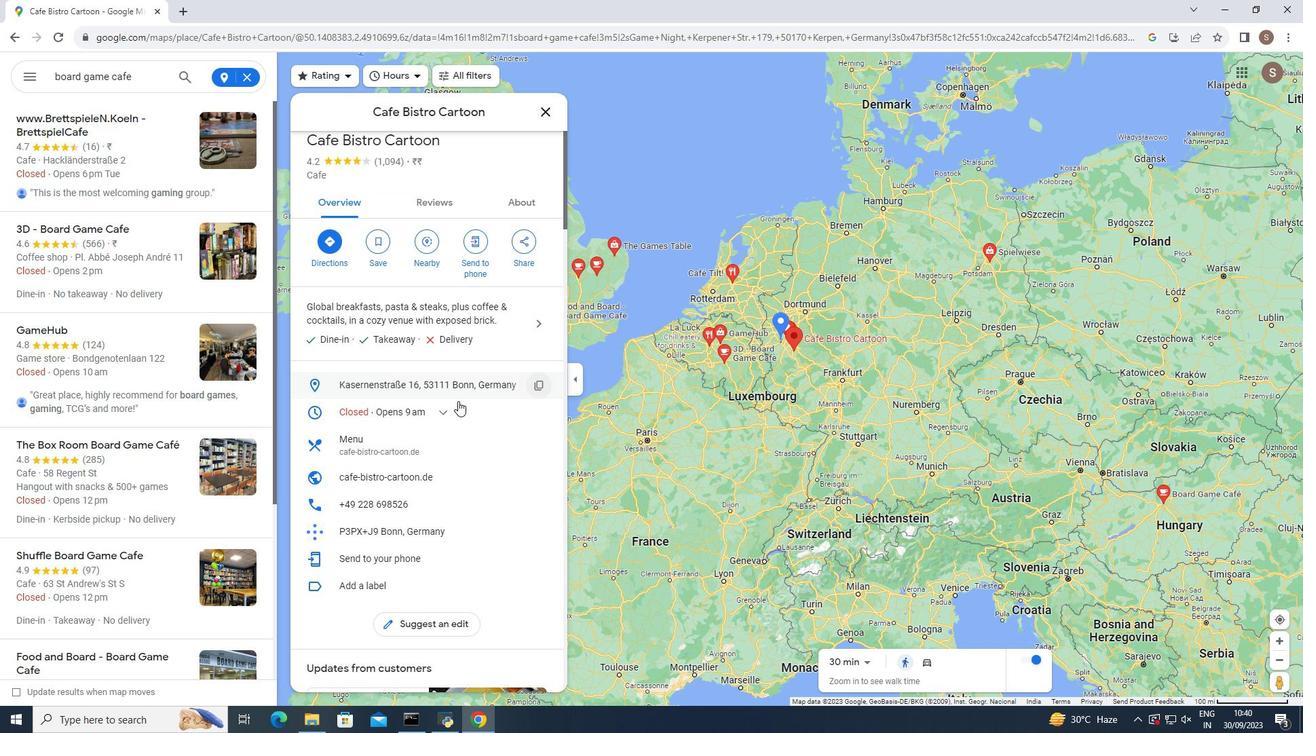 
Action: Mouse scrolled (459, 401) with delta (0, 0)
Screenshot: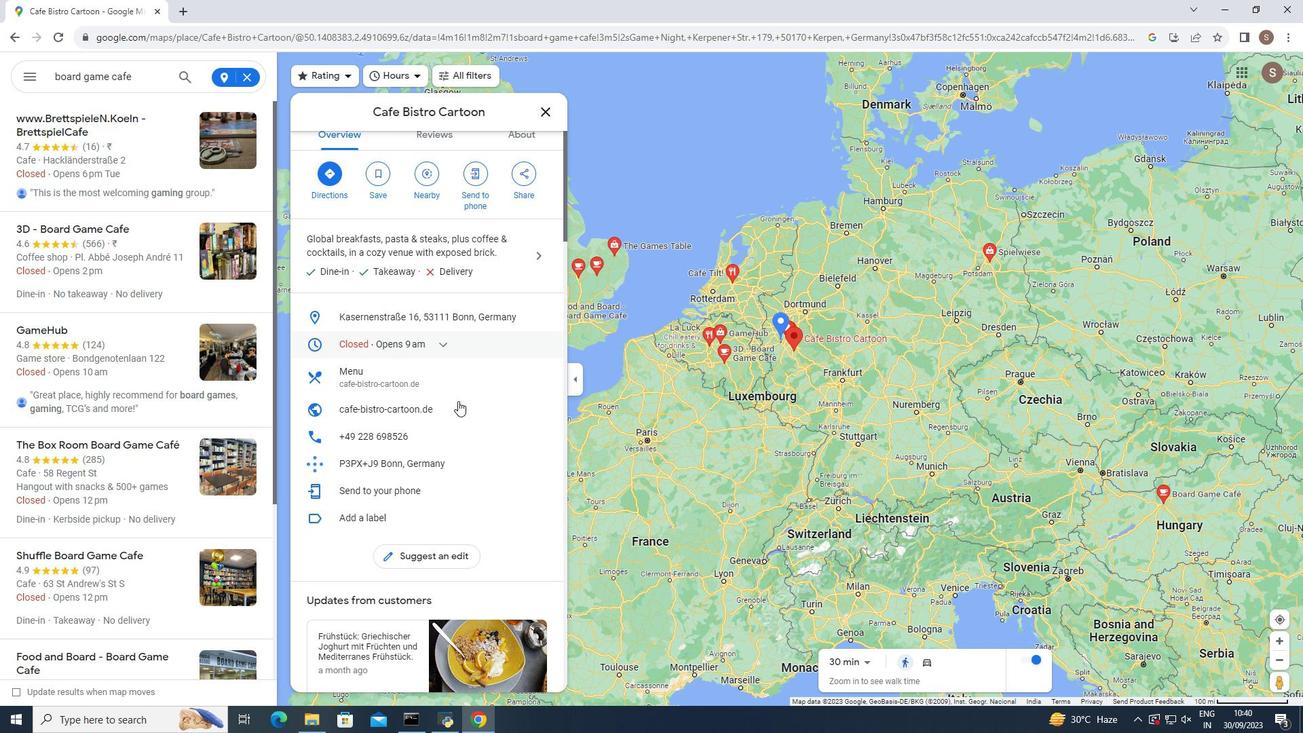 
Action: Mouse scrolled (459, 401) with delta (0, 0)
Screenshot: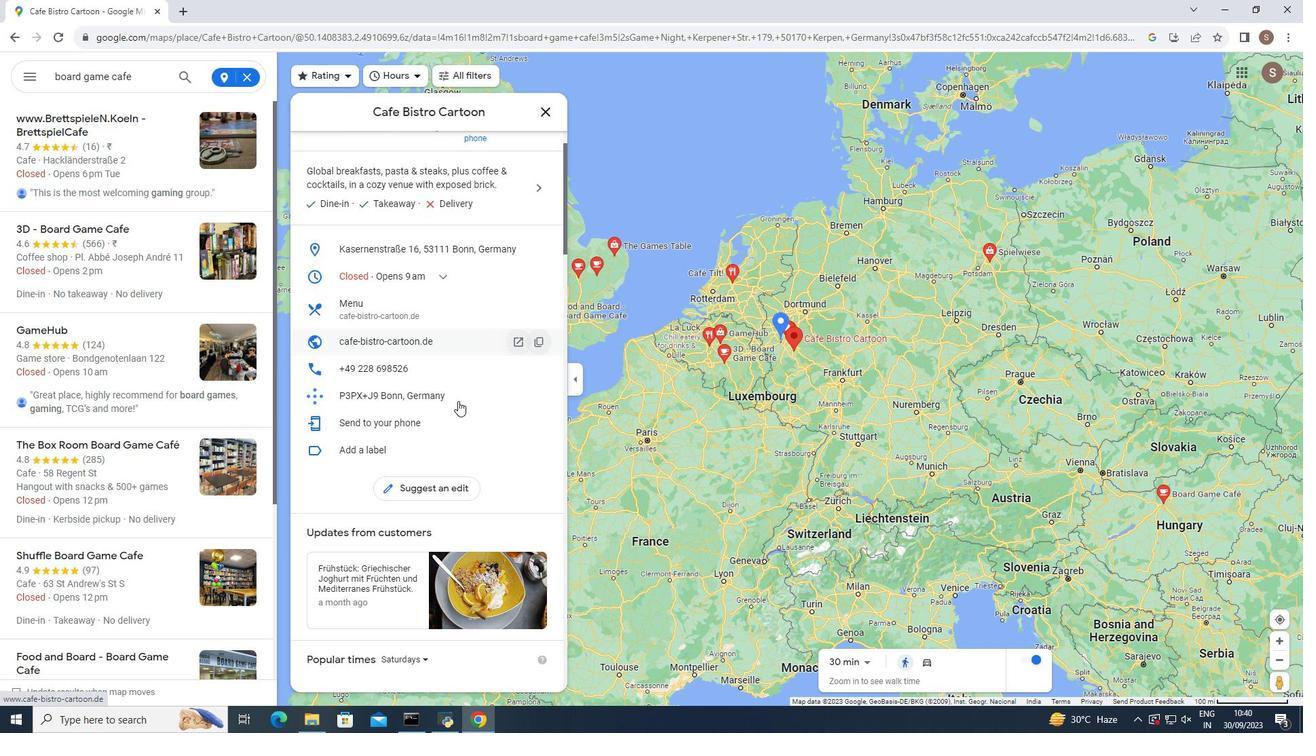 
Action: Mouse scrolled (459, 401) with delta (0, 0)
Screenshot: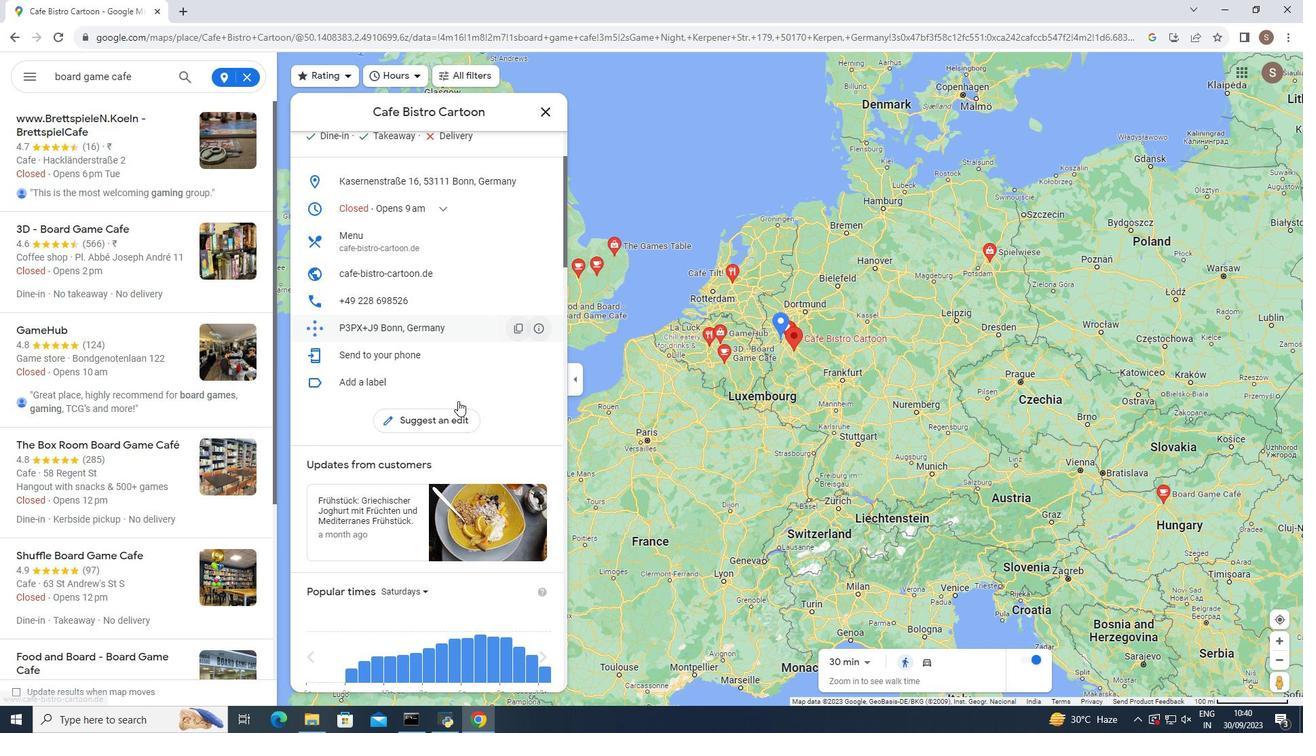 
Action: Mouse scrolled (459, 401) with delta (0, 0)
Screenshot: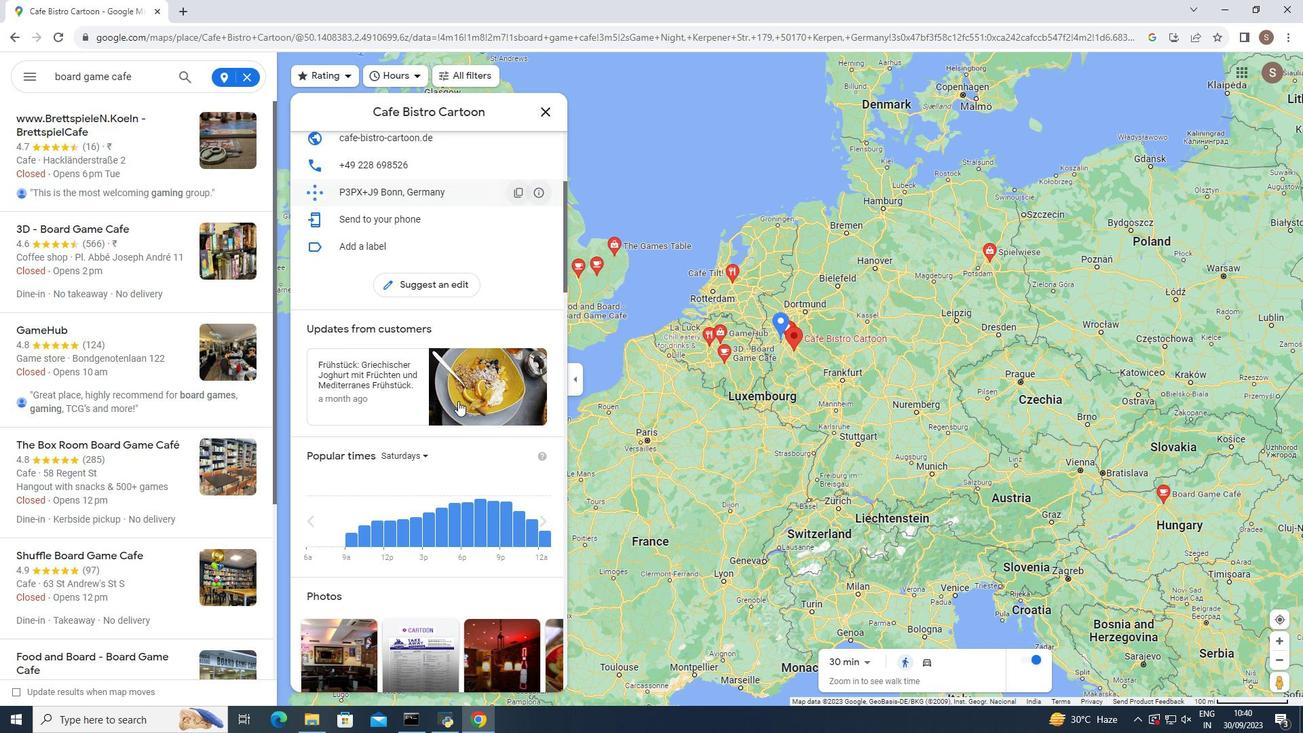 
Action: Mouse scrolled (459, 401) with delta (0, 0)
Screenshot: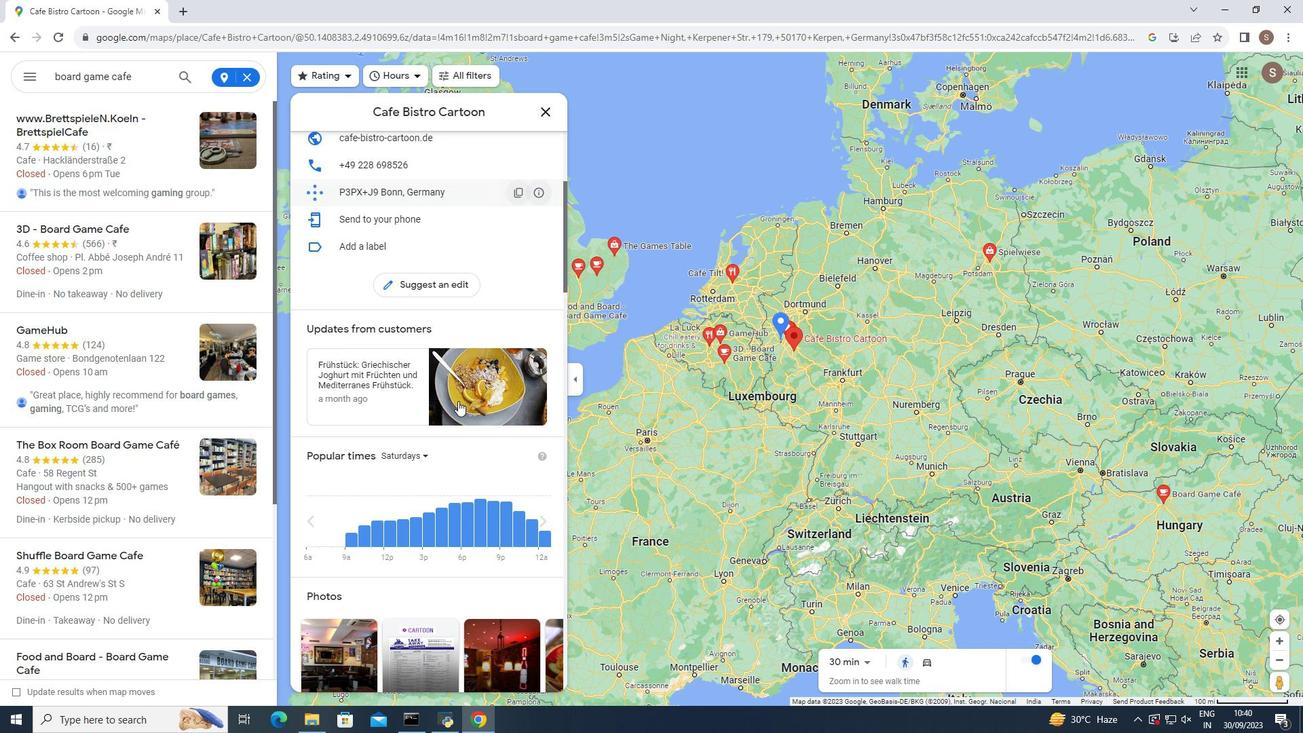
Action: Mouse scrolled (459, 401) with delta (0, 0)
Screenshot: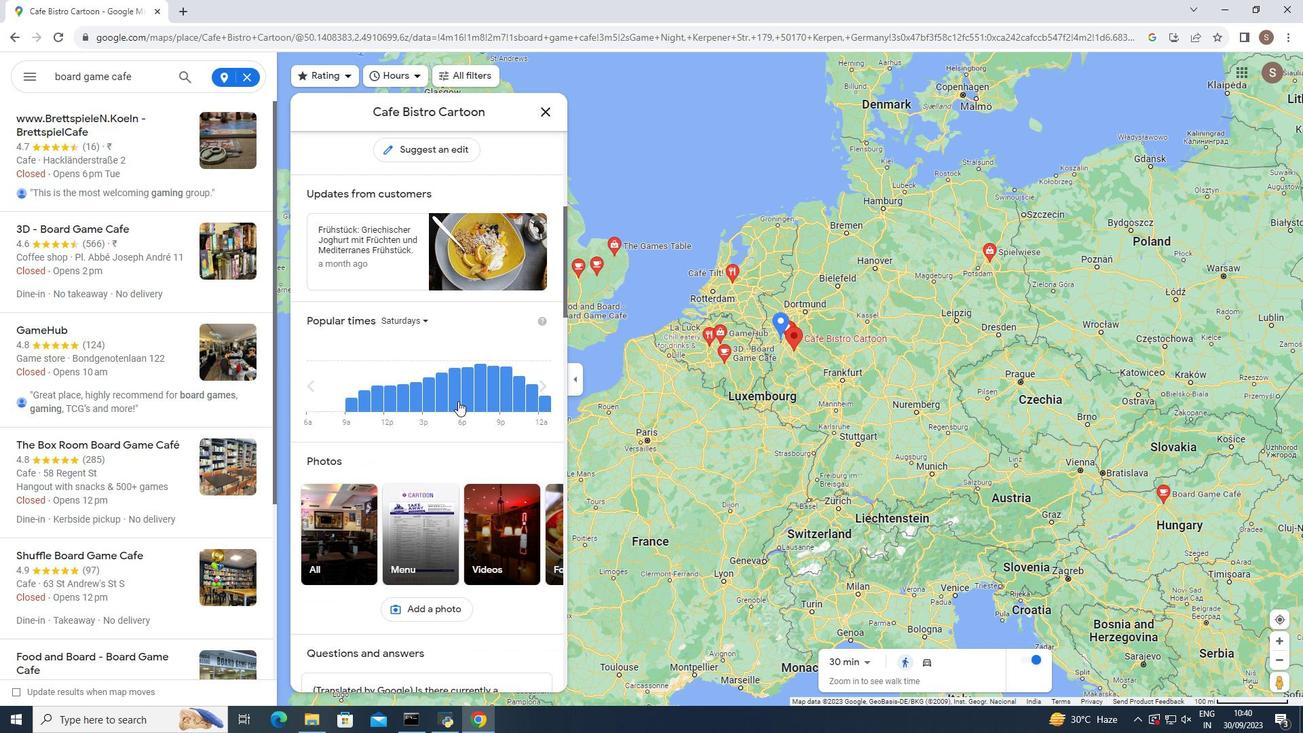 
Action: Mouse scrolled (459, 401) with delta (0, 0)
Screenshot: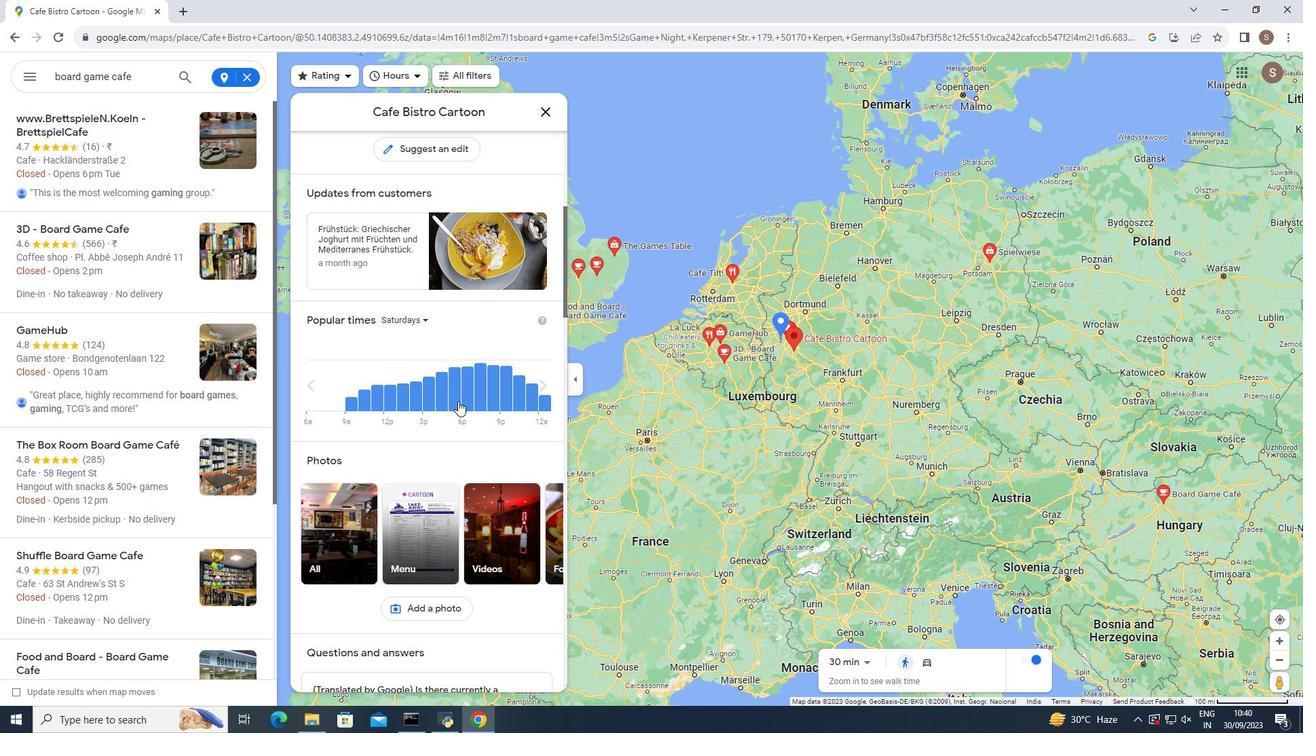 
Action: Mouse scrolled (459, 401) with delta (0, 0)
Screenshot: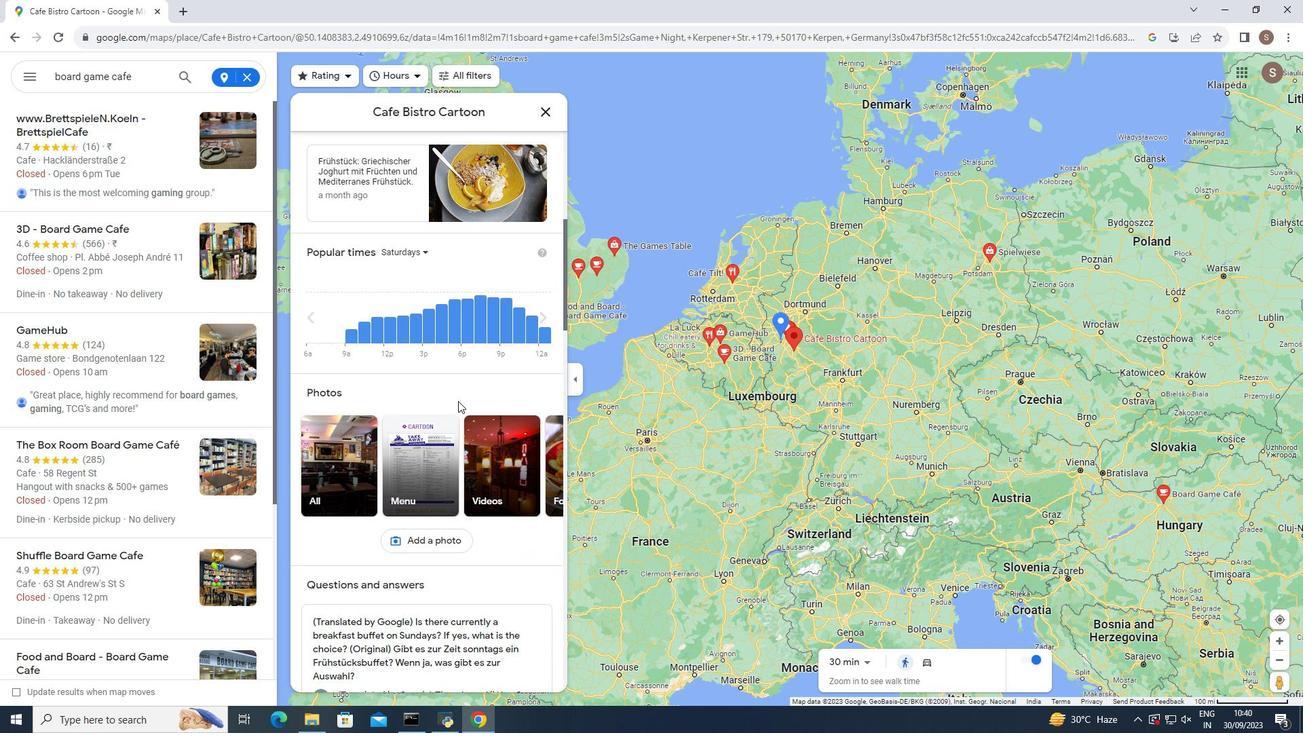
Action: Mouse scrolled (459, 401) with delta (0, 0)
Screenshot: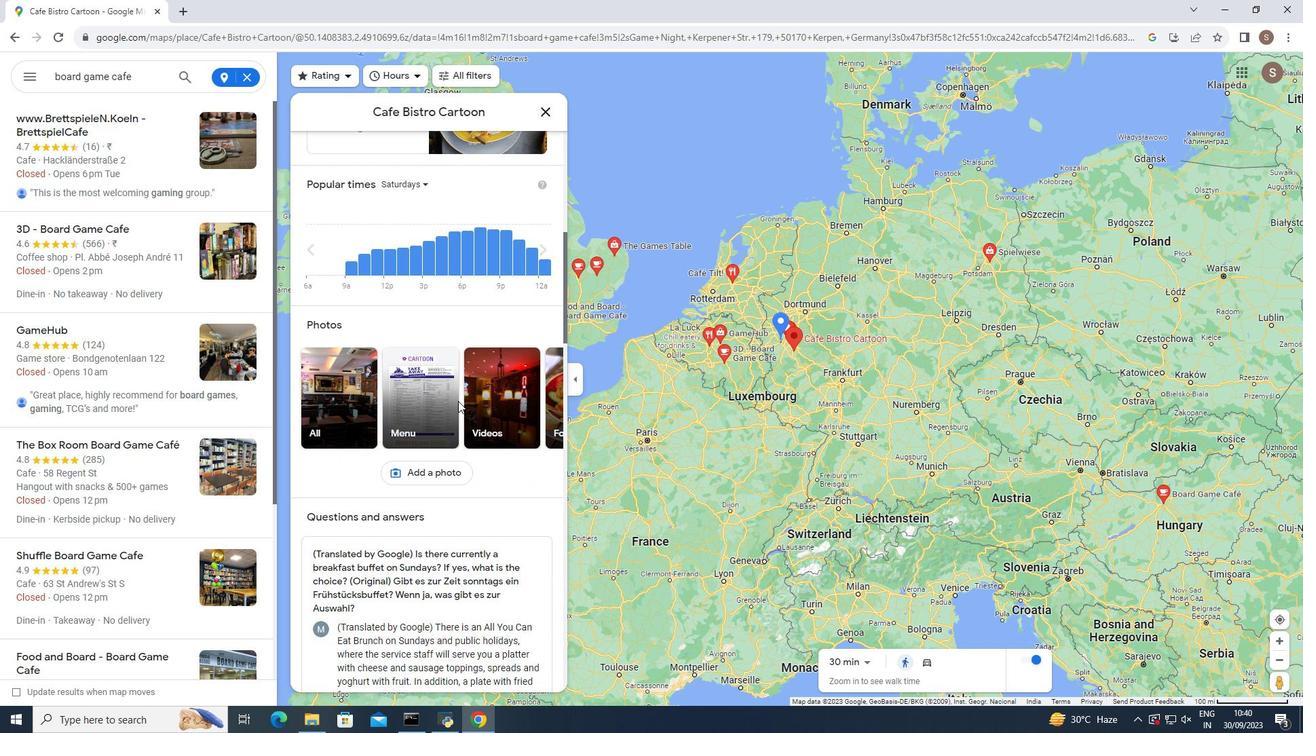 
Action: Mouse scrolled (459, 401) with delta (0, 0)
Screenshot: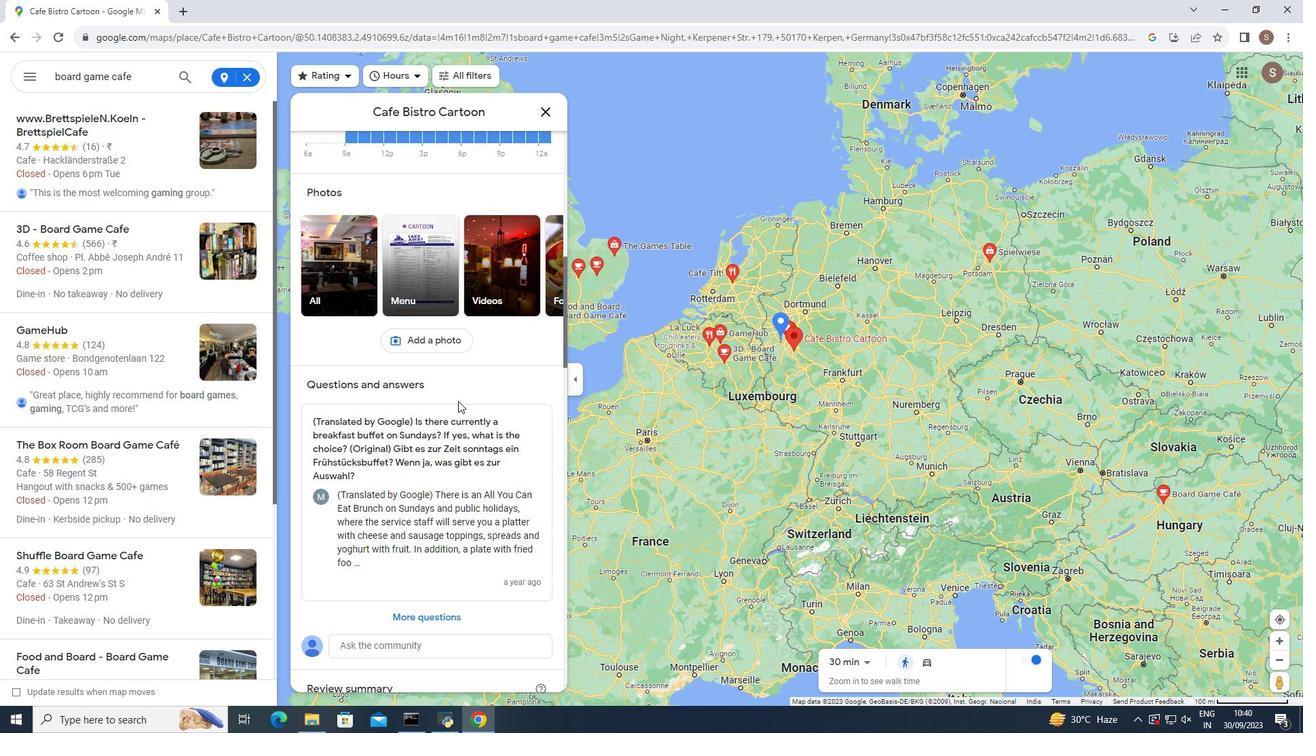 
Action: Mouse scrolled (459, 401) with delta (0, 0)
Screenshot: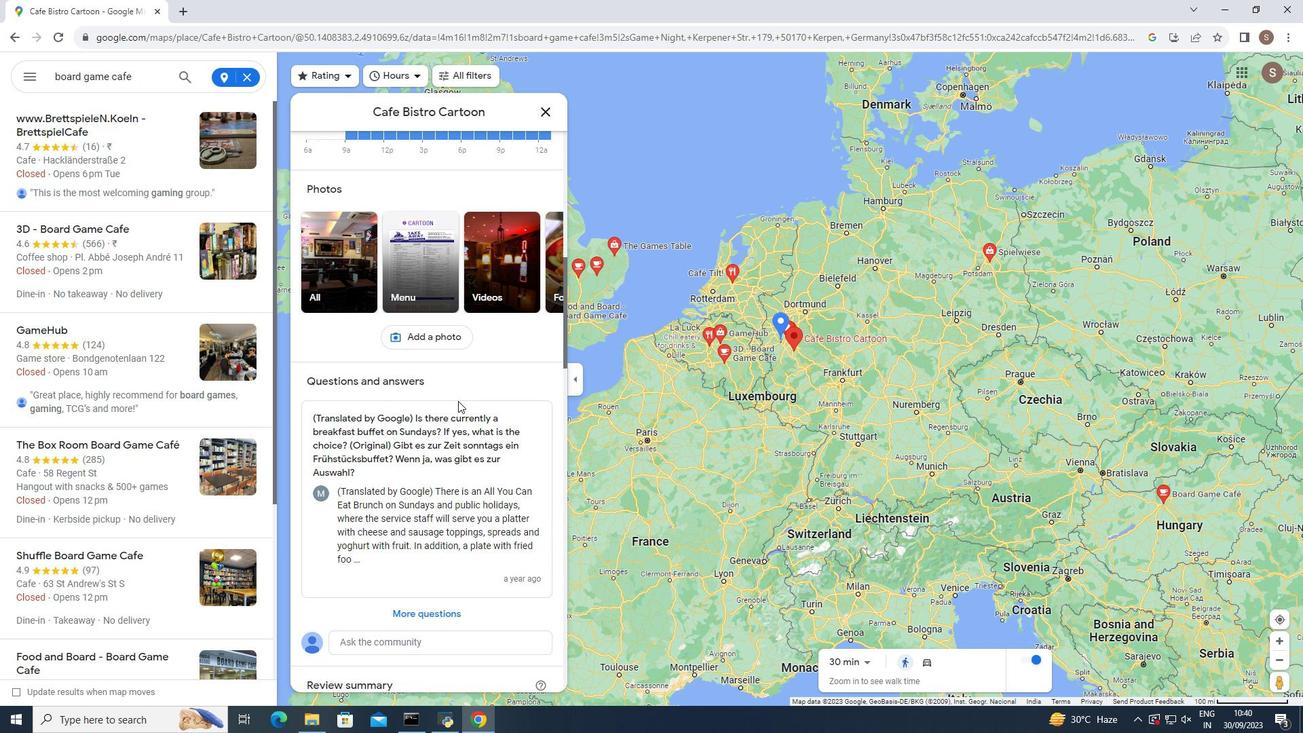 
Action: Mouse scrolled (459, 401) with delta (0, 0)
Screenshot: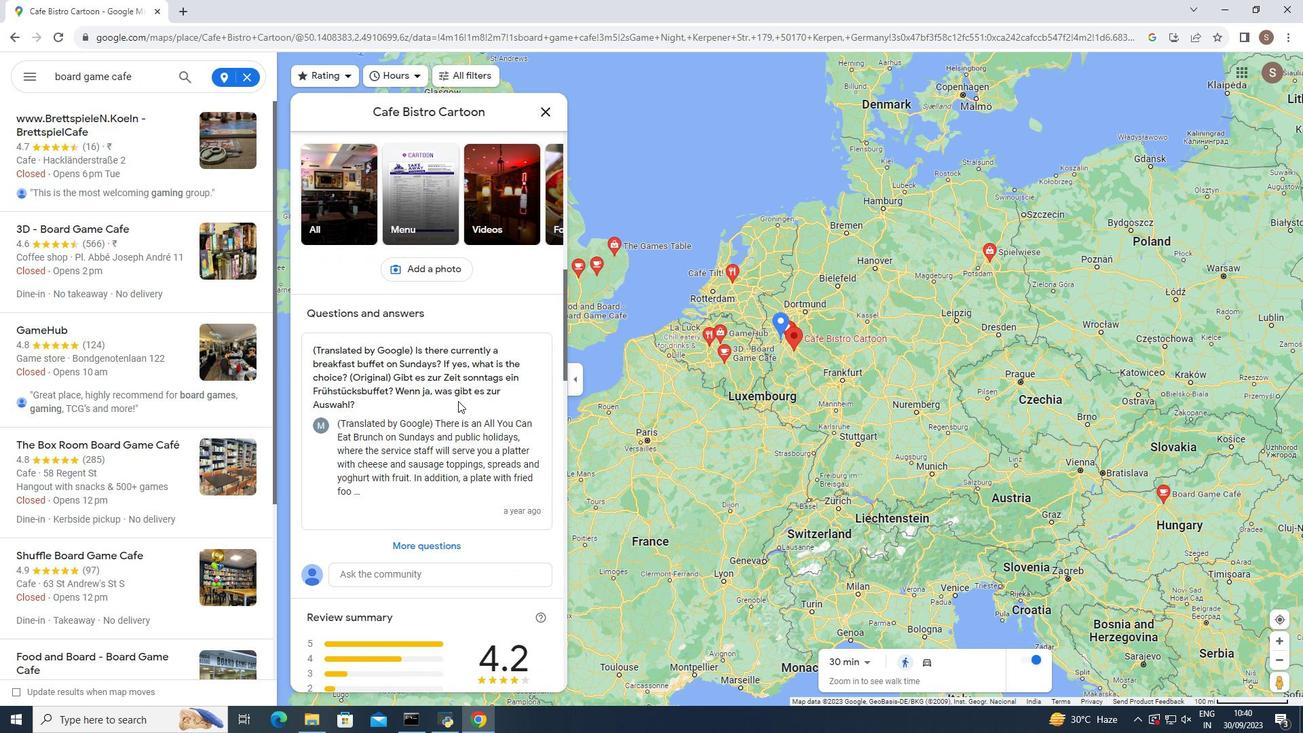 
Action: Mouse scrolled (459, 401) with delta (0, 0)
Screenshot: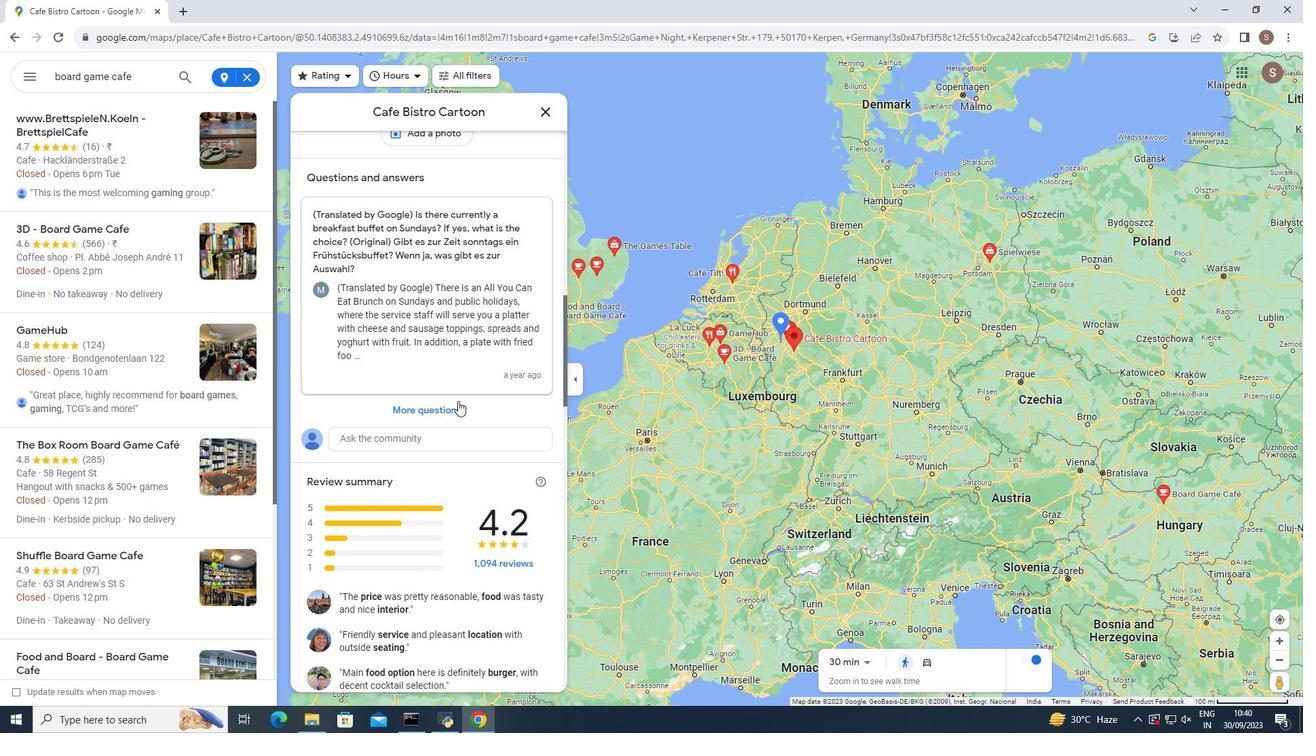 
Action: Mouse scrolled (459, 401) with delta (0, 0)
Screenshot: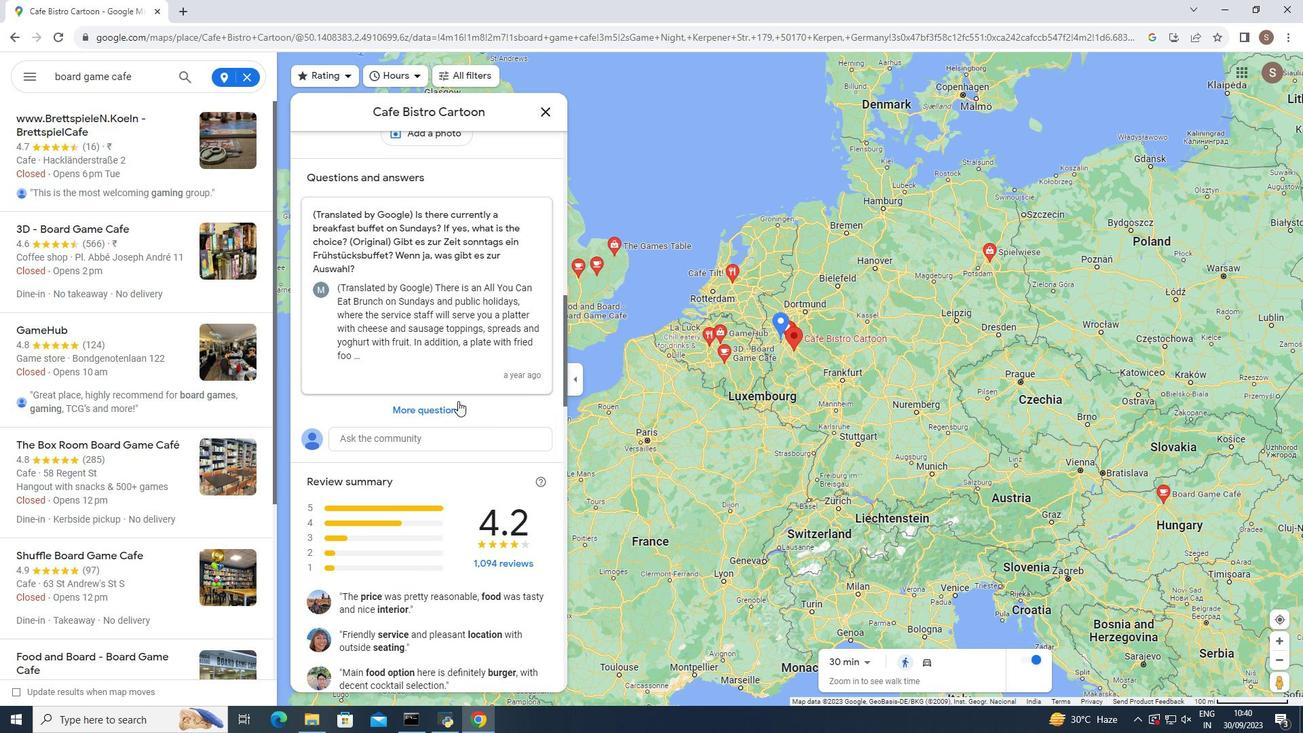 
Action: Mouse scrolled (459, 401) with delta (0, 0)
Screenshot: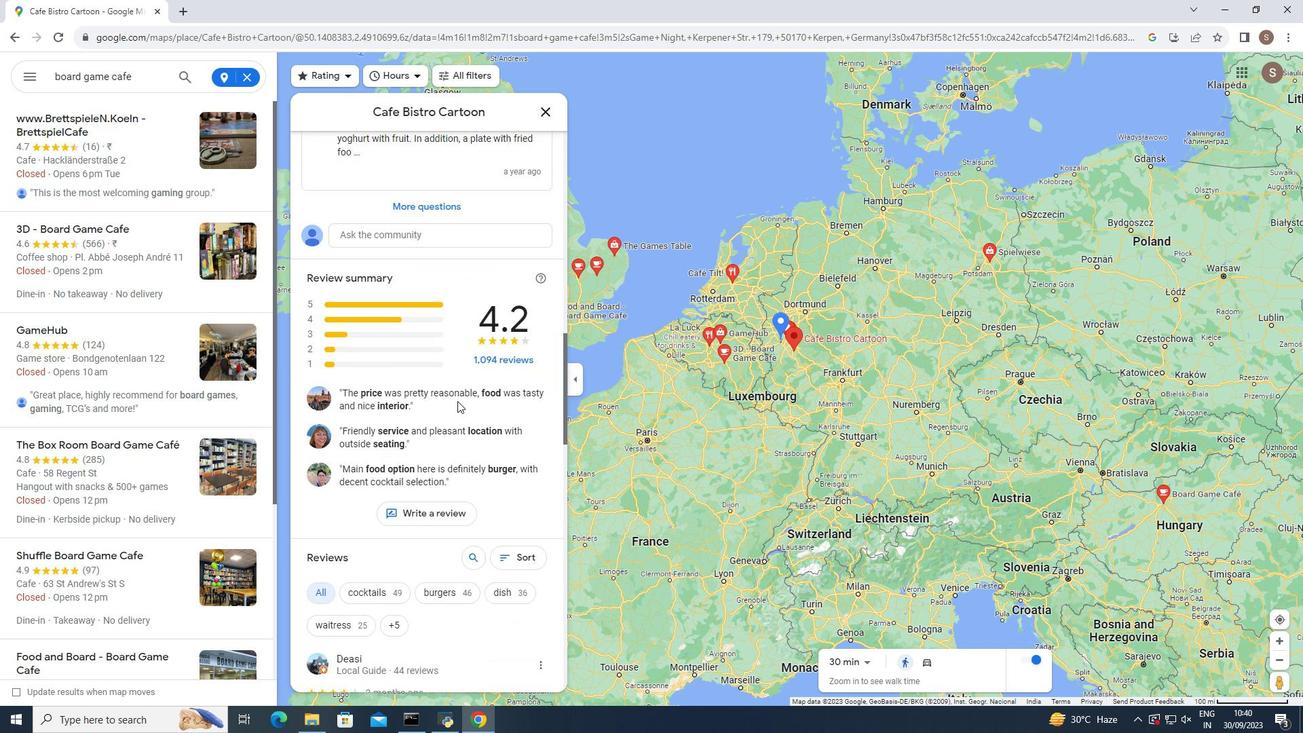 
Action: Mouse scrolled (459, 401) with delta (0, 0)
Screenshot: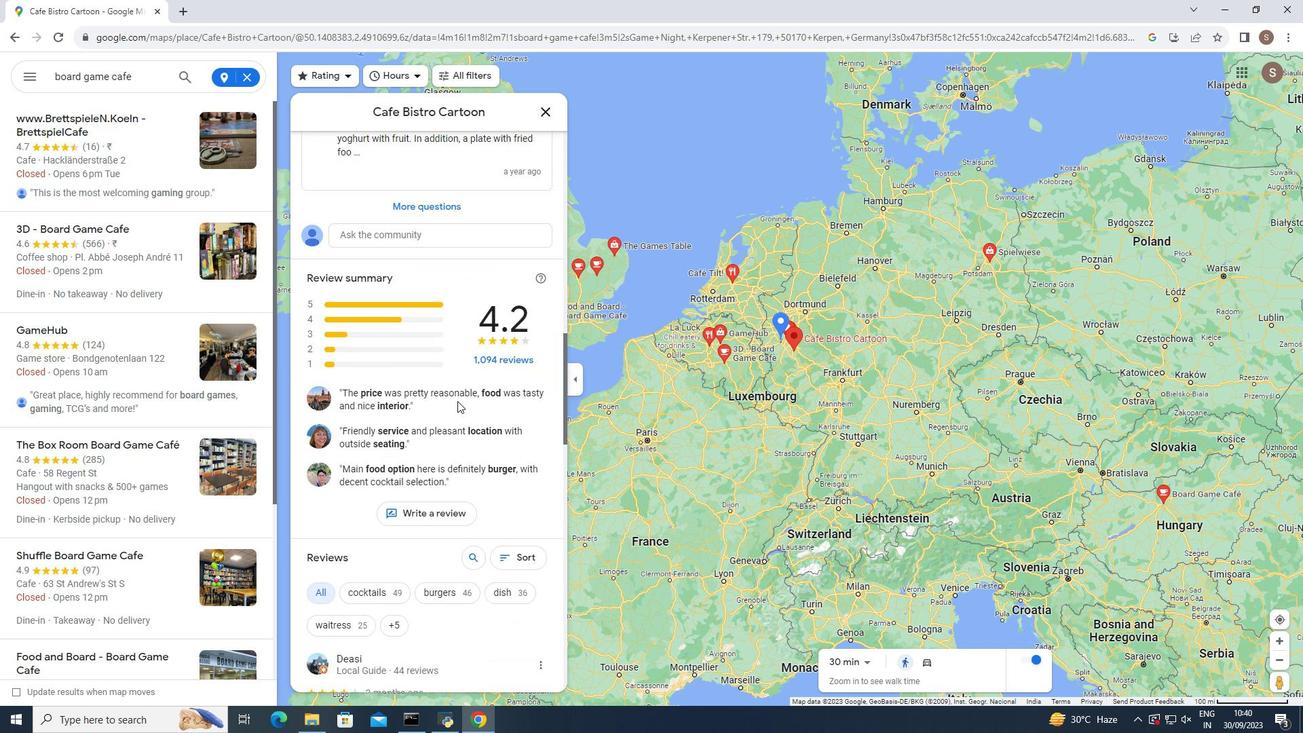 
Action: Mouse moved to (459, 402)
Screenshot: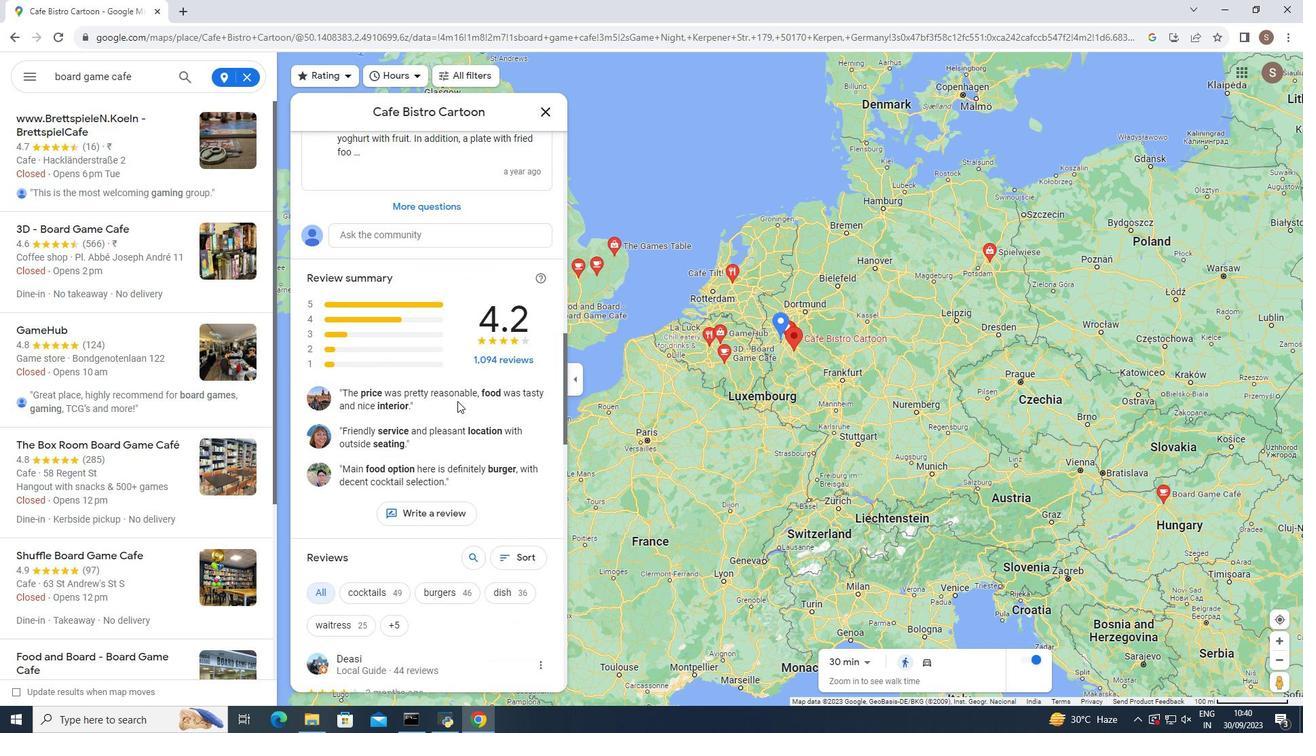
Action: Mouse scrolled (459, 401) with delta (0, 0)
Screenshot: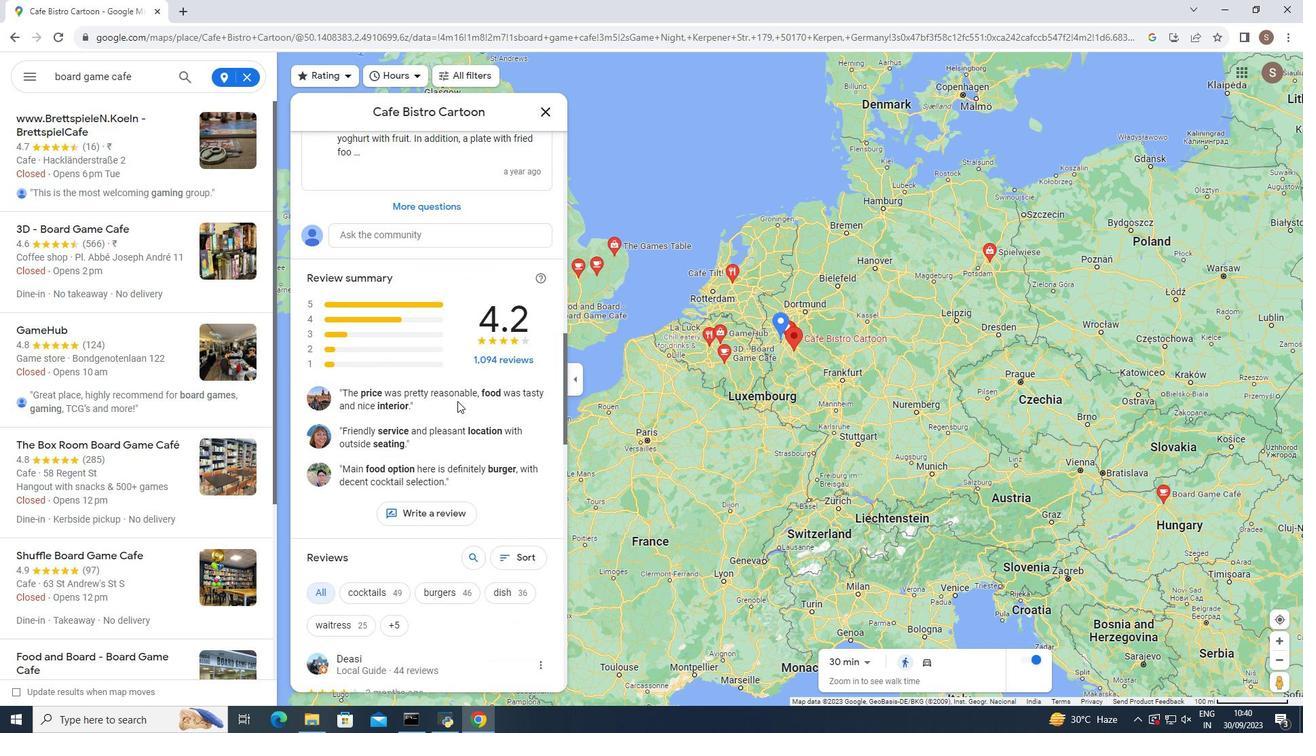 
Action: Mouse moved to (458, 402)
Screenshot: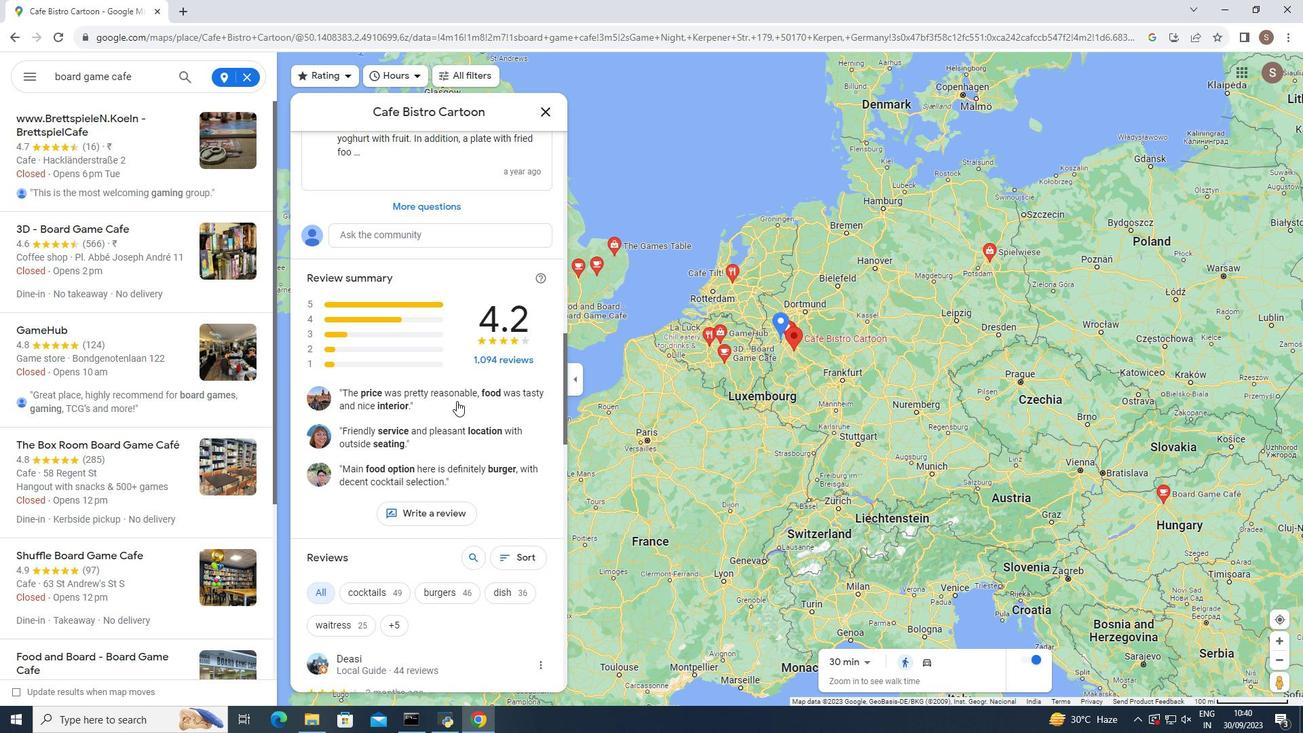 
Action: Mouse scrolled (458, 401) with delta (0, 0)
Screenshot: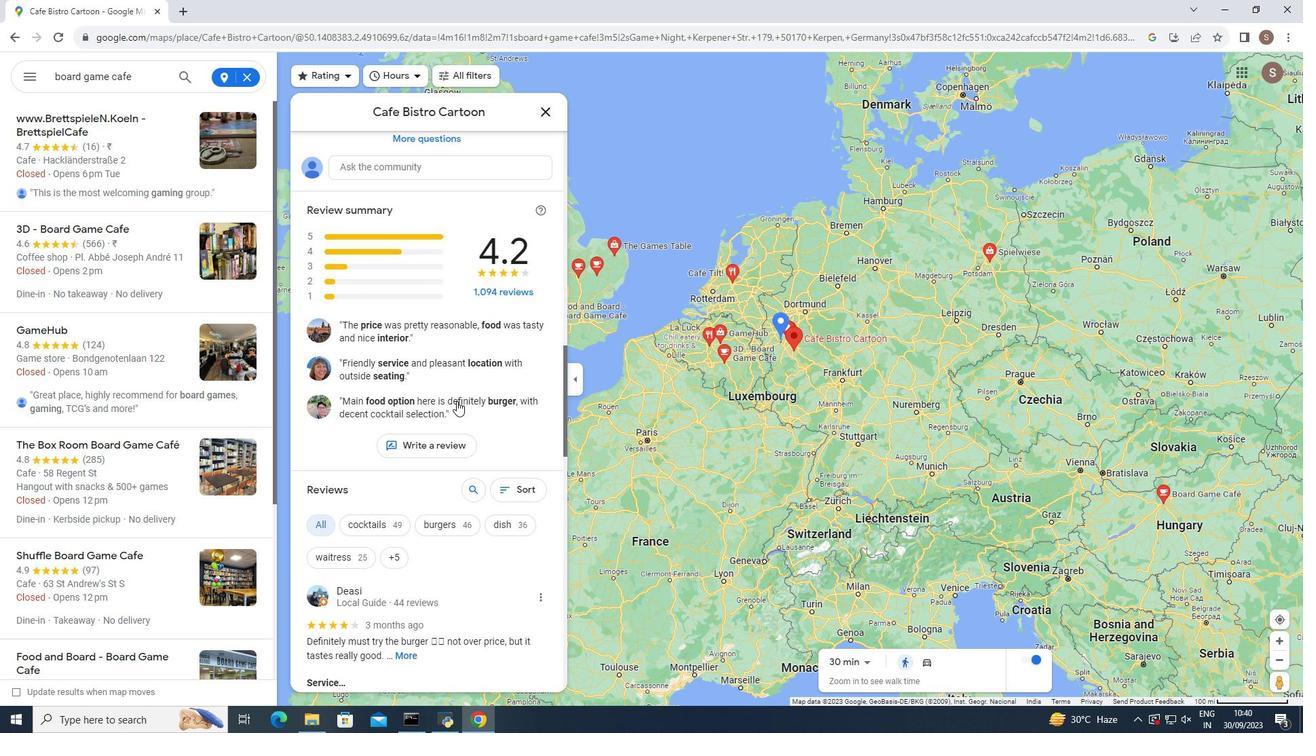 
Action: Mouse moved to (457, 402)
Screenshot: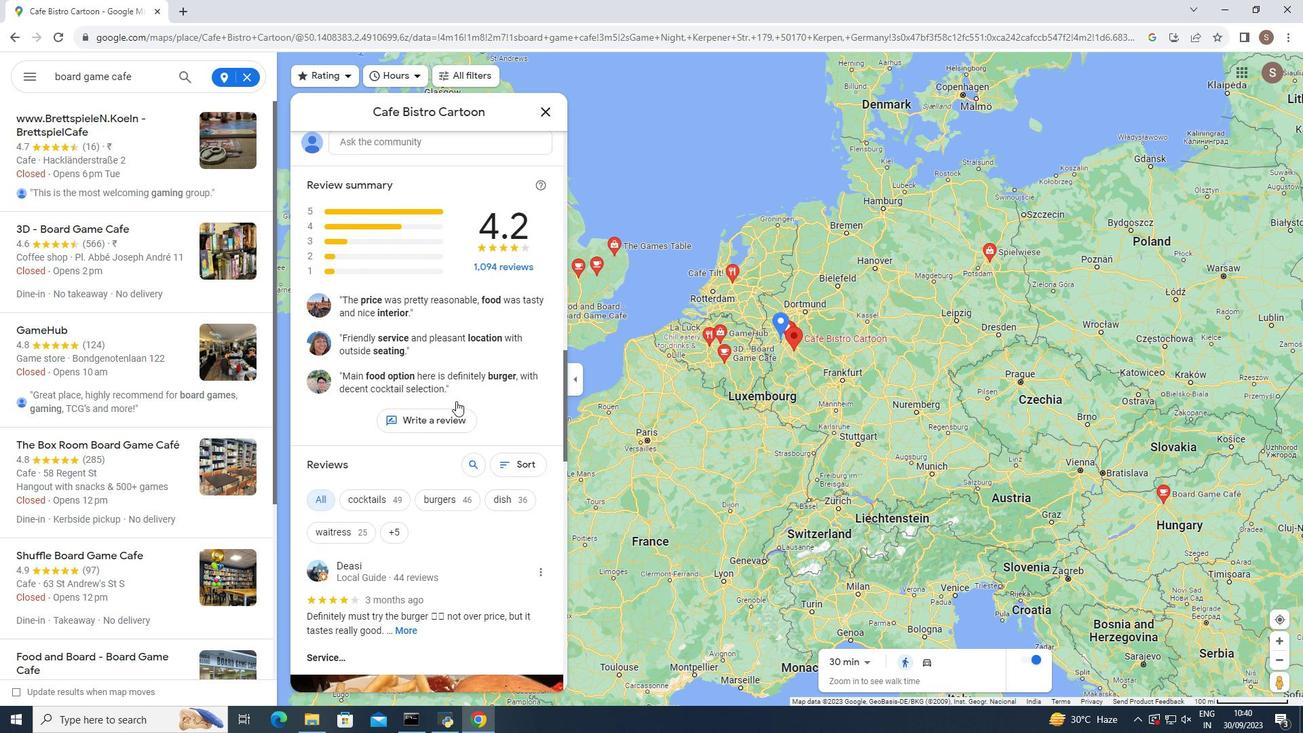 
Action: Mouse scrolled (457, 401) with delta (0, 0)
Screenshot: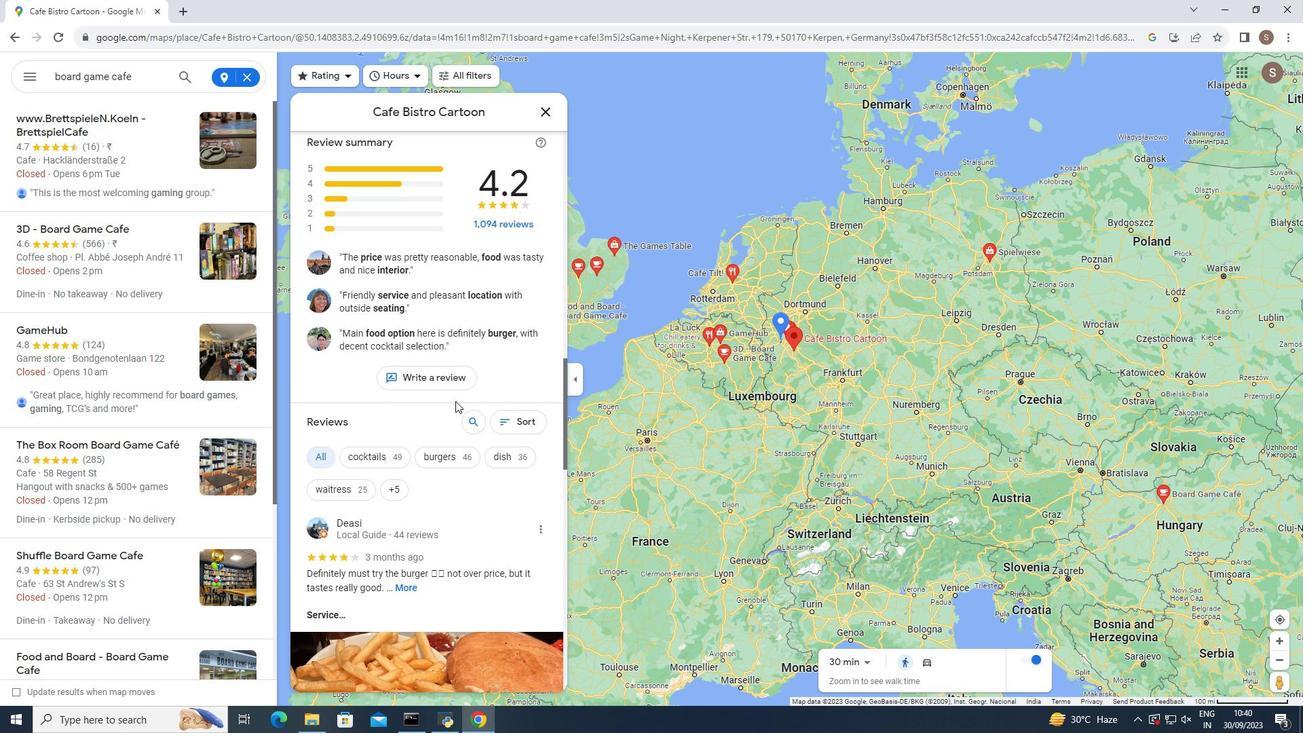 
Action: Mouse moved to (456, 402)
Screenshot: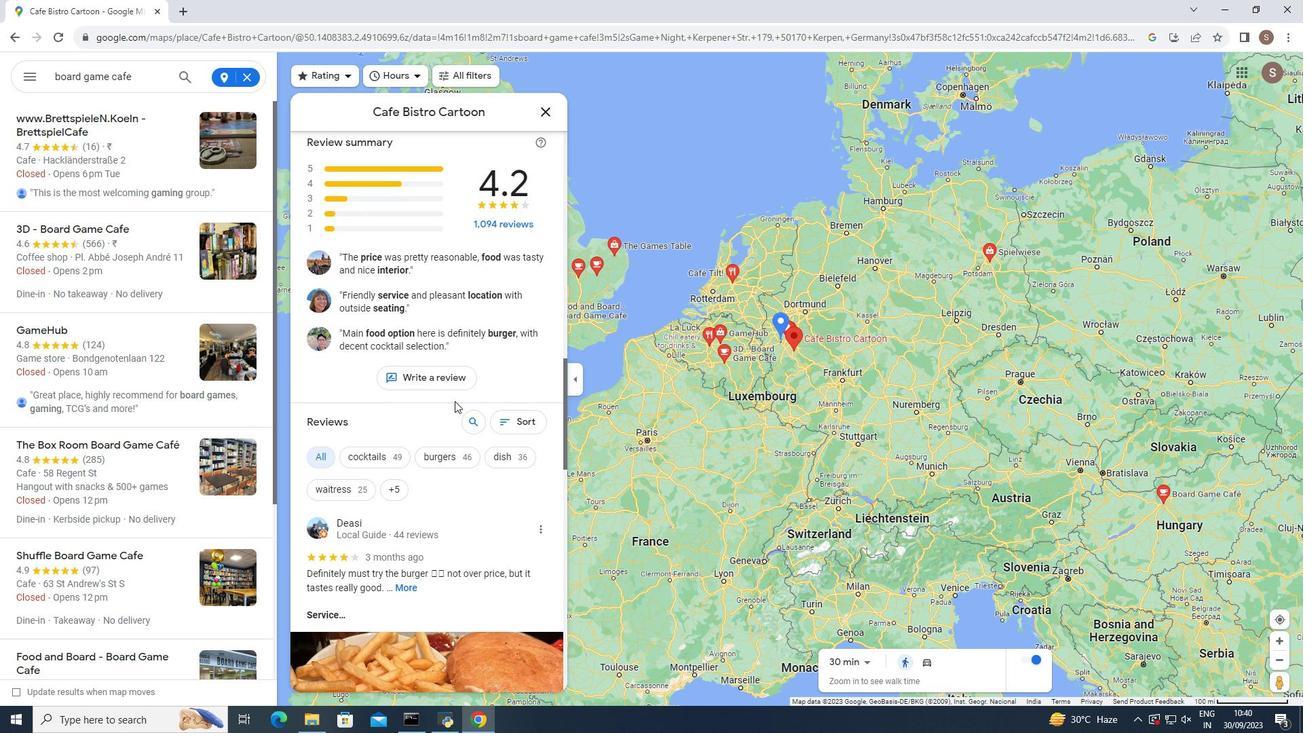 
Action: Mouse scrolled (456, 401) with delta (0, 0)
Screenshot: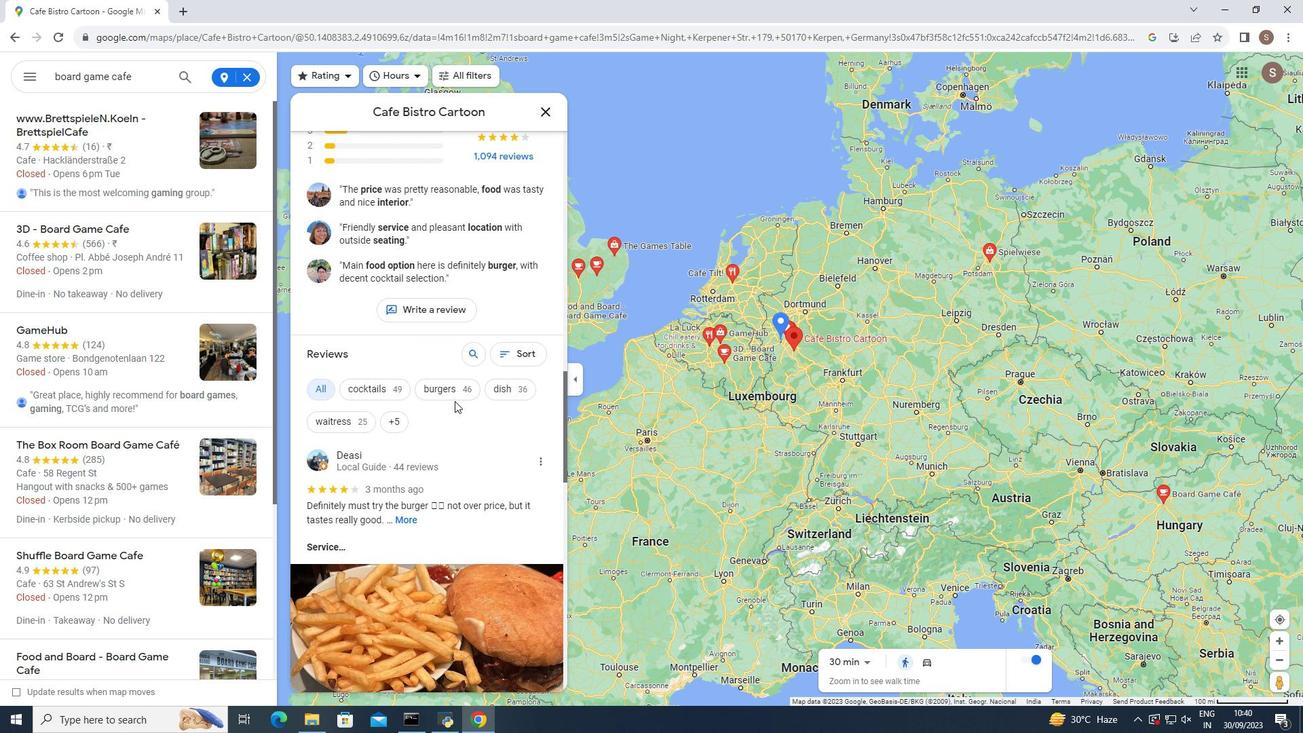 
Action: Mouse moved to (456, 402)
Screenshot: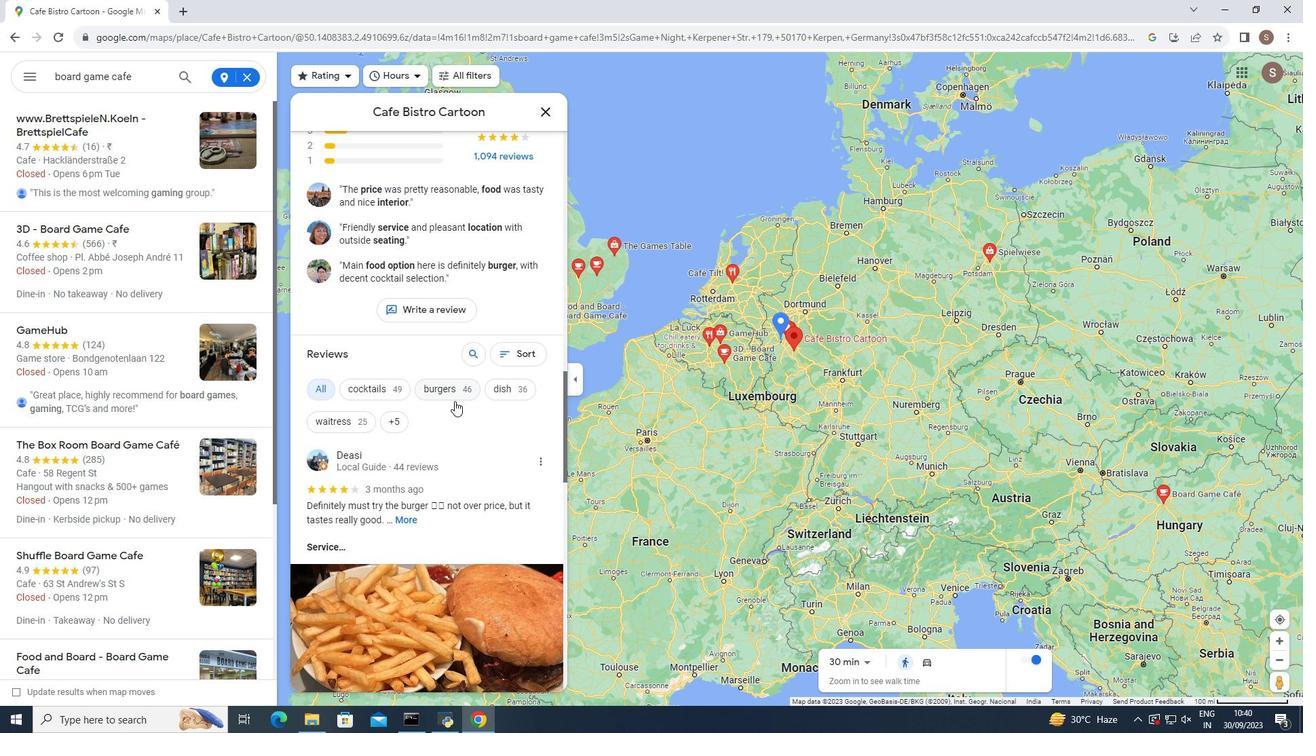 
Action: Mouse scrolled (456, 401) with delta (0, 0)
Screenshot: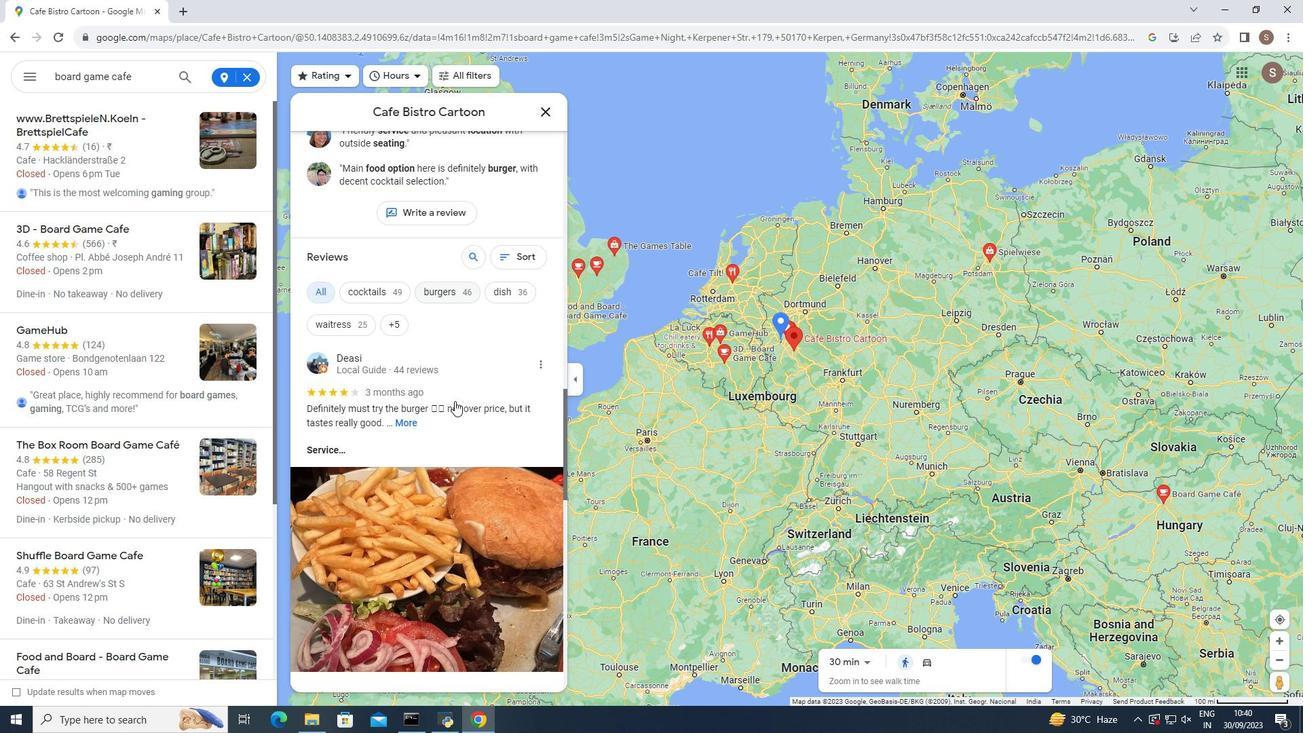 
Action: Mouse scrolled (456, 401) with delta (0, 0)
Screenshot: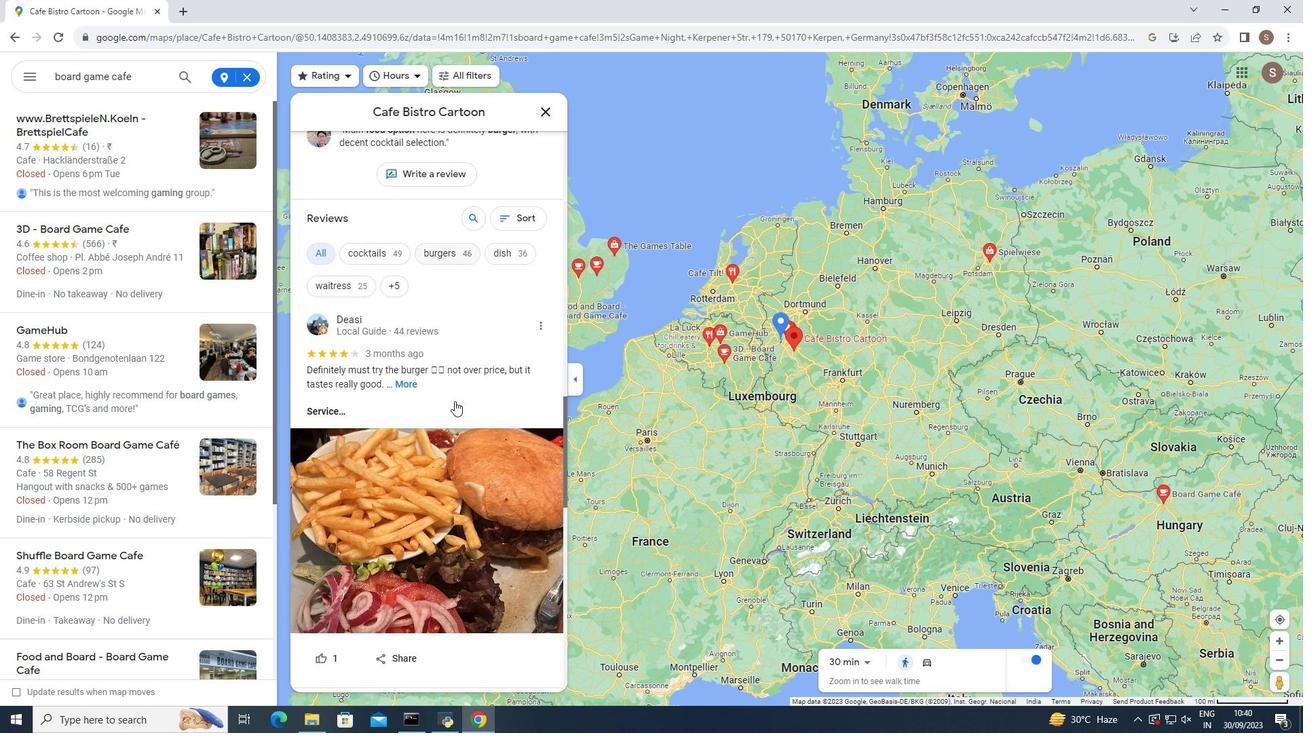 
Action: Mouse moved to (454, 399)
Screenshot: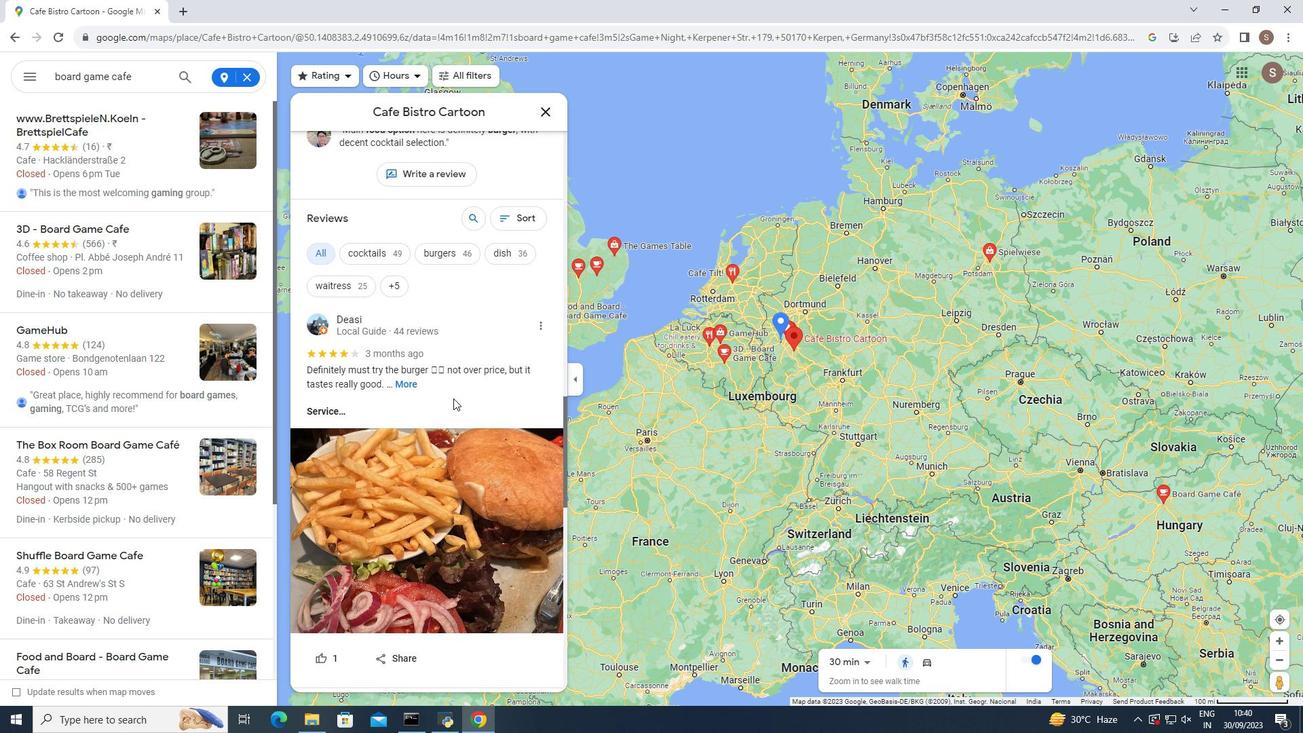 
Action: Mouse scrolled (454, 399) with delta (0, 0)
Screenshot: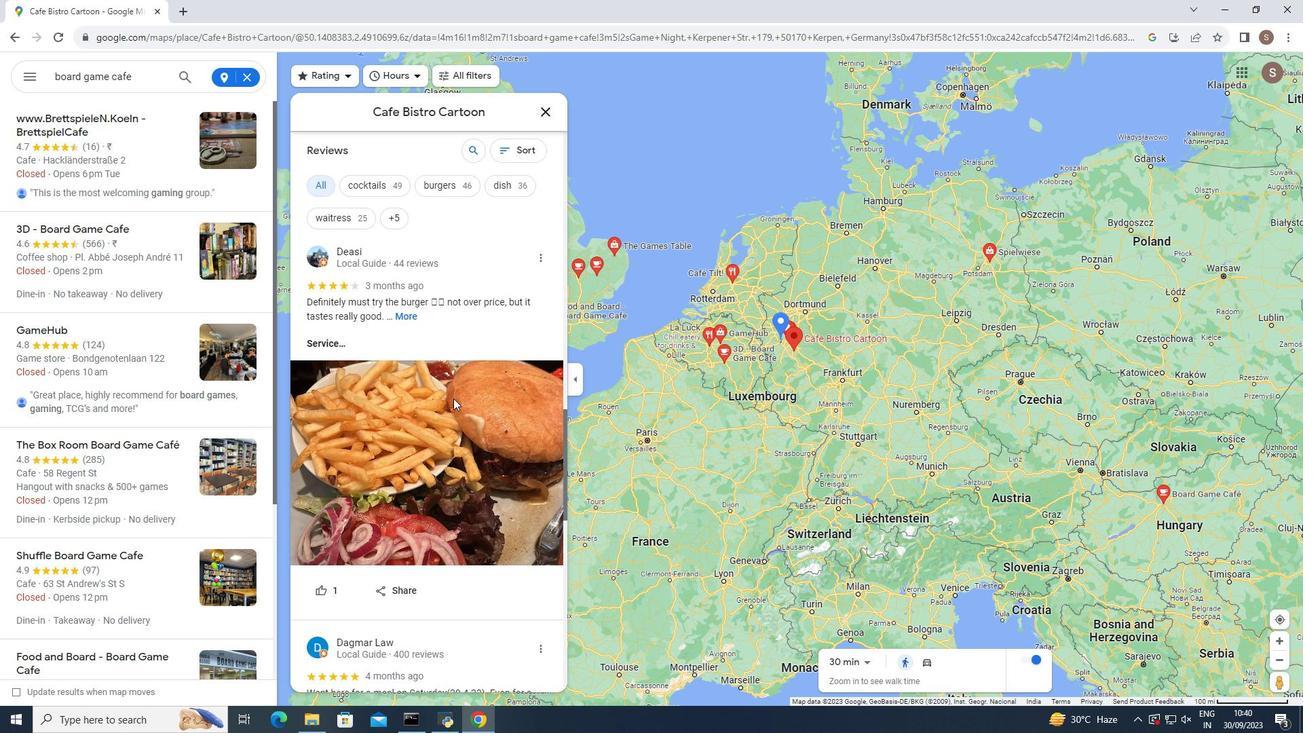 
Action: Mouse moved to (457, 401)
Screenshot: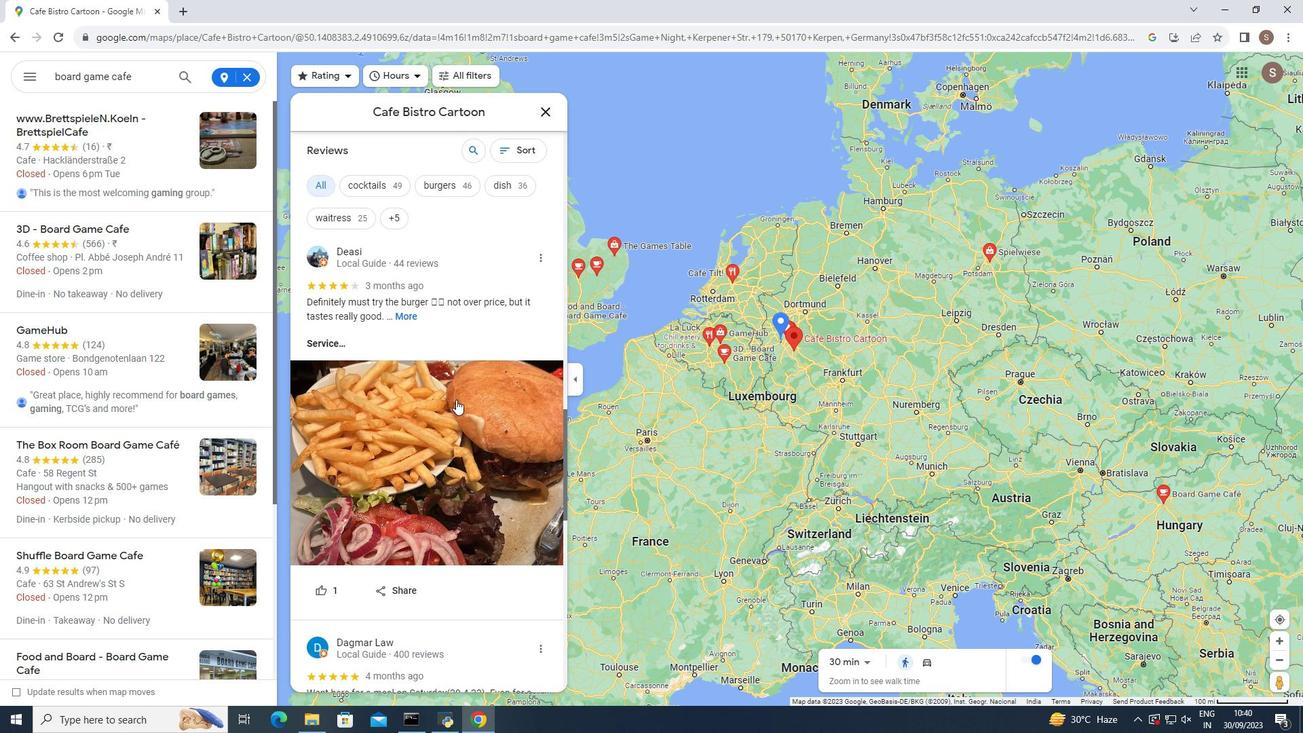 
Action: Mouse scrolled (457, 400) with delta (0, 0)
Screenshot: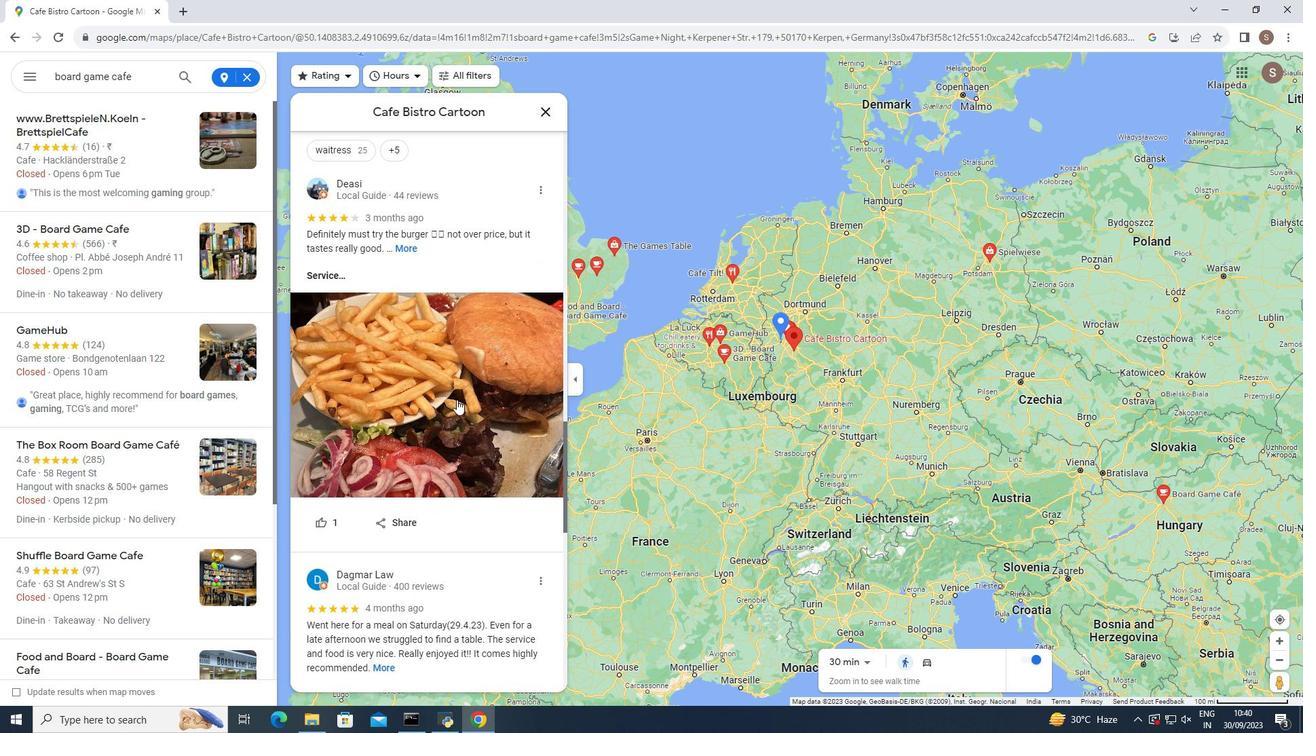 
Action: Mouse moved to (458, 401)
Screenshot: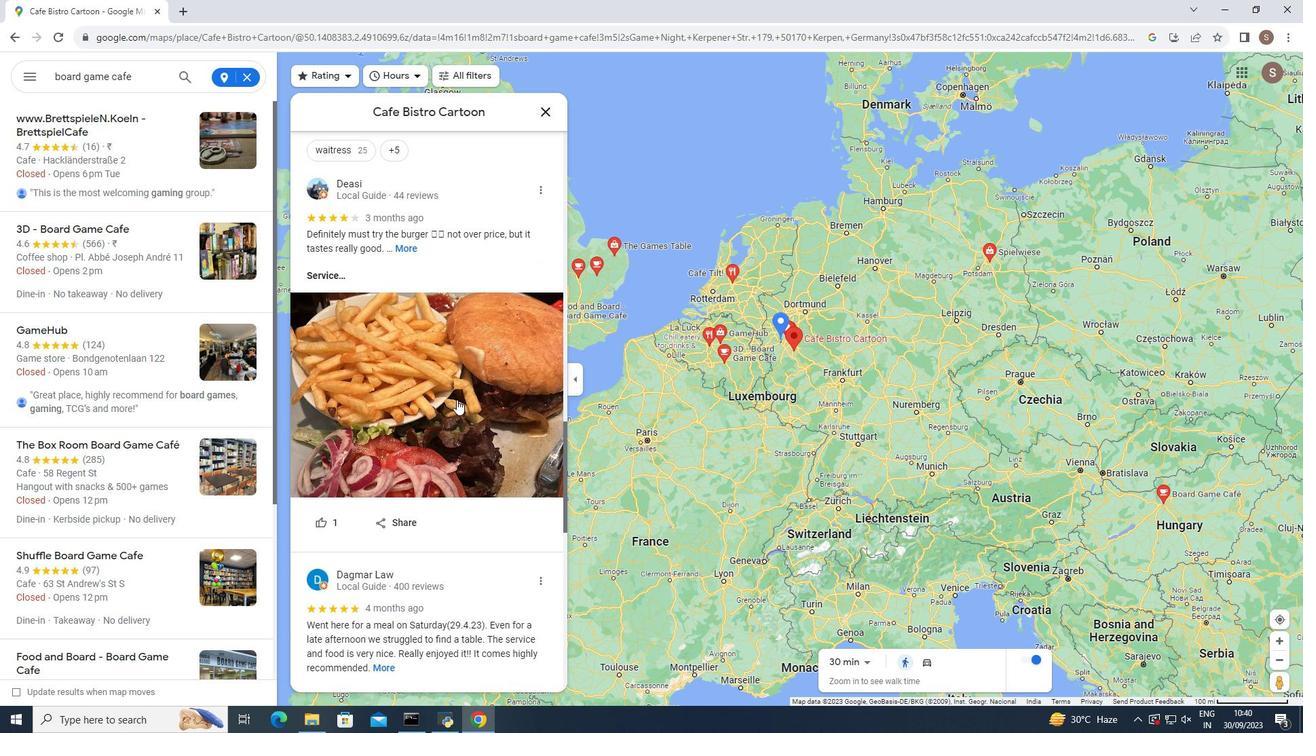 
Action: Mouse scrolled (458, 400) with delta (0, 0)
Screenshot: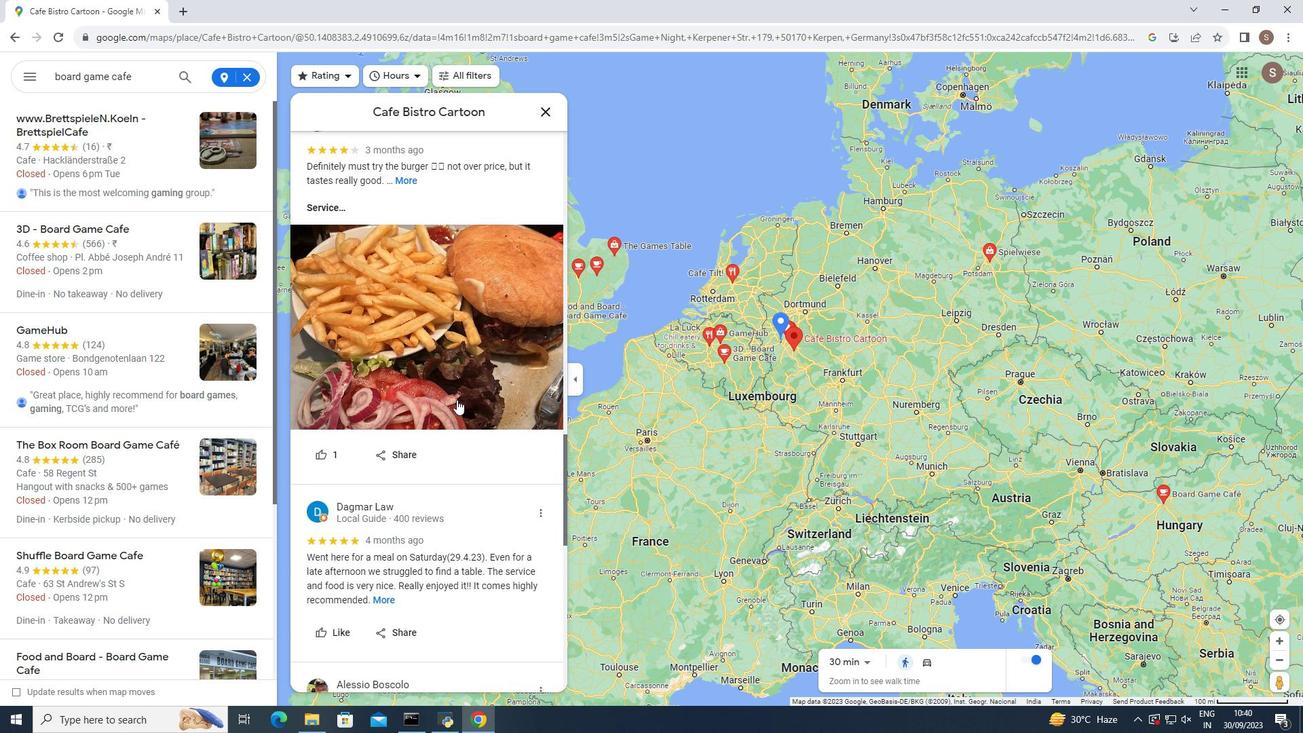 
Action: Mouse scrolled (458, 400) with delta (0, 0)
Screenshot: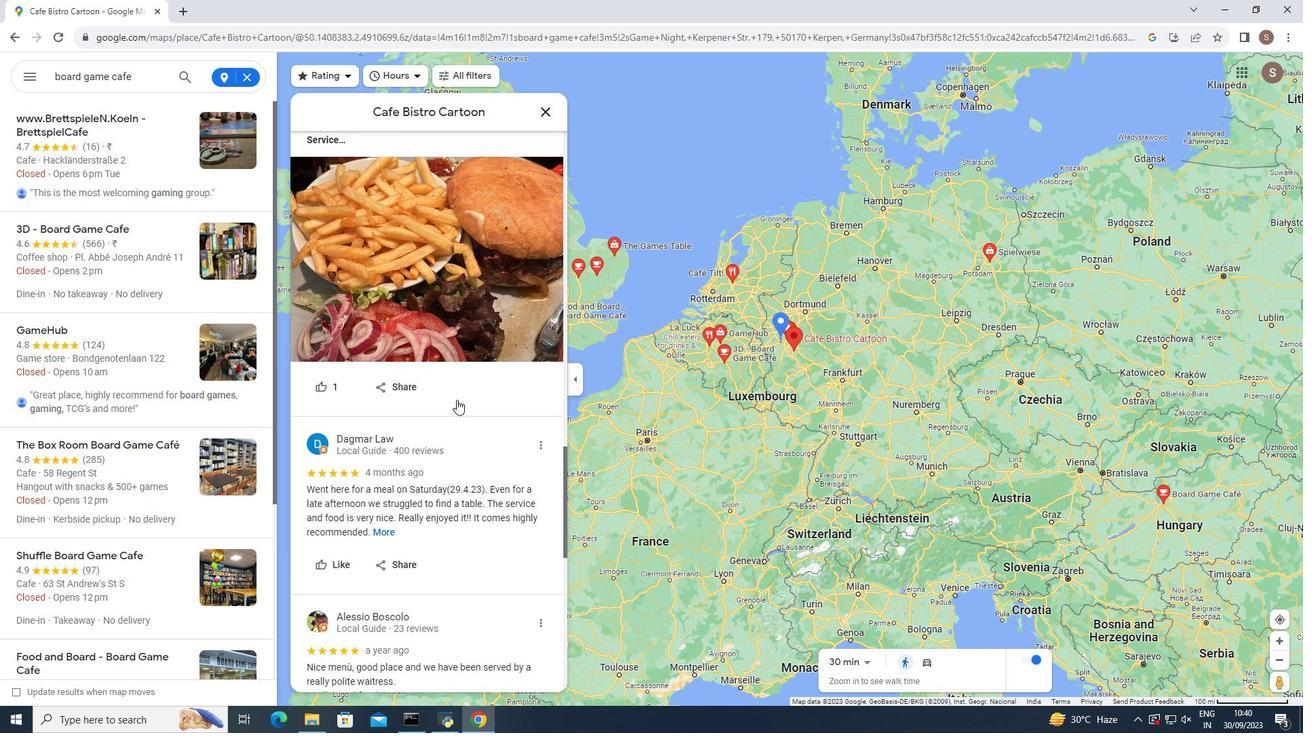 
Action: Mouse scrolled (458, 400) with delta (0, 0)
Screenshot: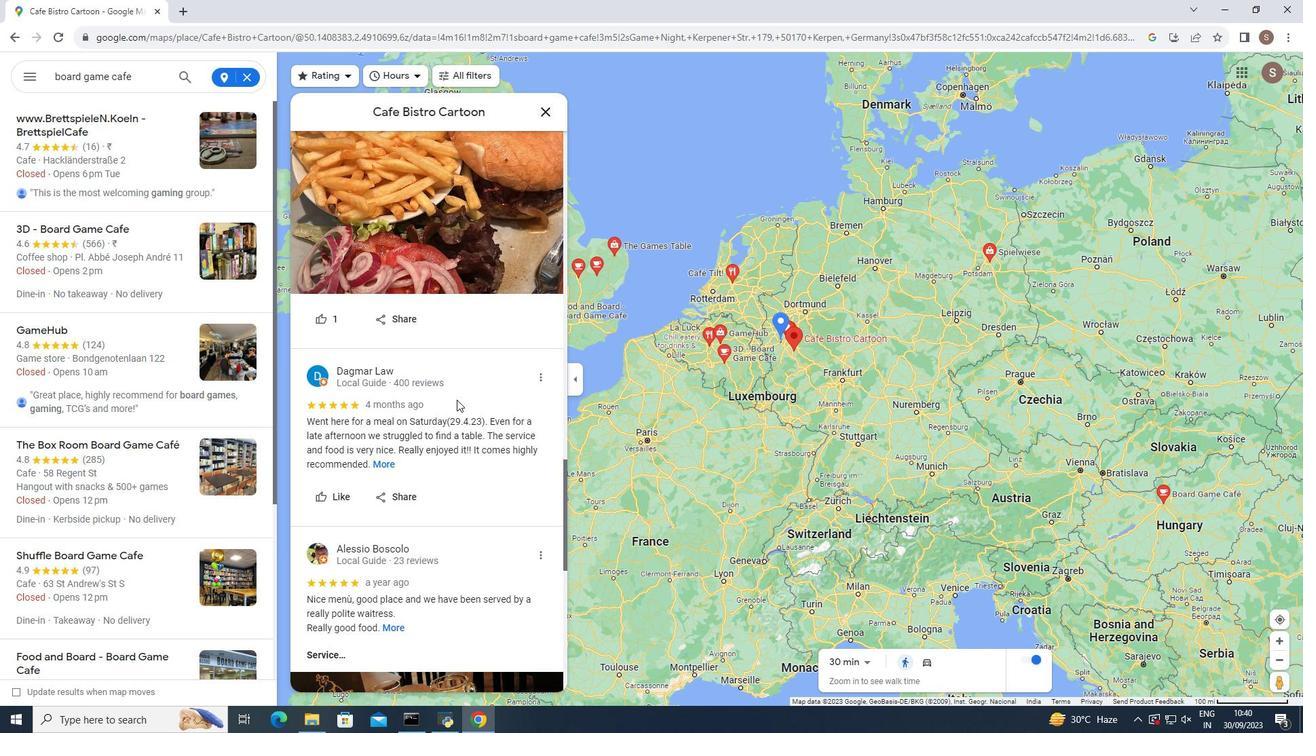 
Action: Mouse scrolled (458, 400) with delta (0, 0)
Screenshot: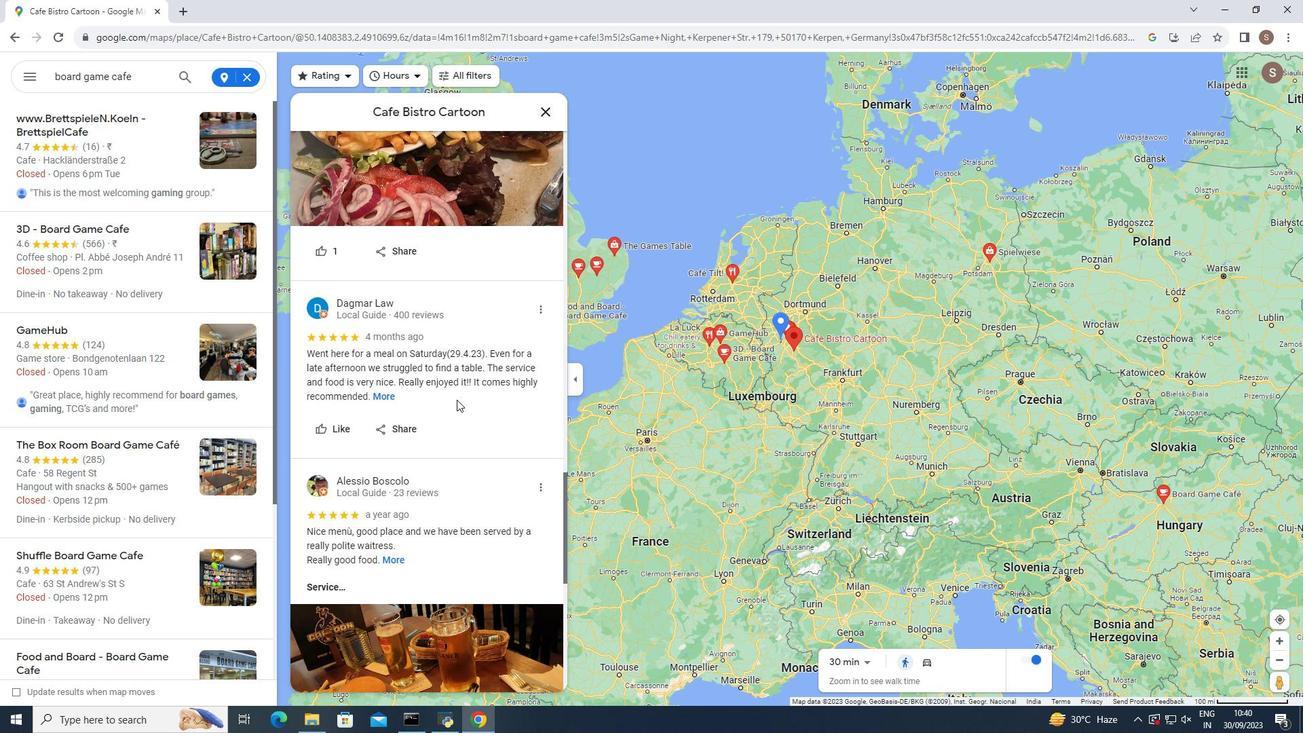 
Action: Mouse scrolled (458, 400) with delta (0, 0)
Screenshot: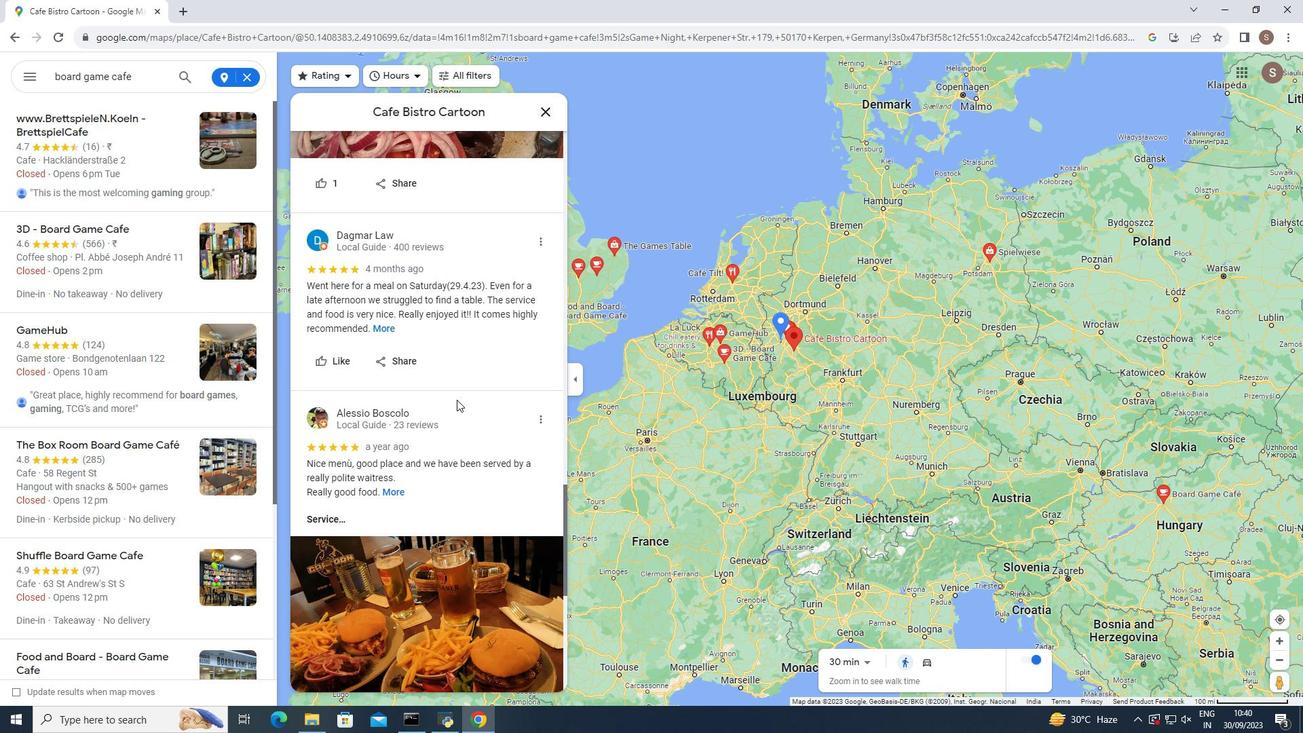 
Action: Mouse scrolled (458, 400) with delta (0, 0)
Screenshot: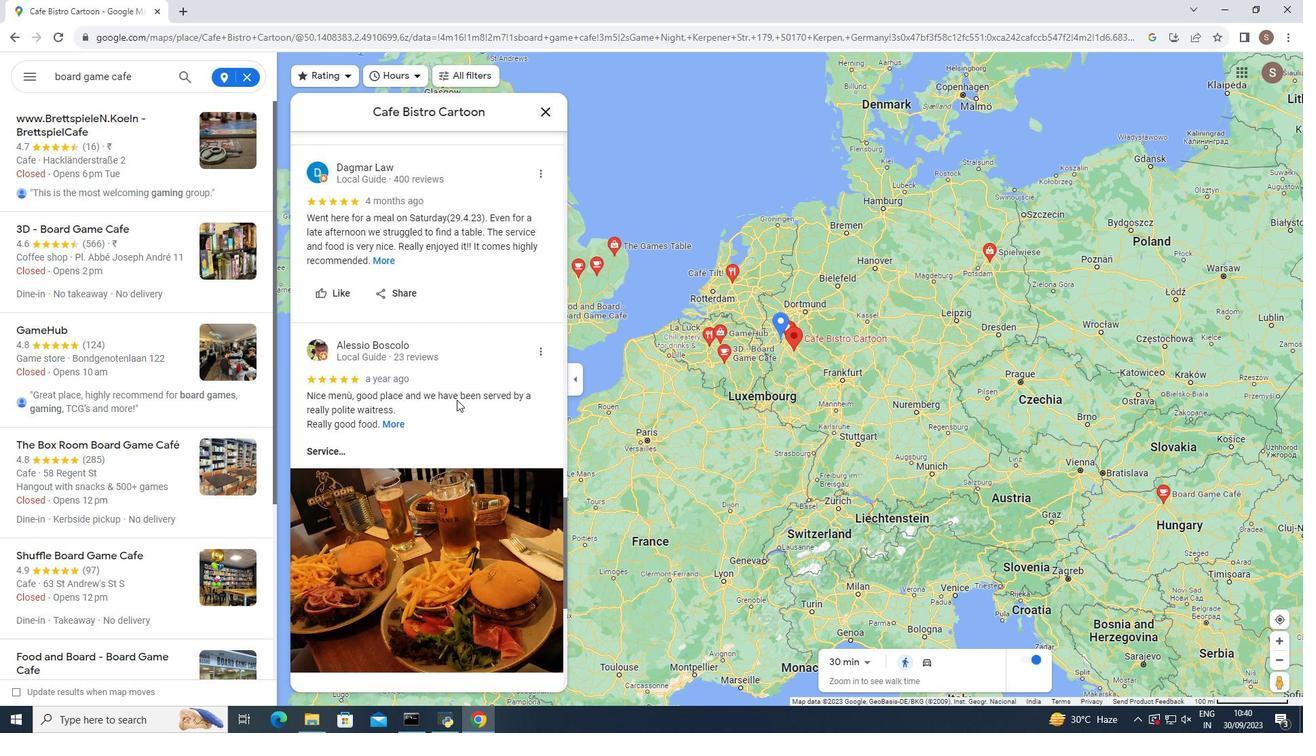 
Action: Mouse scrolled (458, 400) with delta (0, 0)
Screenshot: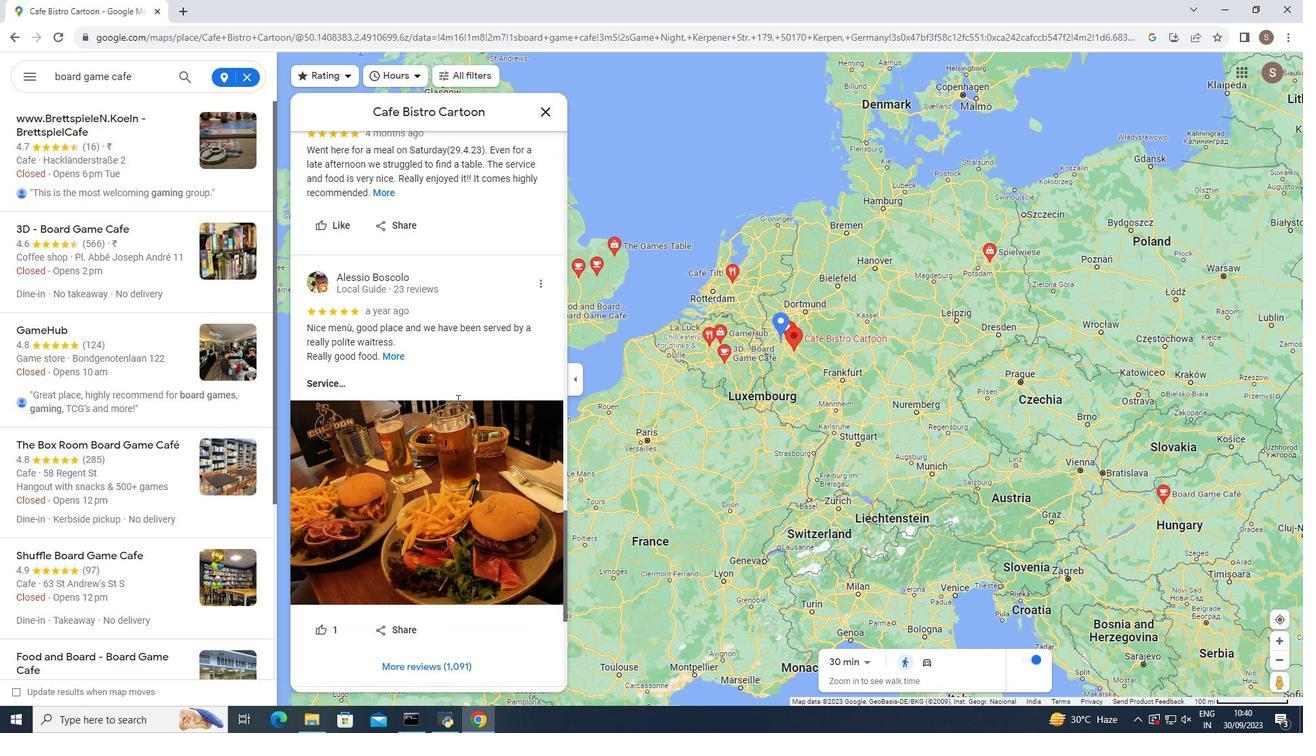 
Action: Mouse moved to (376, 190)
Screenshot: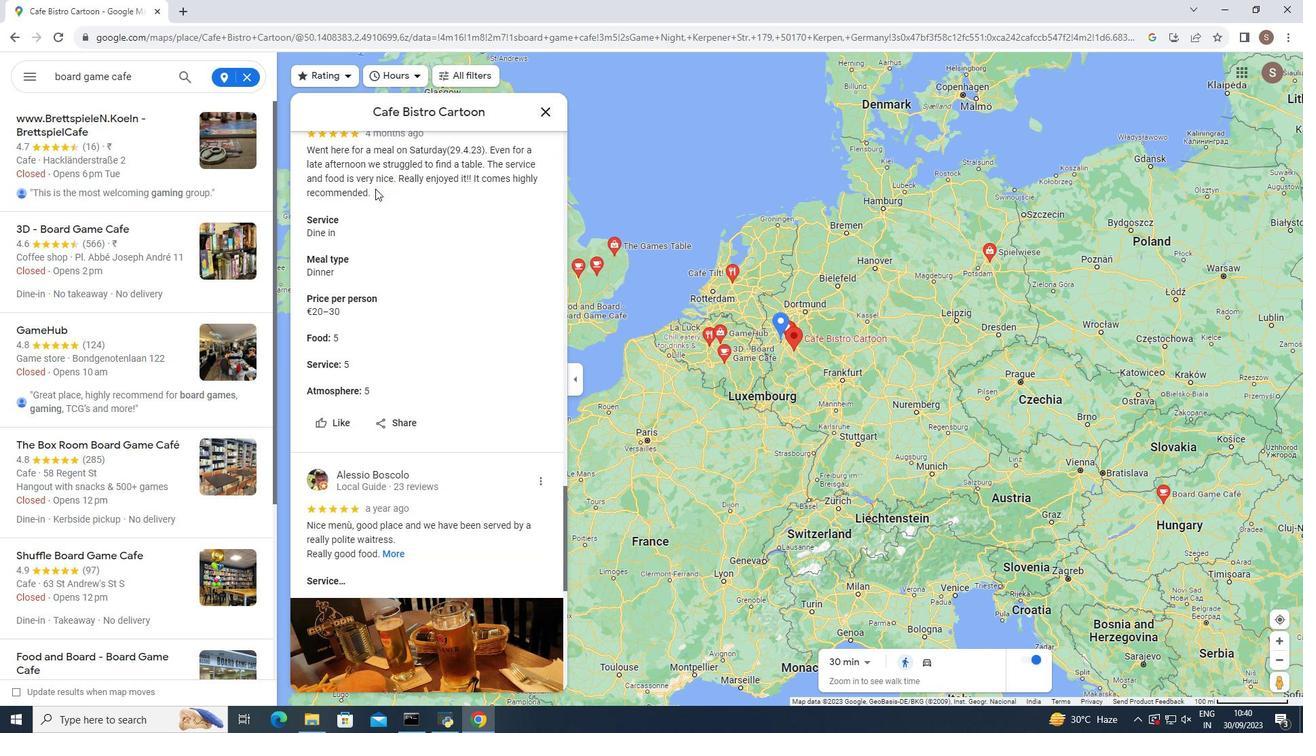 
Action: Mouse pressed left at (376, 190)
Screenshot: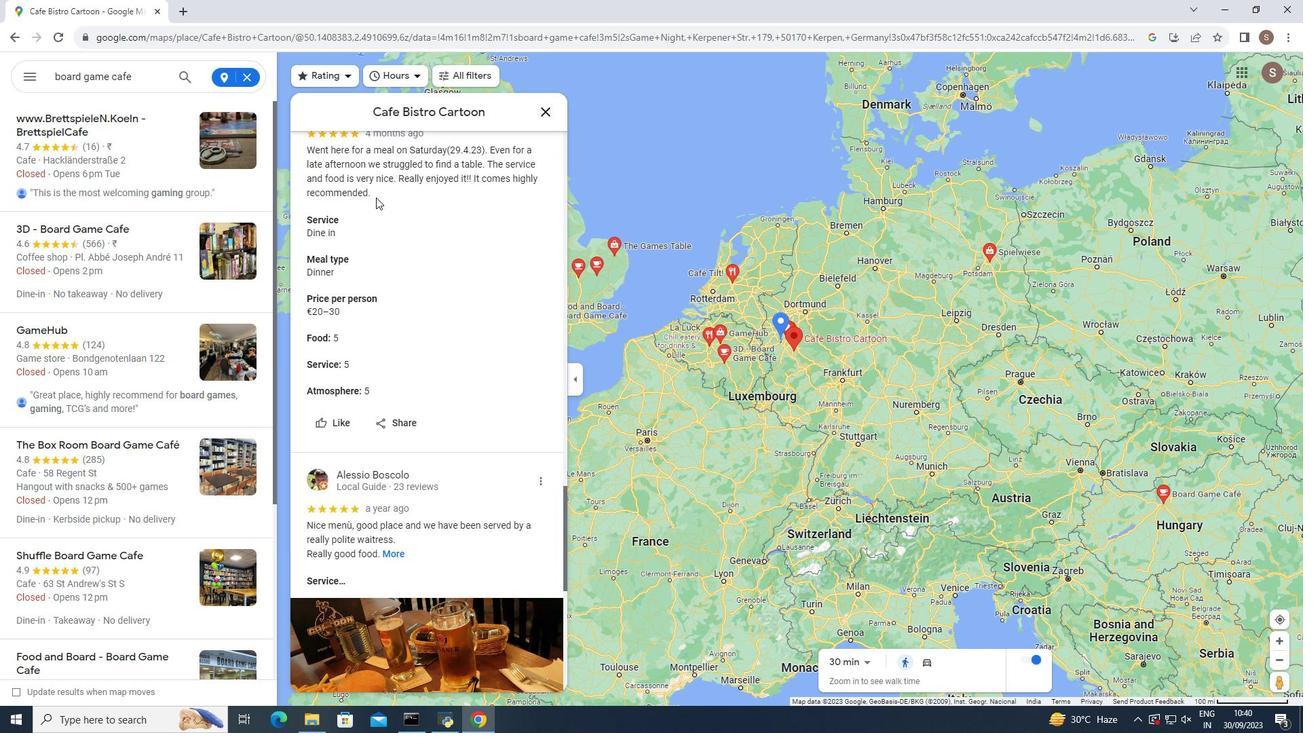 
Action: Mouse moved to (410, 249)
Screenshot: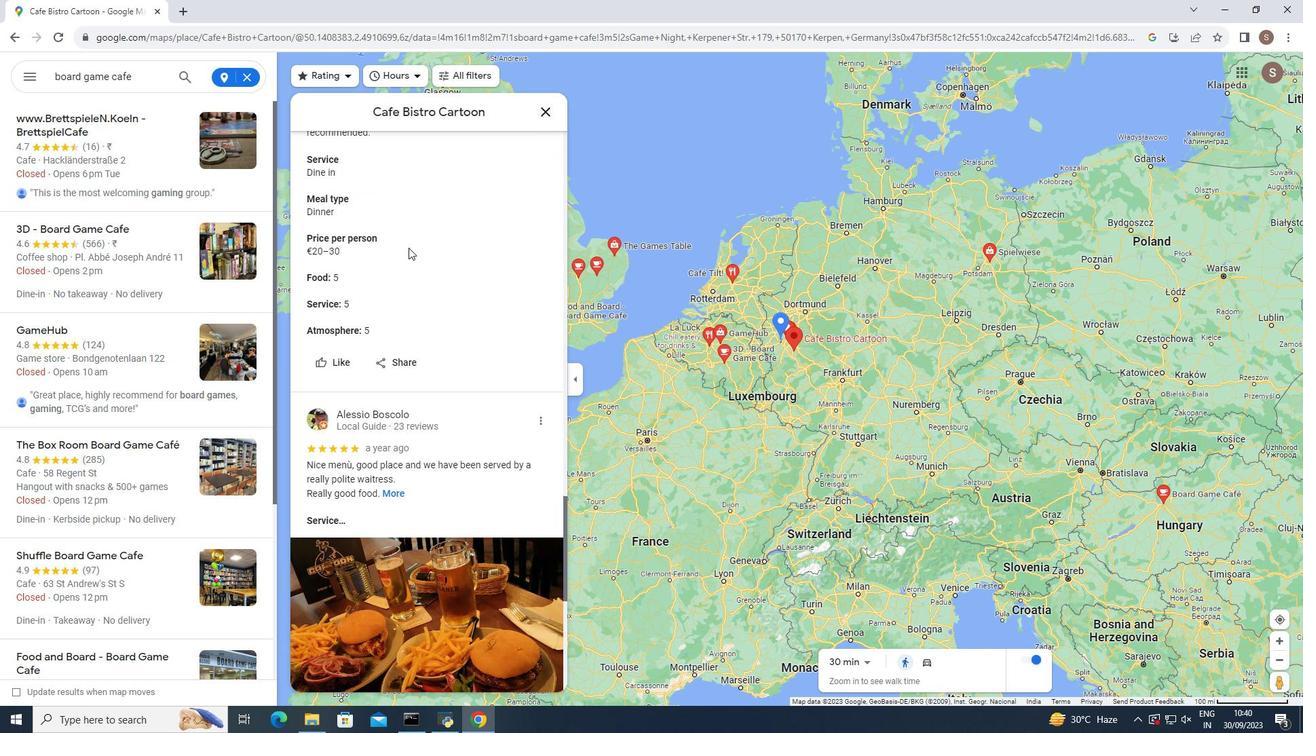 
Action: Mouse scrolled (410, 248) with delta (0, 0)
Screenshot: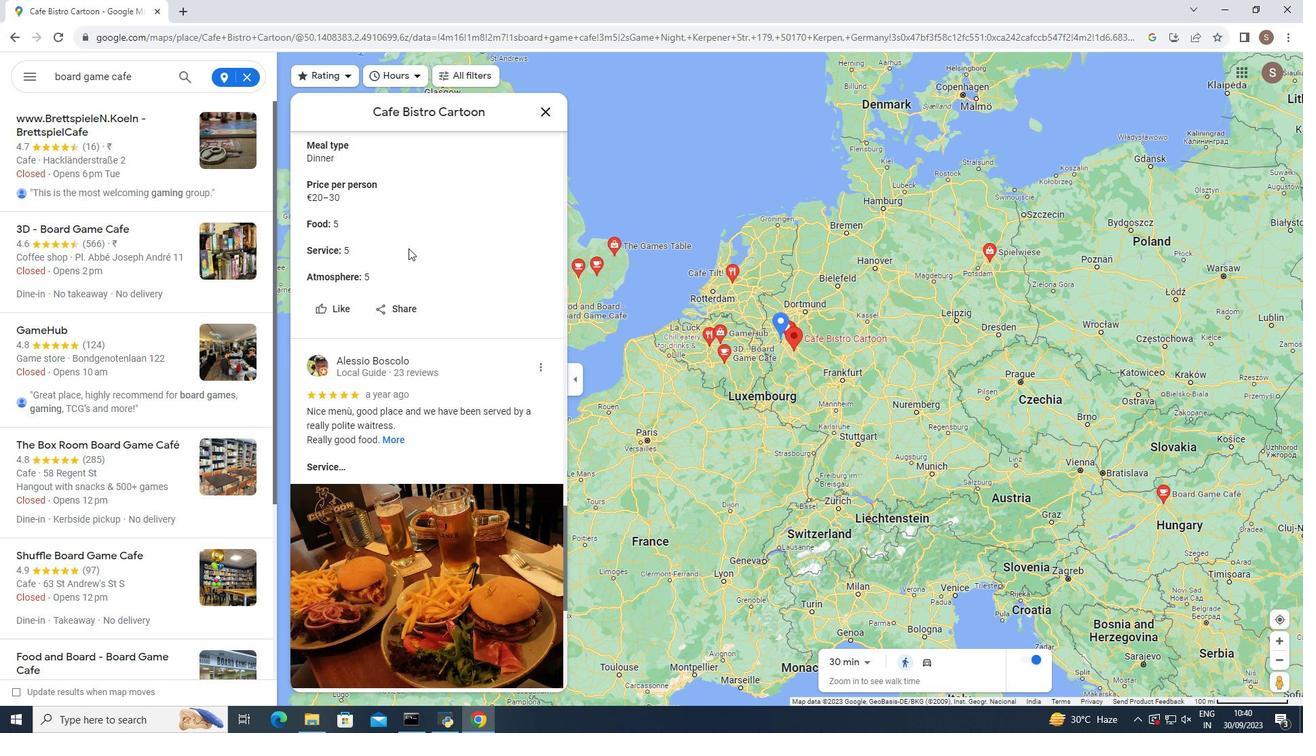 
Action: Mouse scrolled (410, 248) with delta (0, 0)
Screenshot: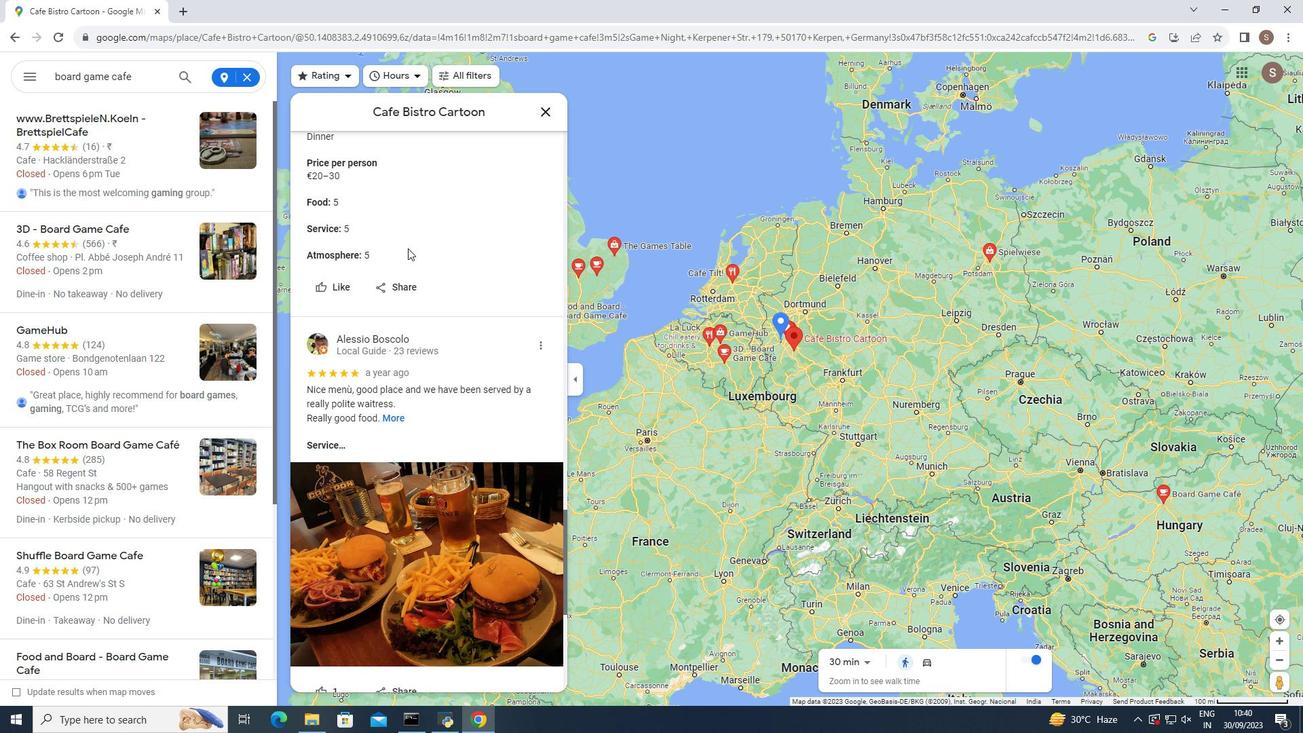 
Action: Mouse moved to (409, 249)
Screenshot: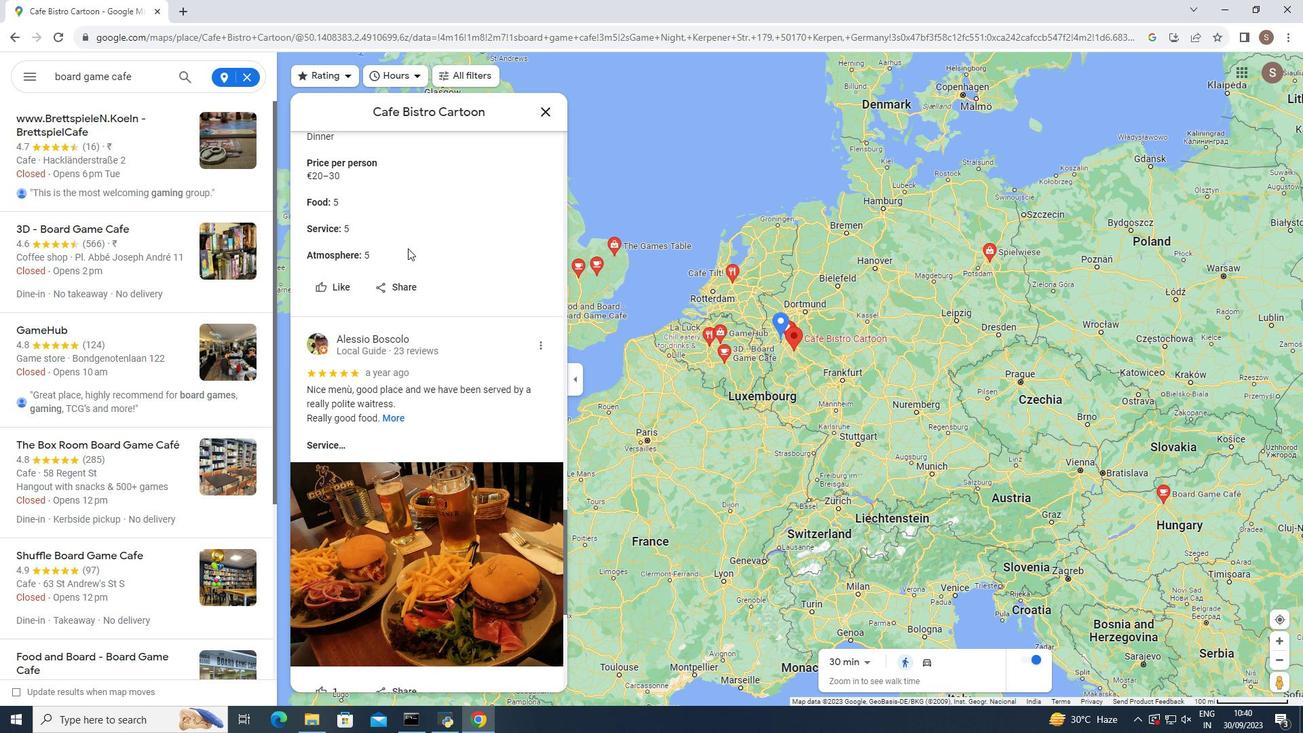 
Action: Mouse scrolled (409, 249) with delta (0, 0)
Screenshot: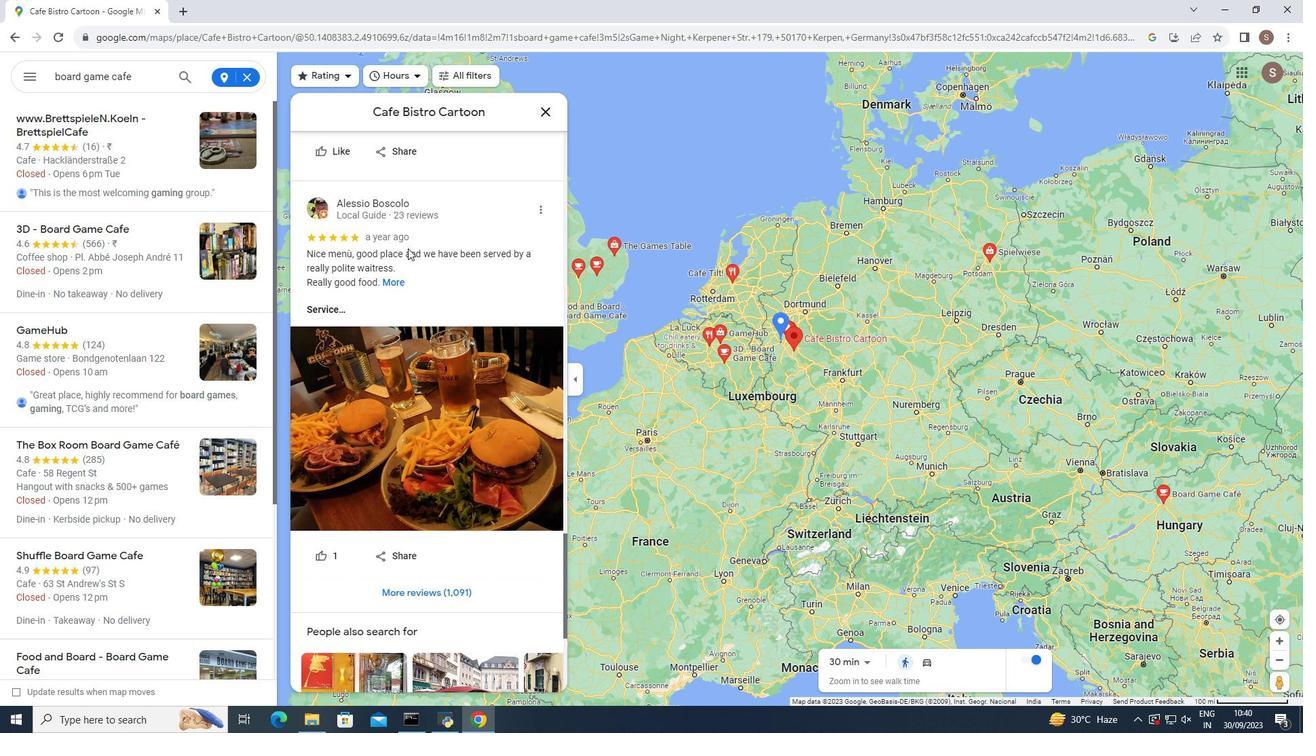 
Action: Mouse scrolled (409, 249) with delta (0, 0)
Screenshot: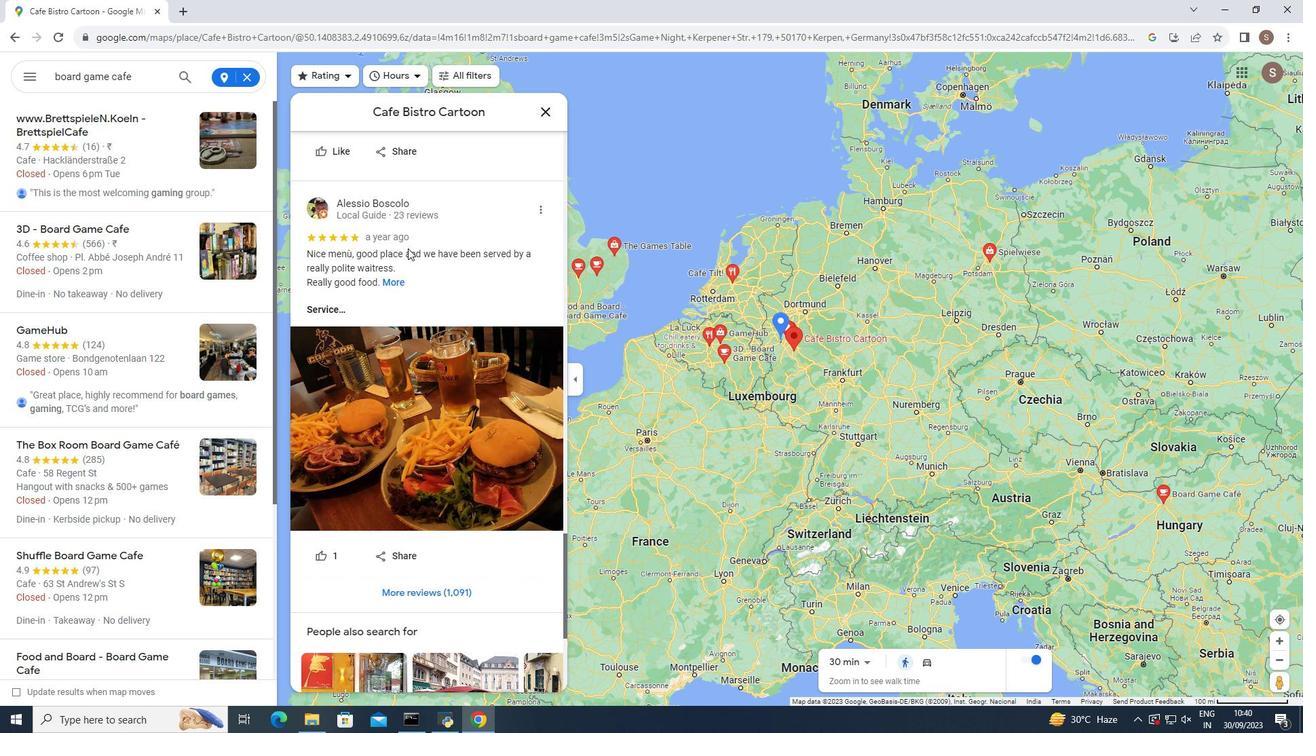 
Action: Mouse scrolled (409, 249) with delta (0, 0)
Screenshot: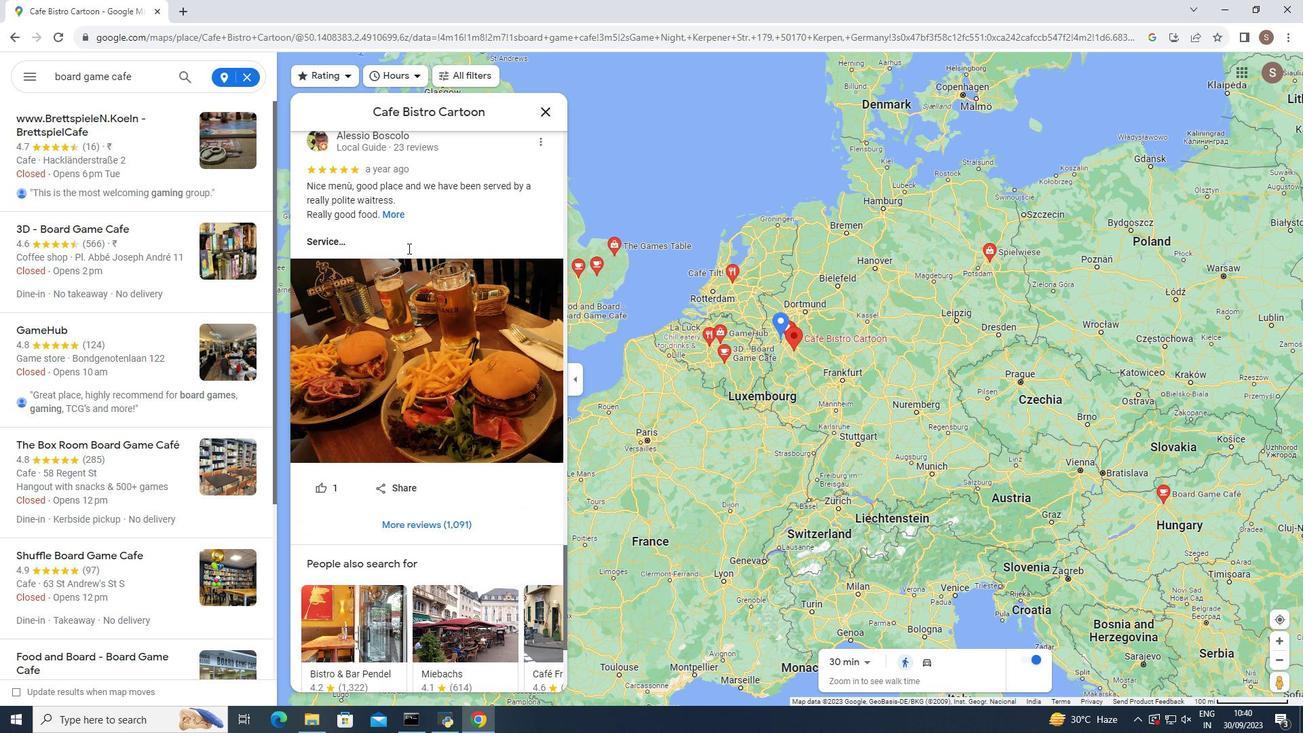 
Action: Mouse scrolled (409, 249) with delta (0, 0)
Screenshot: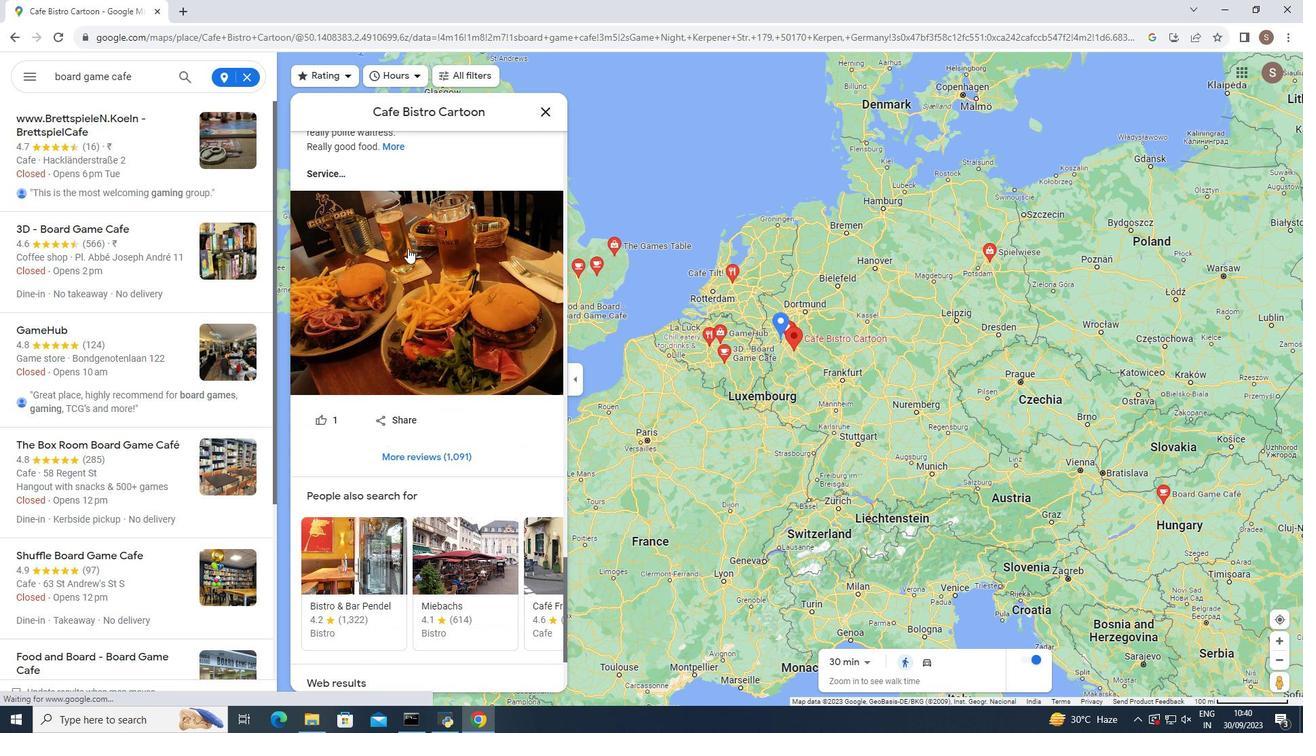 
Action: Mouse scrolled (409, 249) with delta (0, 0)
Screenshot: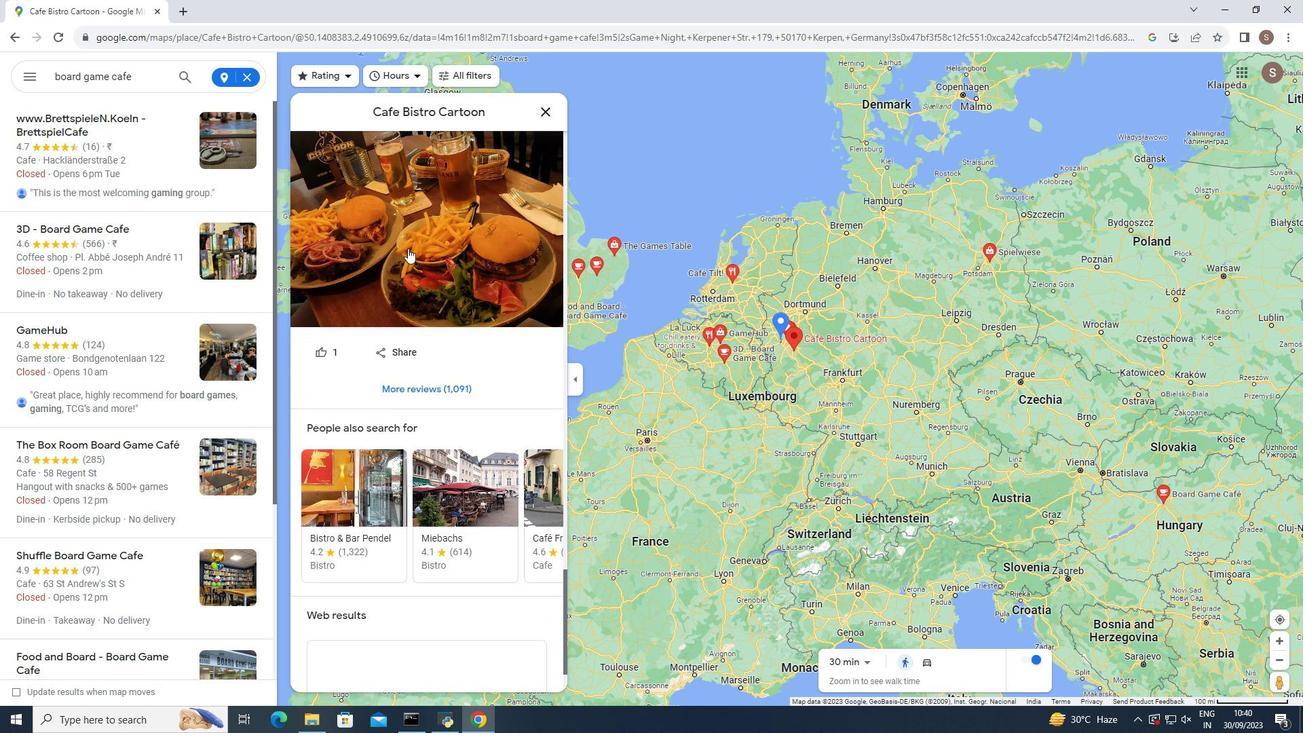 
Action: Mouse scrolled (409, 249) with delta (0, 0)
Screenshot: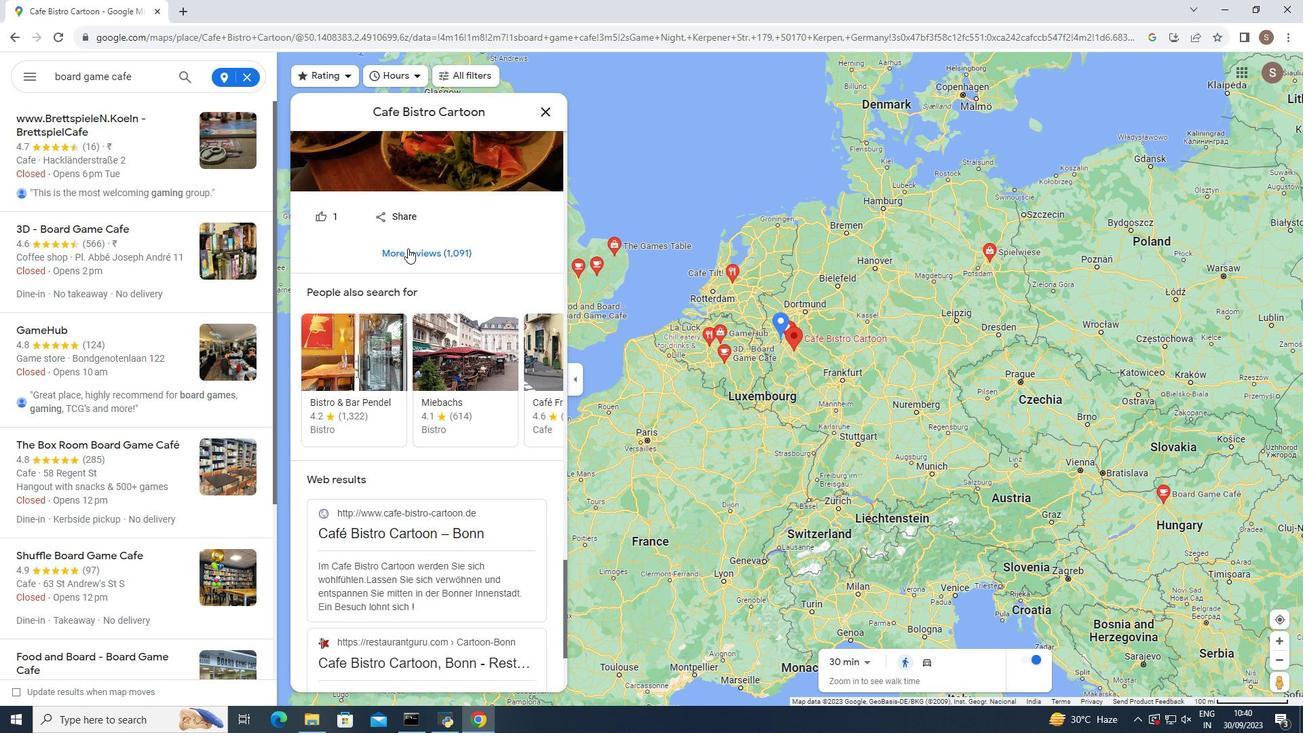 
Action: Mouse scrolled (409, 249) with delta (0, 0)
Screenshot: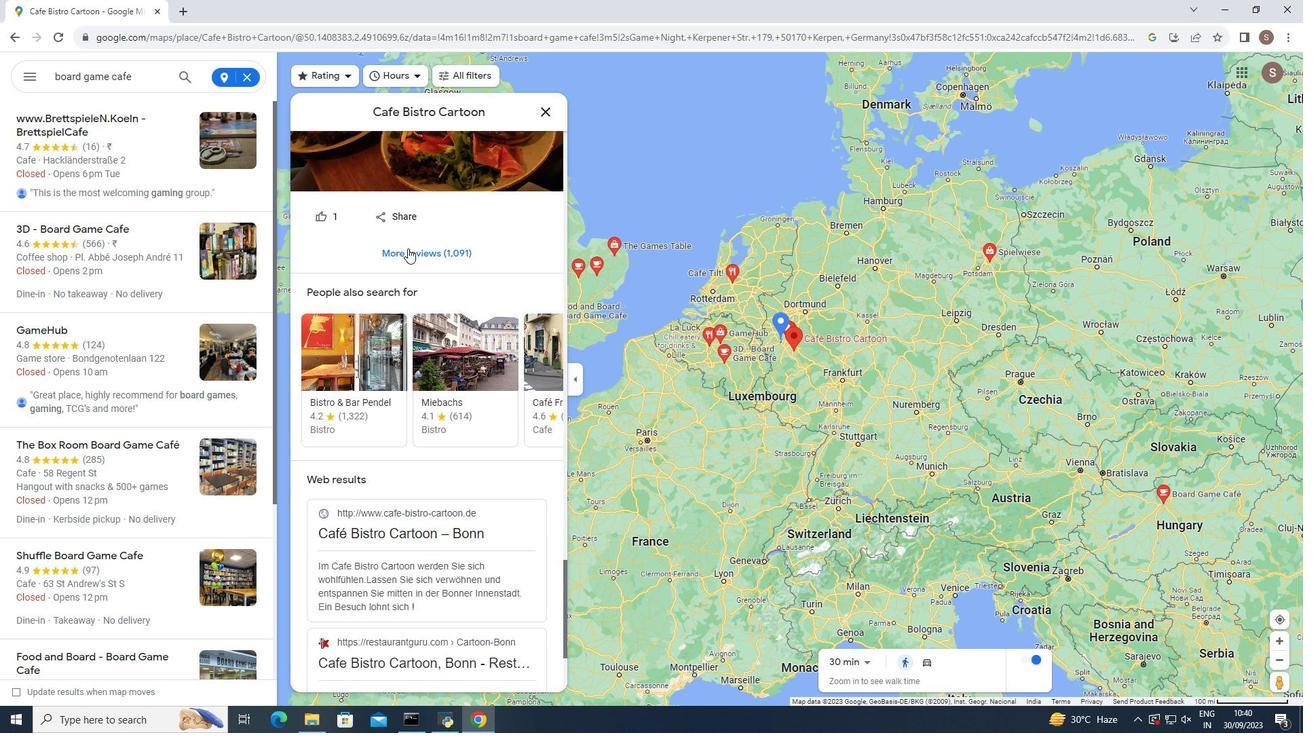 
Action: Mouse scrolled (409, 249) with delta (0, 0)
Screenshot: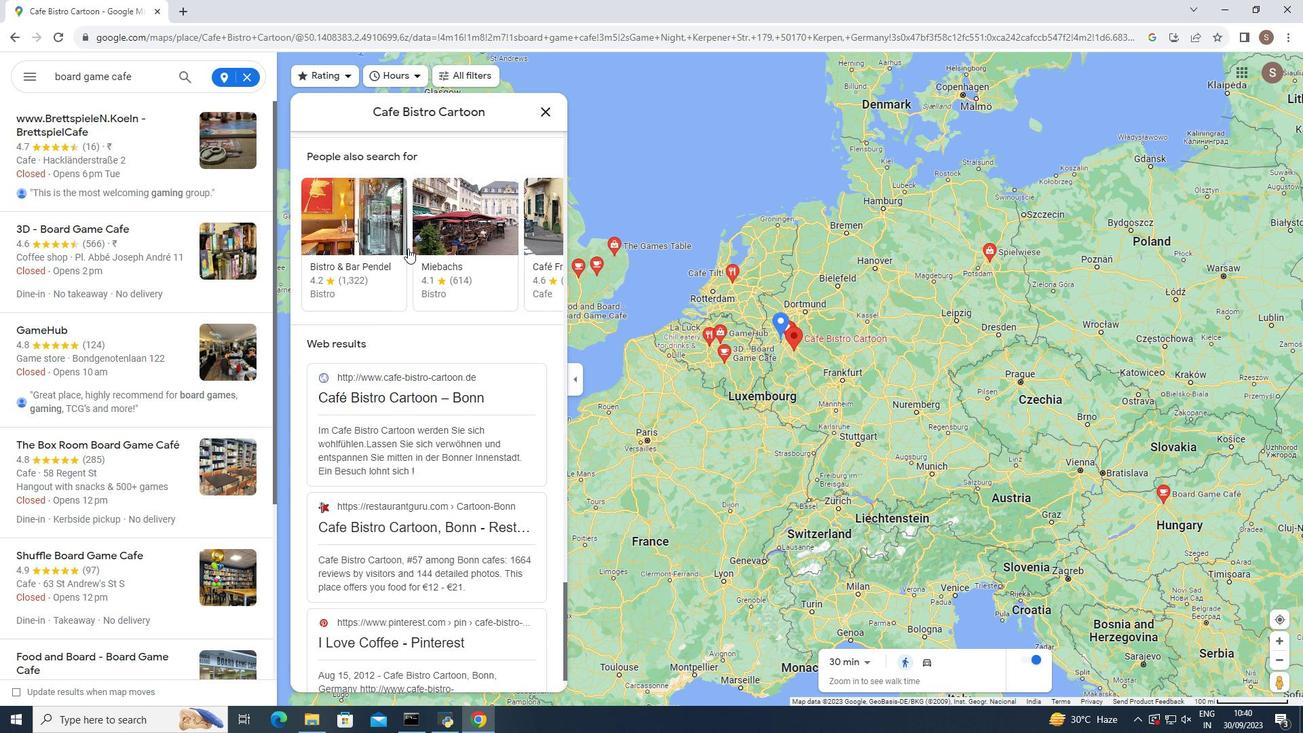
Action: Mouse scrolled (409, 249) with delta (0, 0)
Screenshot: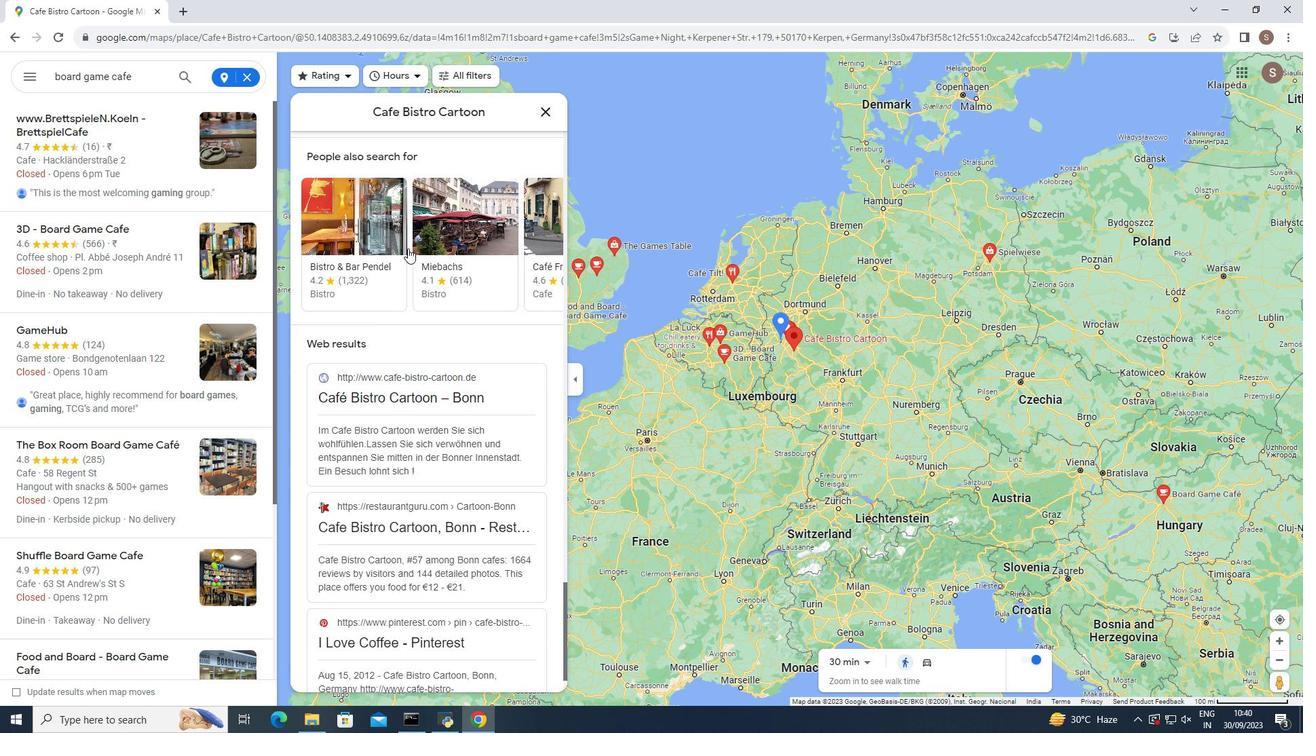 
Action: Mouse scrolled (409, 249) with delta (0, 0)
Screenshot: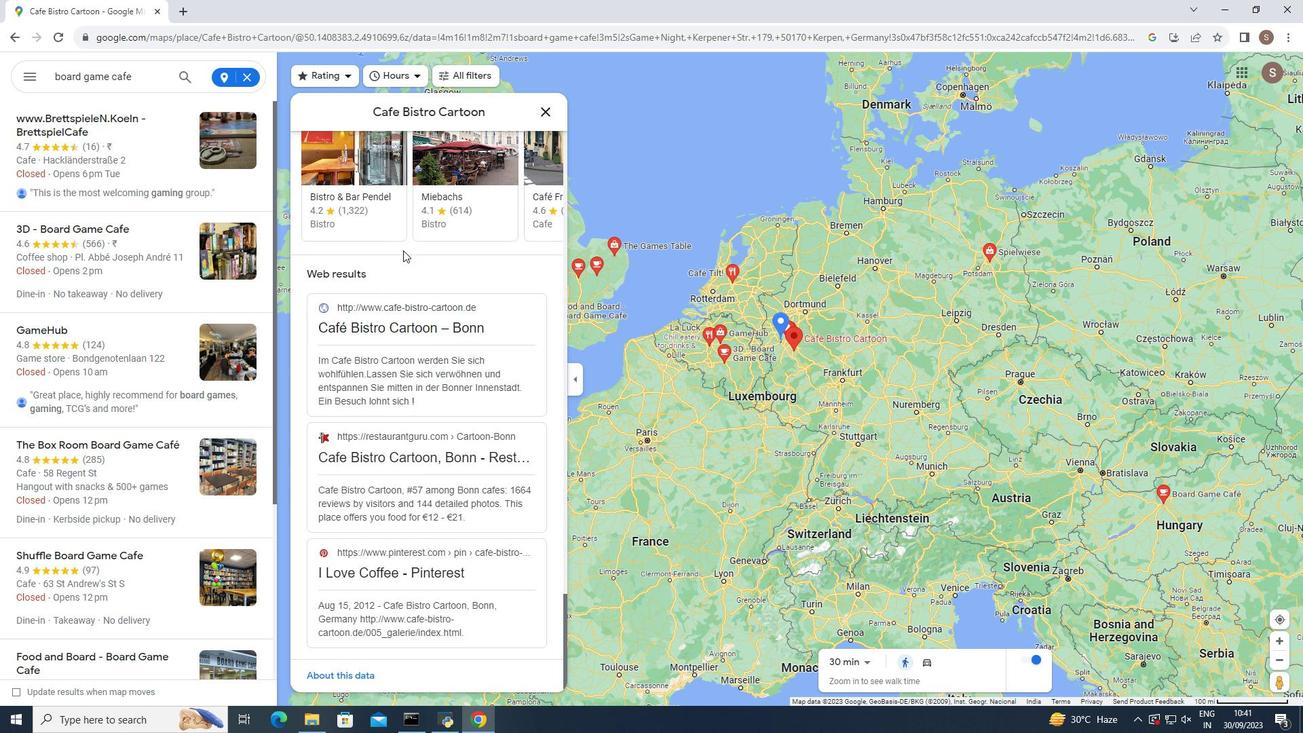 
Action: Mouse scrolled (409, 249) with delta (0, 0)
Screenshot: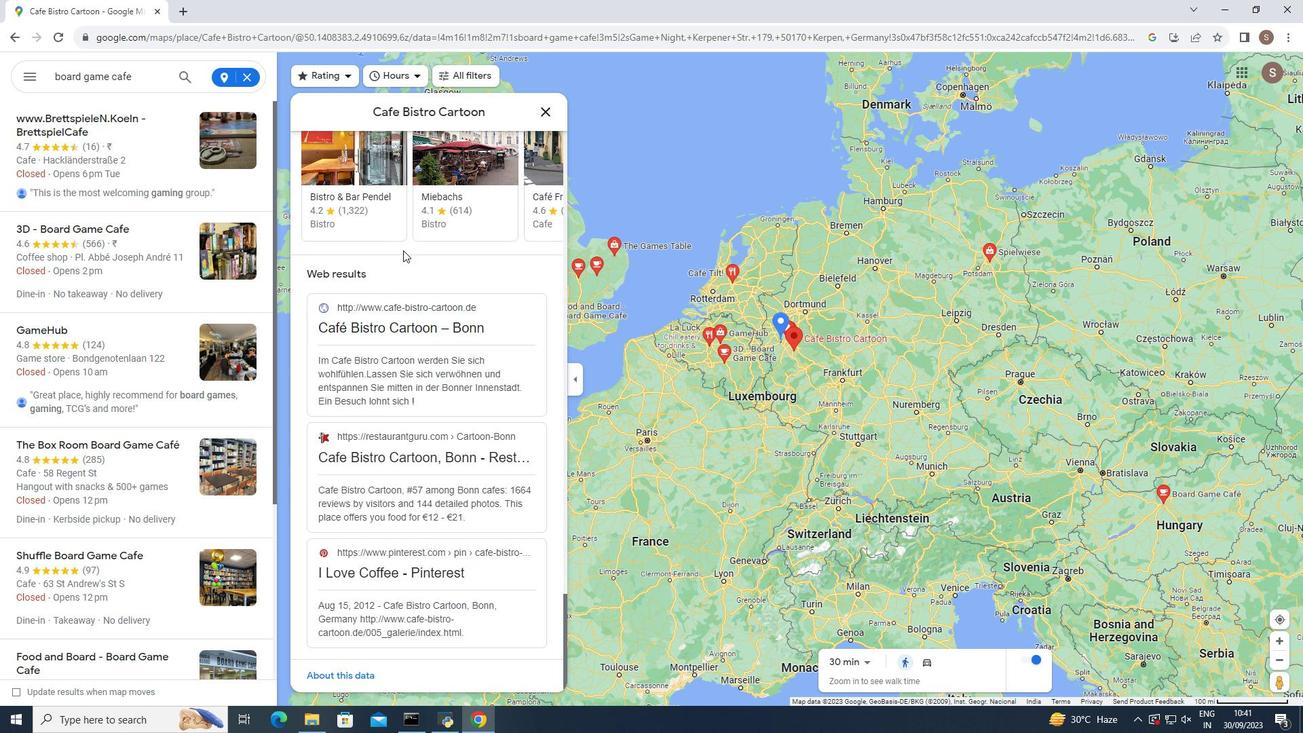 
Action: Mouse moved to (552, 114)
Screenshot: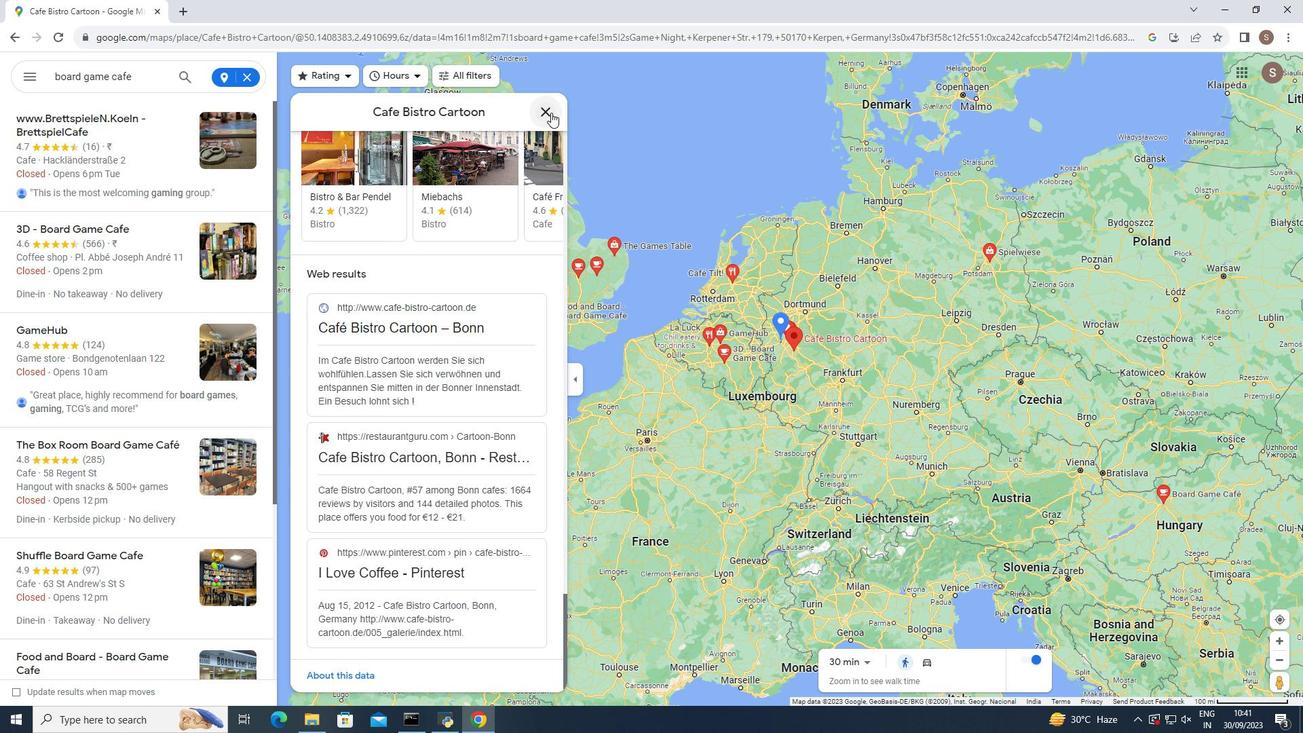 
Action: Mouse pressed left at (552, 114)
Screenshot: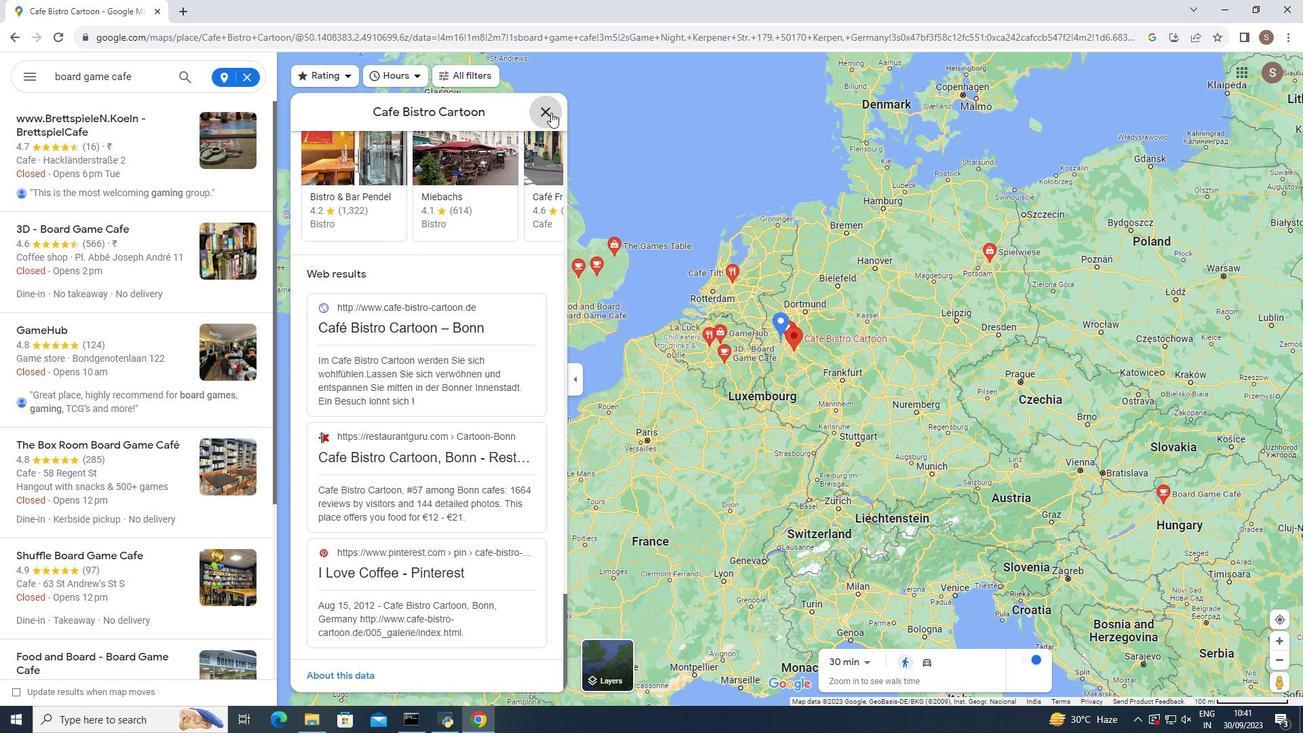 
Action: Mouse moved to (560, 272)
Screenshot: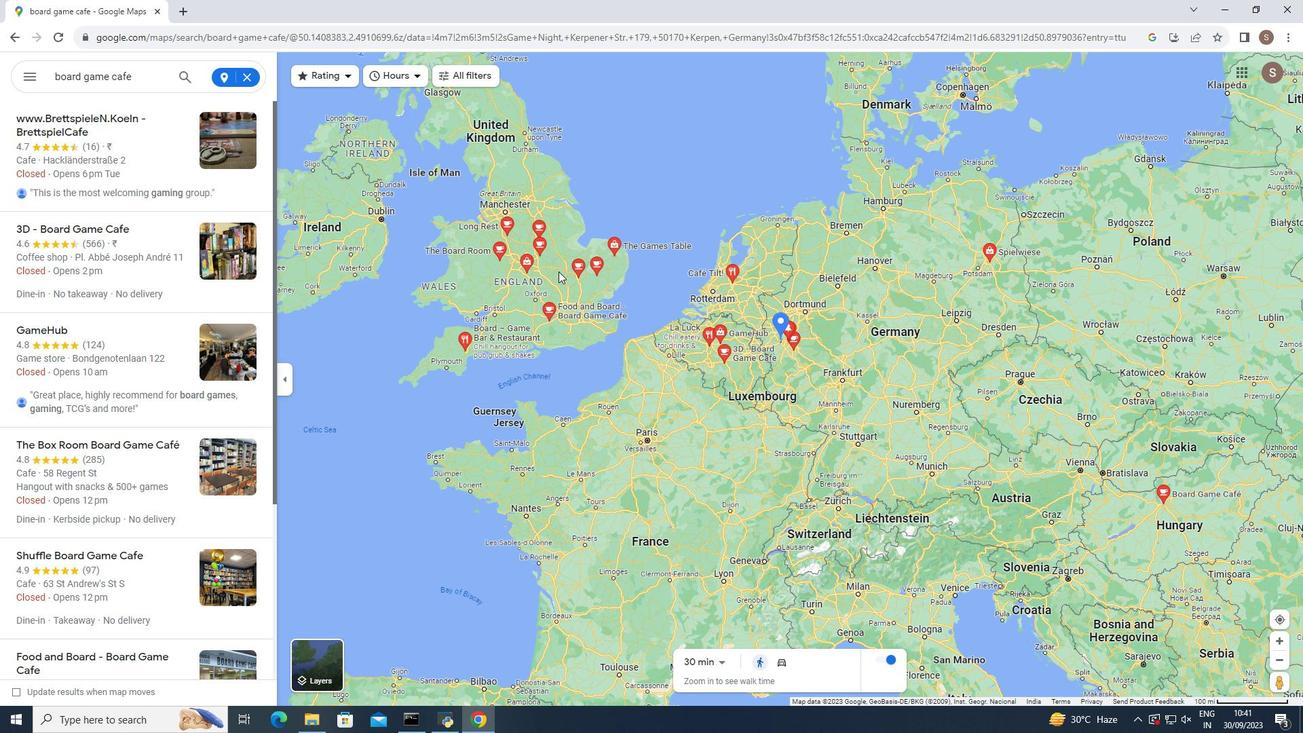 
